 Task: Search one way flight ticket for 5 adults, 2 children, 1 infant in seat and 1 infant on lap in economy from North Platte: North Platte Regional Airport (lee Bird Field) to Jackson: Jackson Hole Airport on 5-2-2023. Choice of flights is Singapure airlines. Number of bags: 10 checked bags. Price is upto 73000. Outbound departure time preference is 9:45.
Action: Mouse moved to (385, 312)
Screenshot: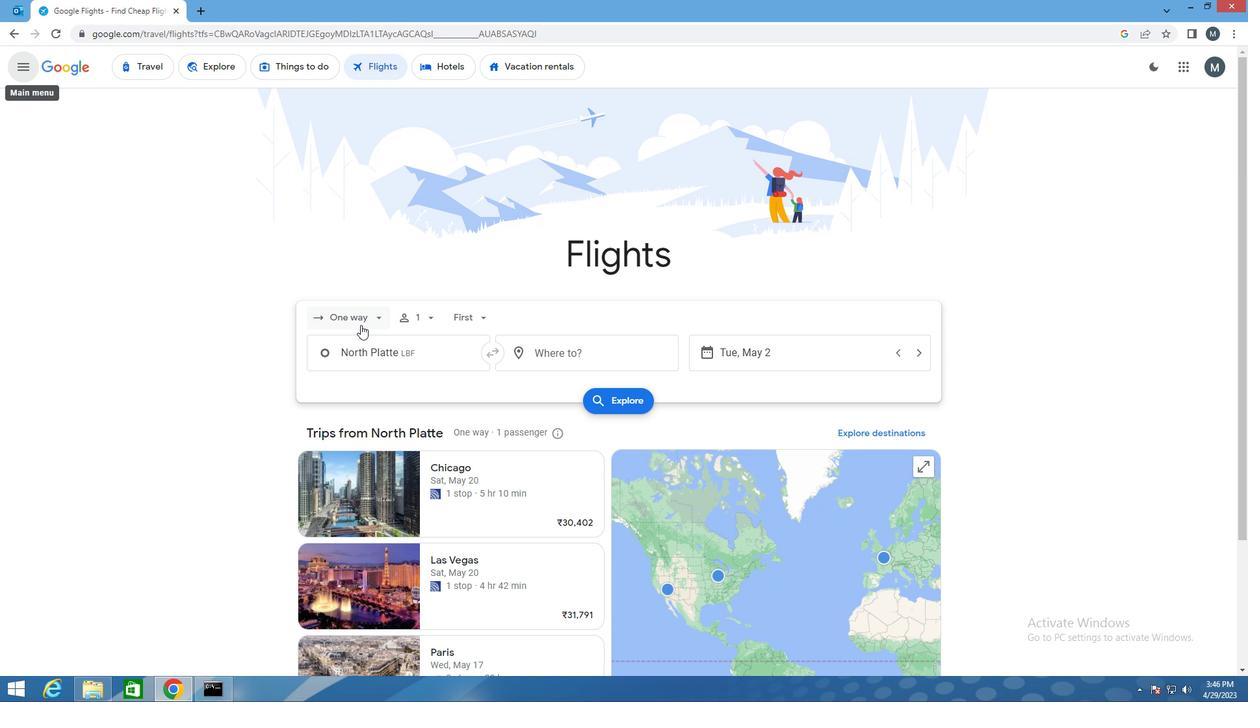 
Action: Mouse pressed left at (385, 312)
Screenshot: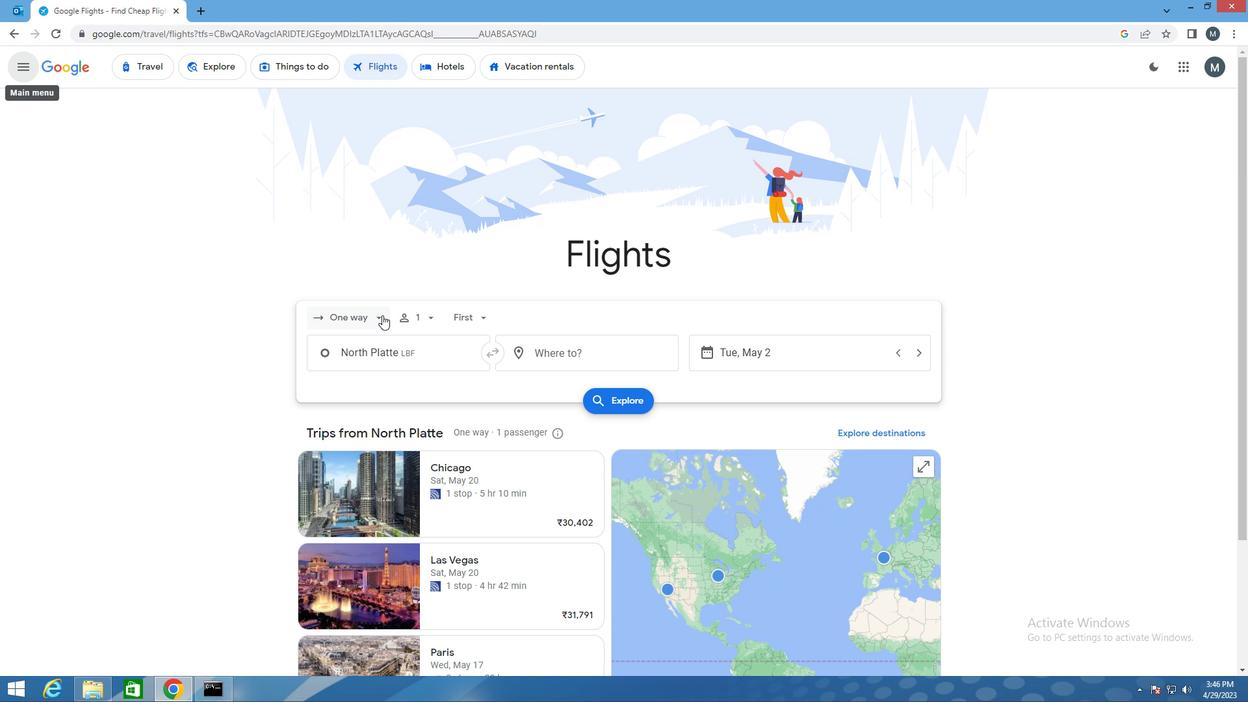 
Action: Mouse moved to (377, 385)
Screenshot: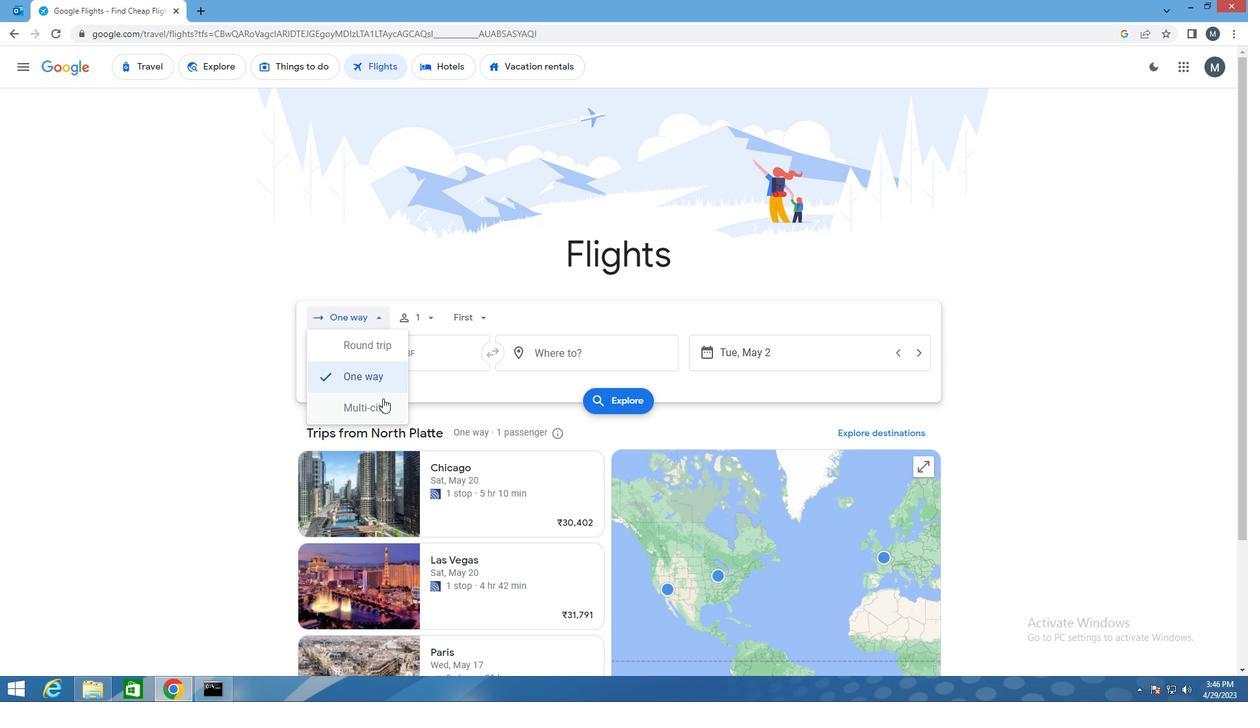 
Action: Mouse pressed left at (377, 385)
Screenshot: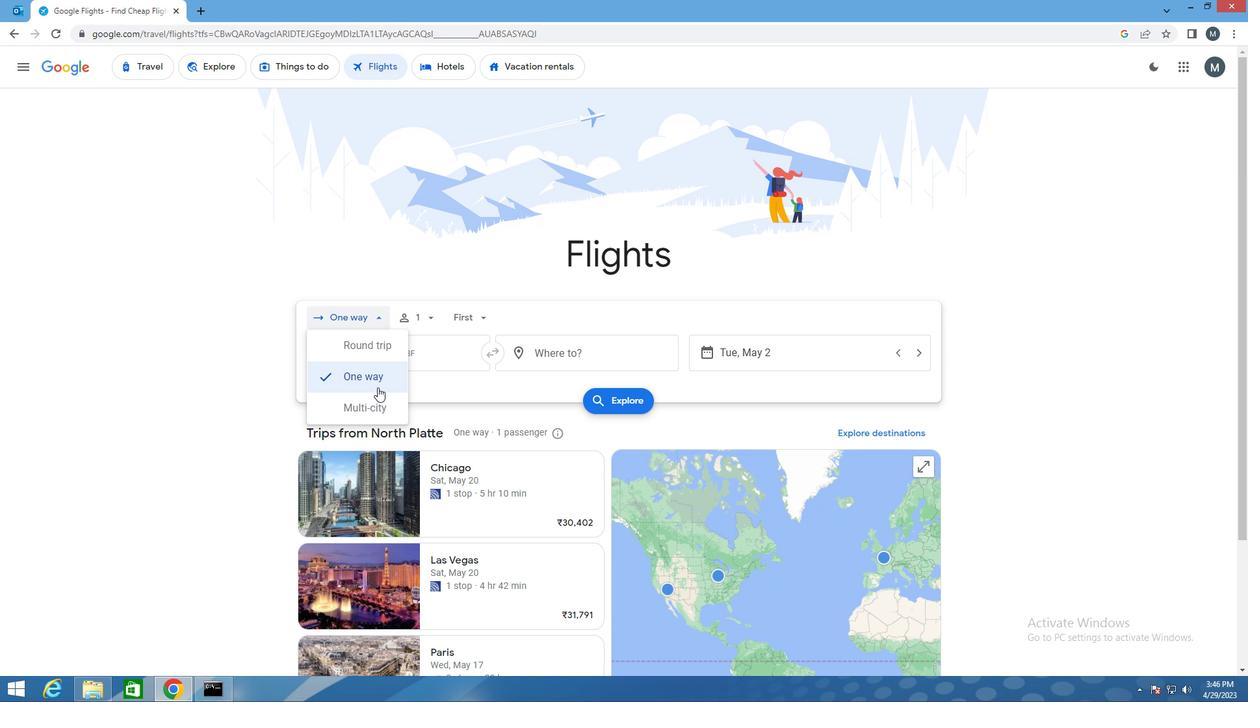 
Action: Mouse moved to (431, 320)
Screenshot: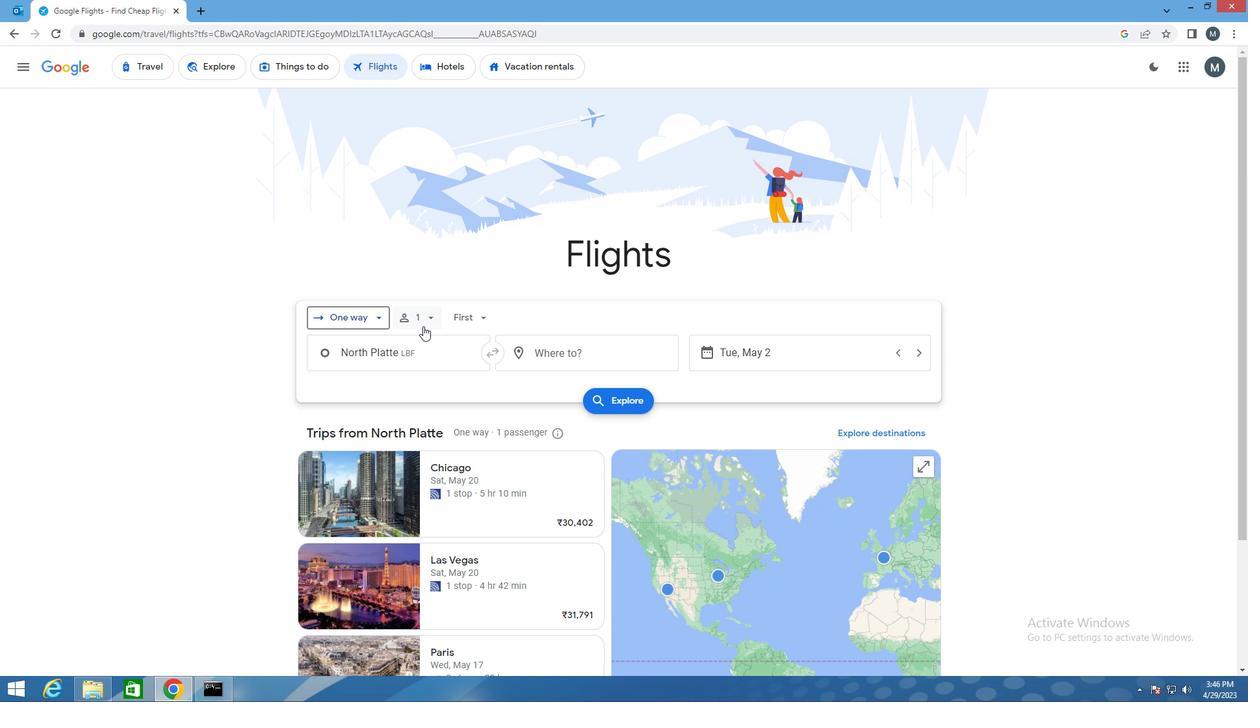 
Action: Mouse pressed left at (431, 320)
Screenshot: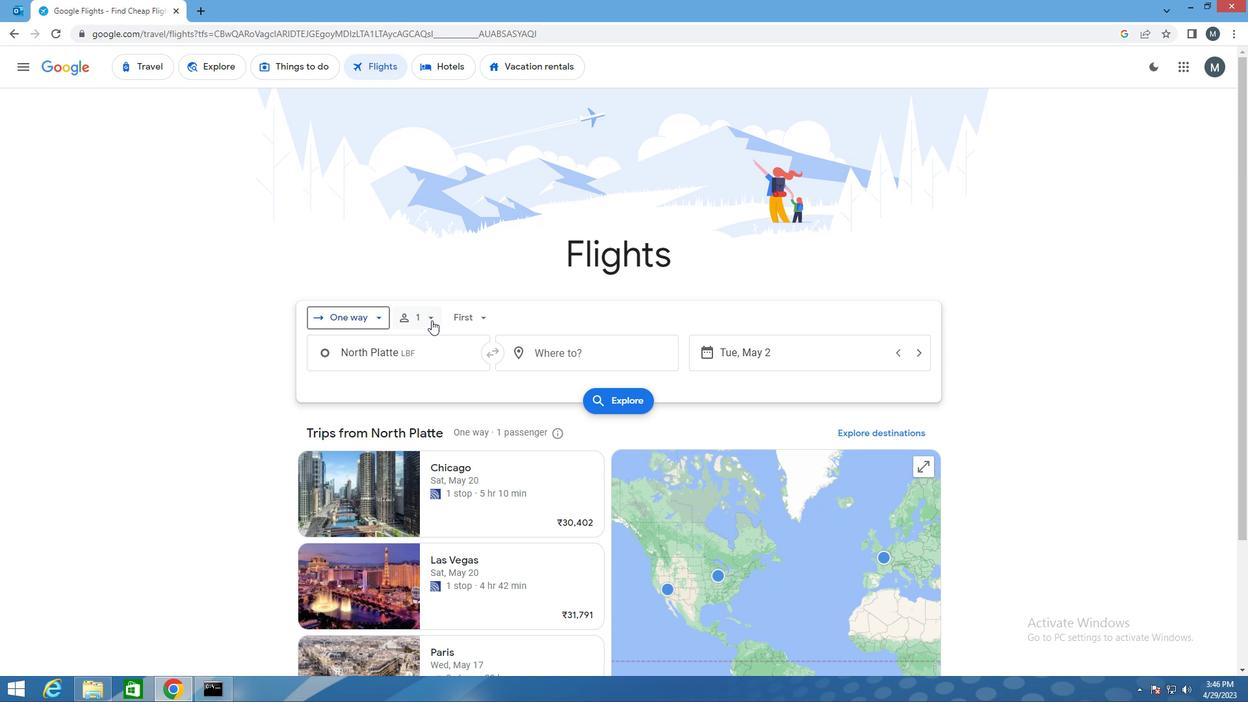 
Action: Mouse moved to (532, 355)
Screenshot: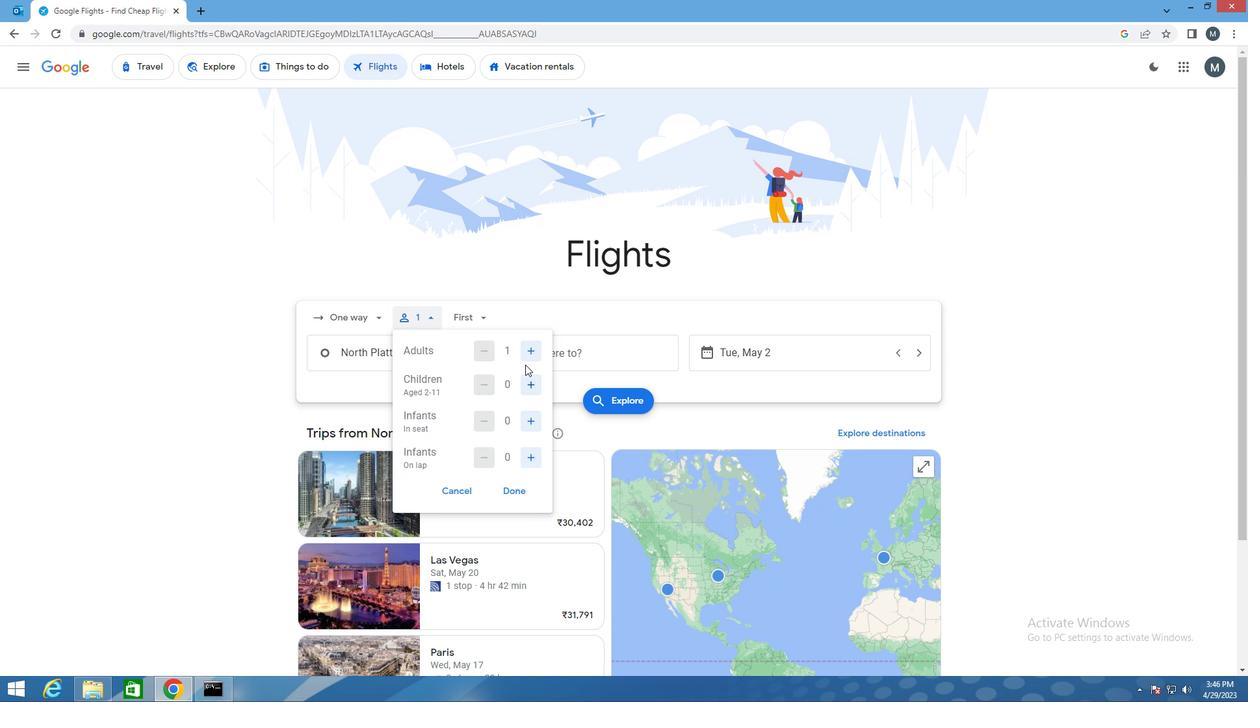 
Action: Mouse pressed left at (532, 355)
Screenshot: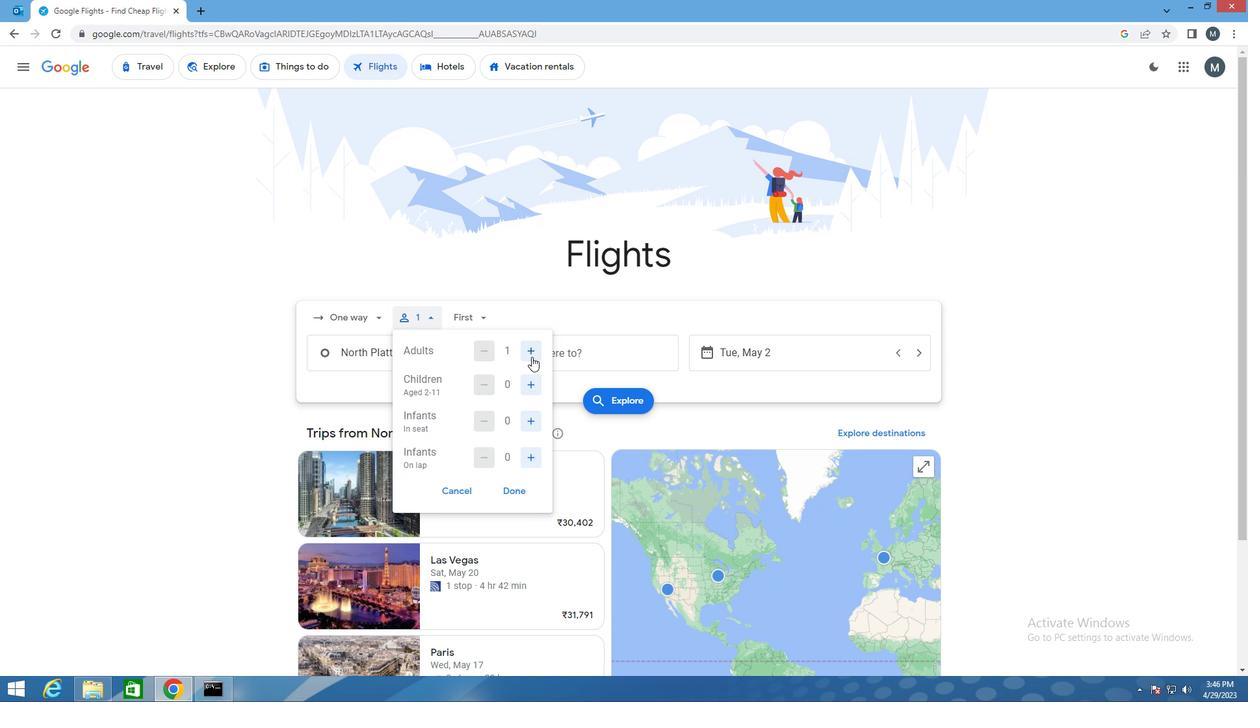 
Action: Mouse pressed left at (532, 355)
Screenshot: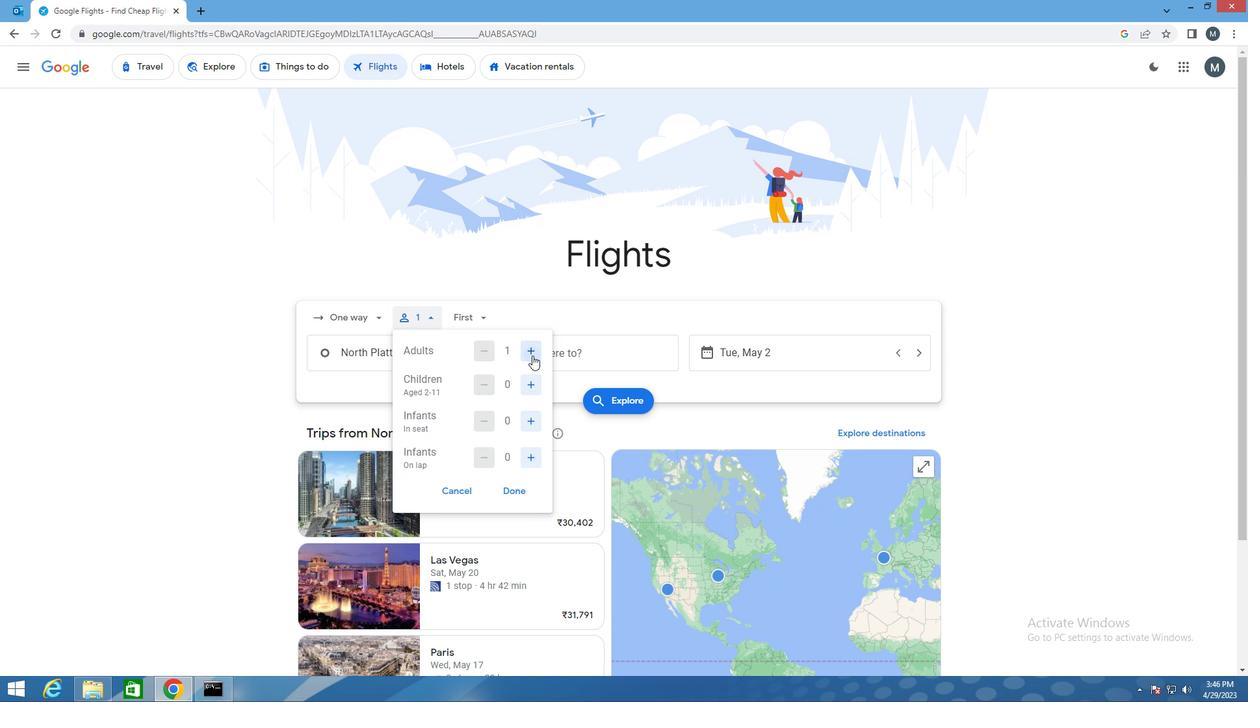 
Action: Mouse pressed left at (532, 355)
Screenshot: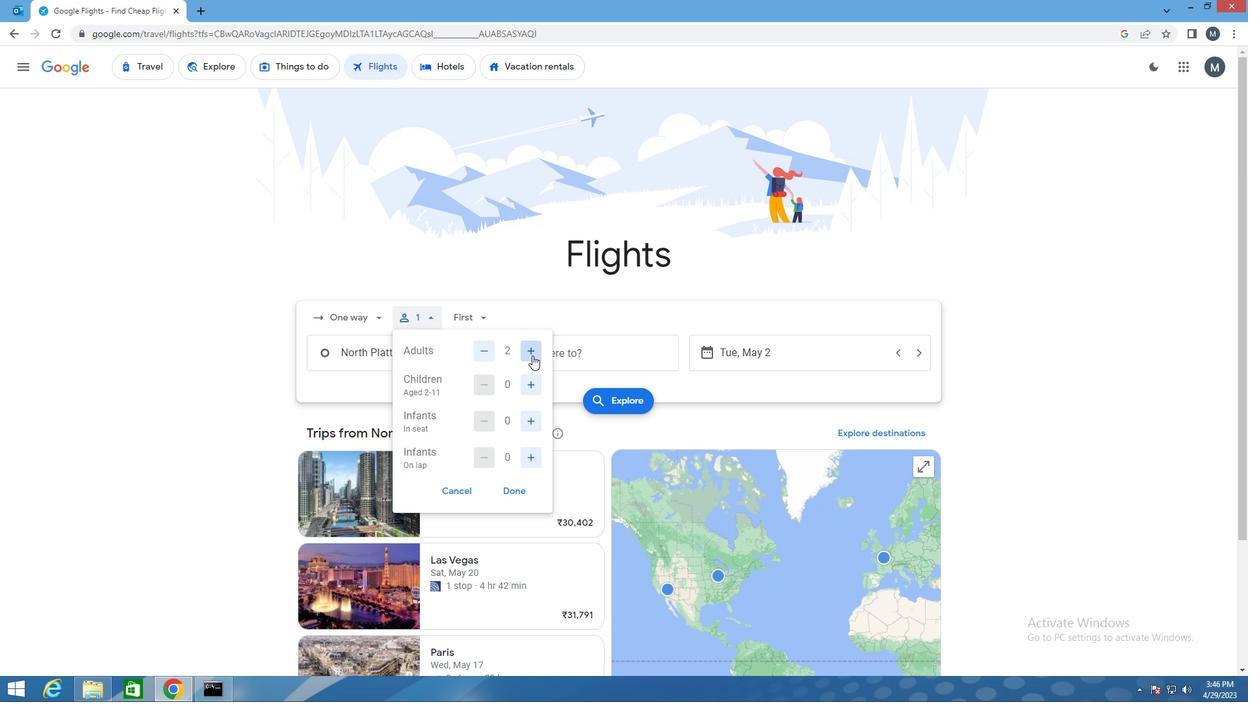 
Action: Mouse pressed left at (532, 355)
Screenshot: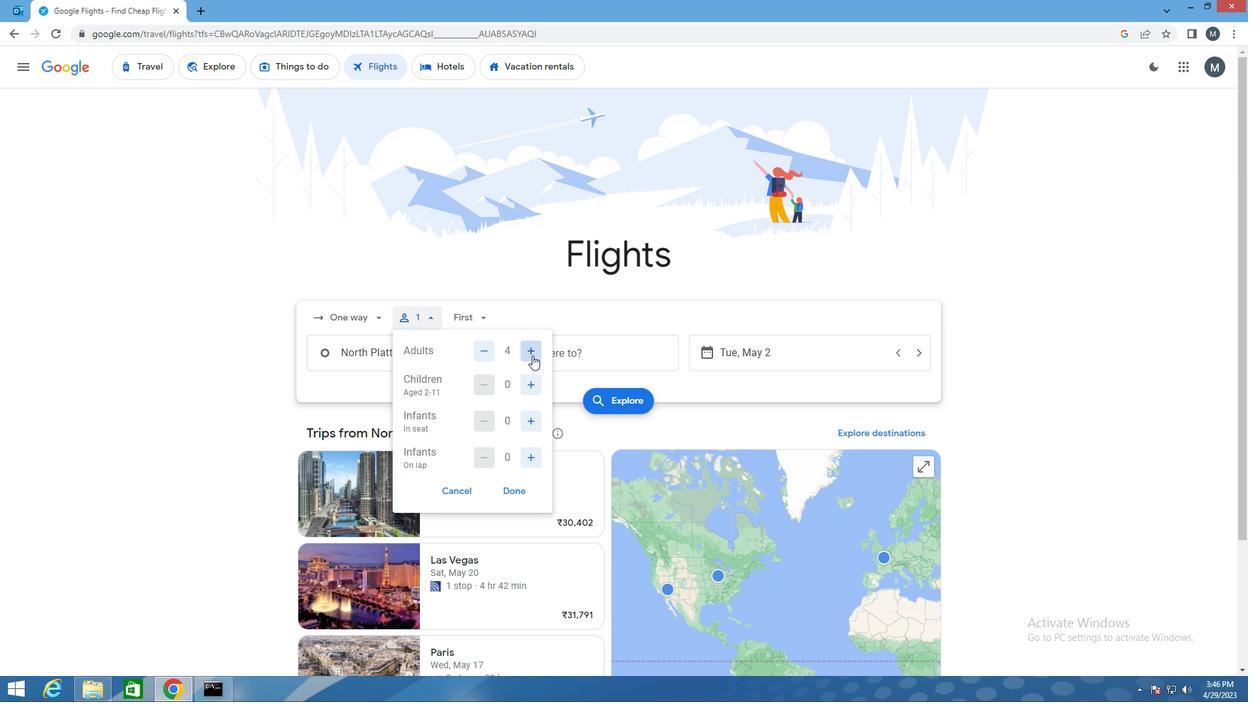 
Action: Mouse moved to (535, 385)
Screenshot: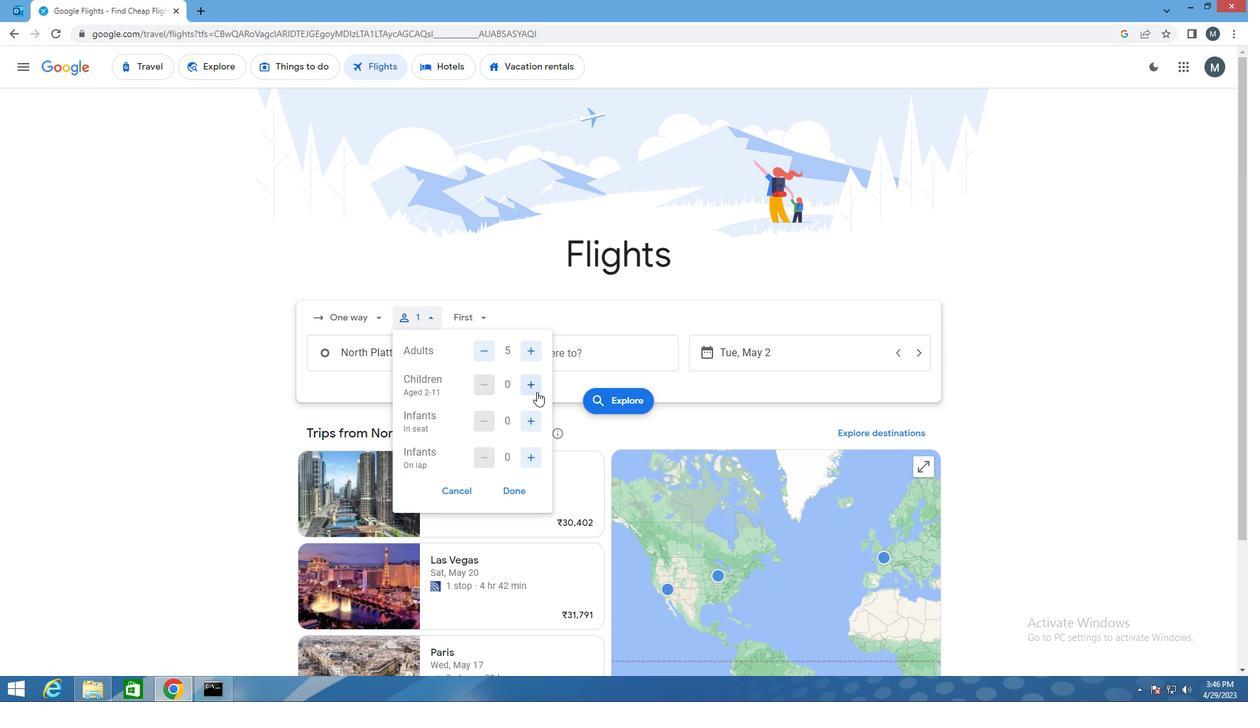 
Action: Mouse pressed left at (535, 385)
Screenshot: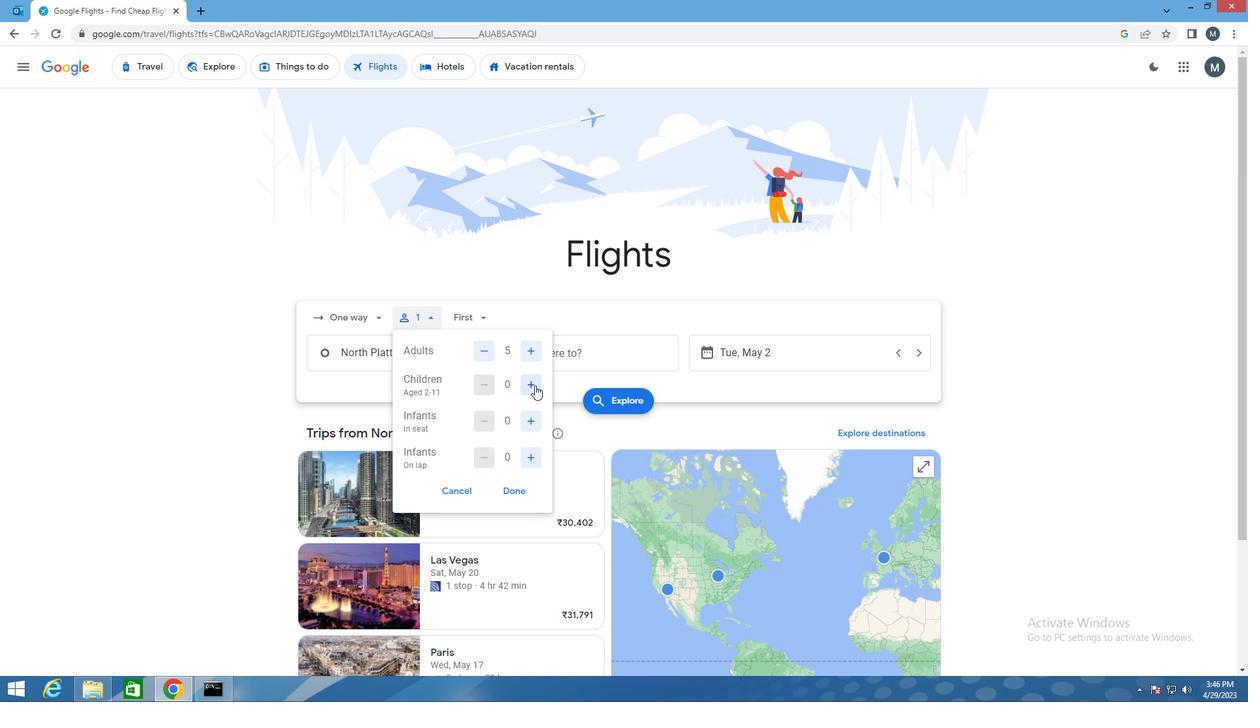 
Action: Mouse pressed left at (535, 385)
Screenshot: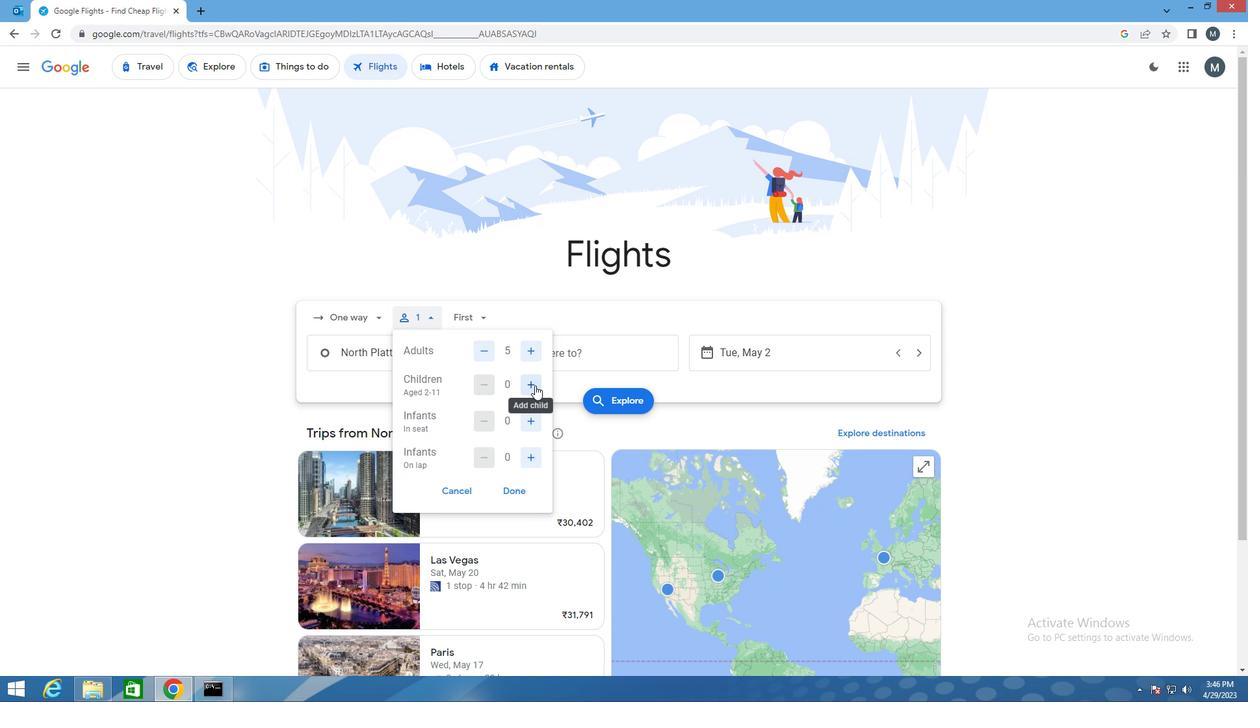 
Action: Mouse moved to (535, 423)
Screenshot: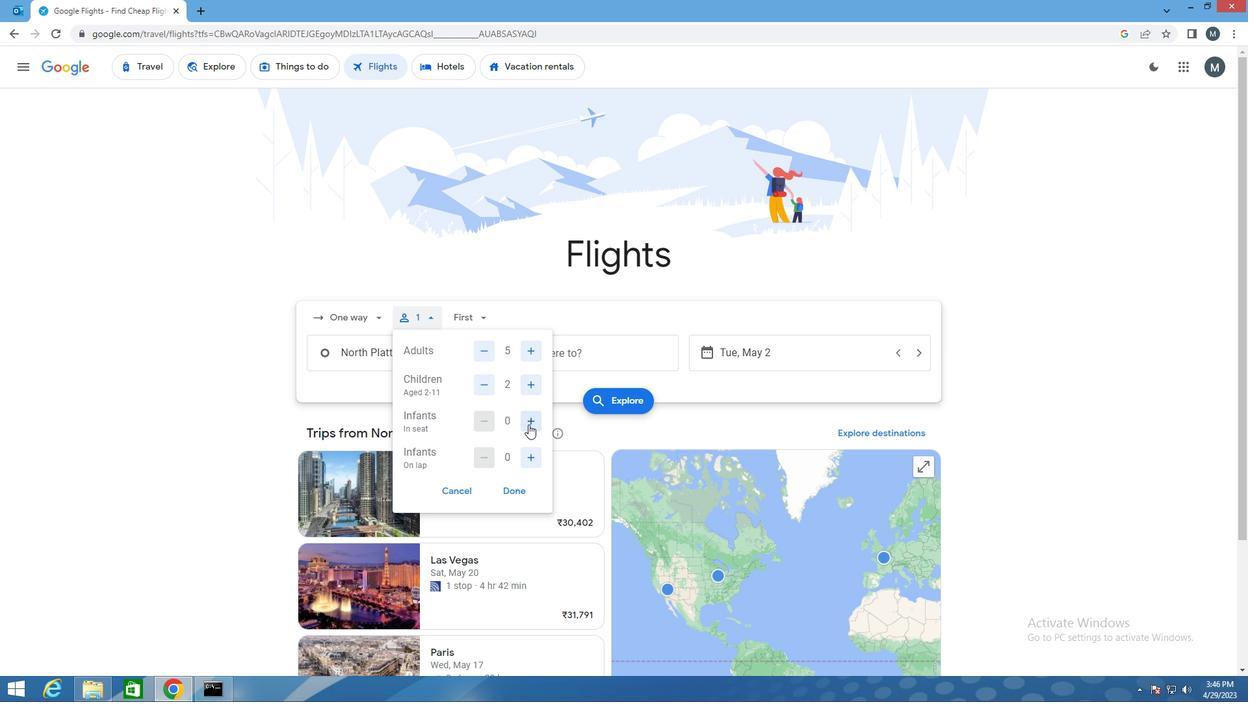 
Action: Mouse pressed left at (535, 423)
Screenshot: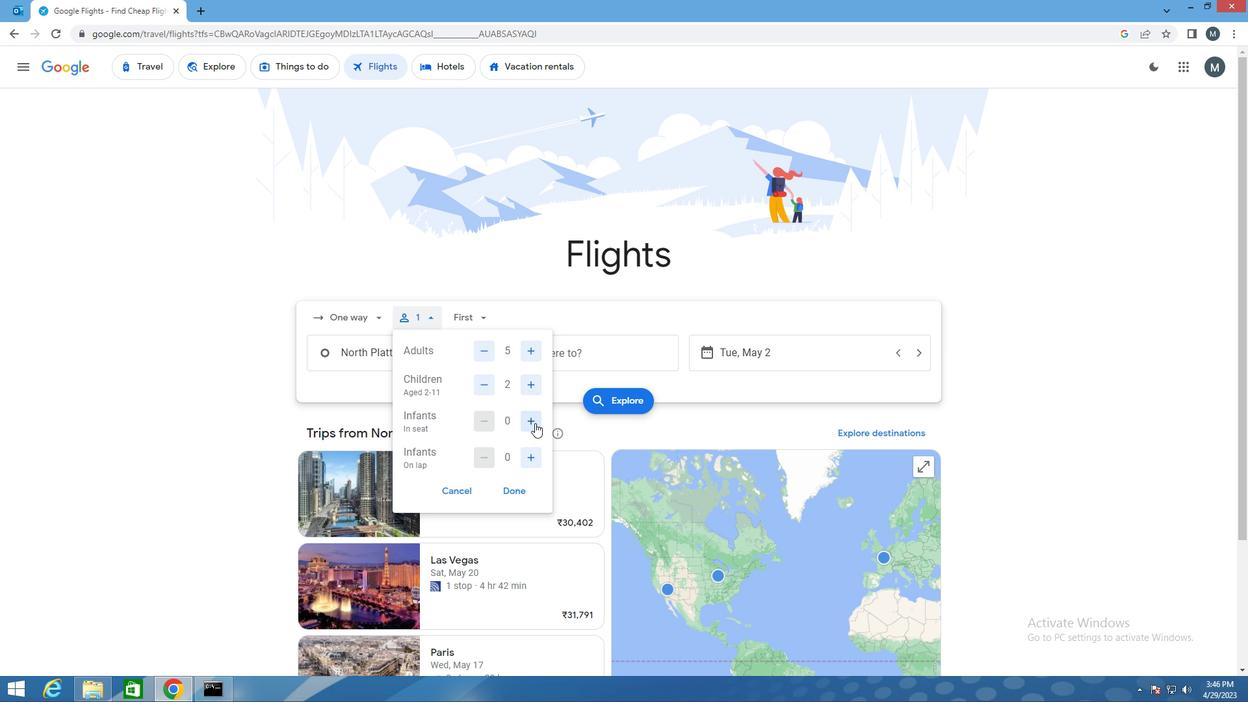 
Action: Mouse moved to (529, 462)
Screenshot: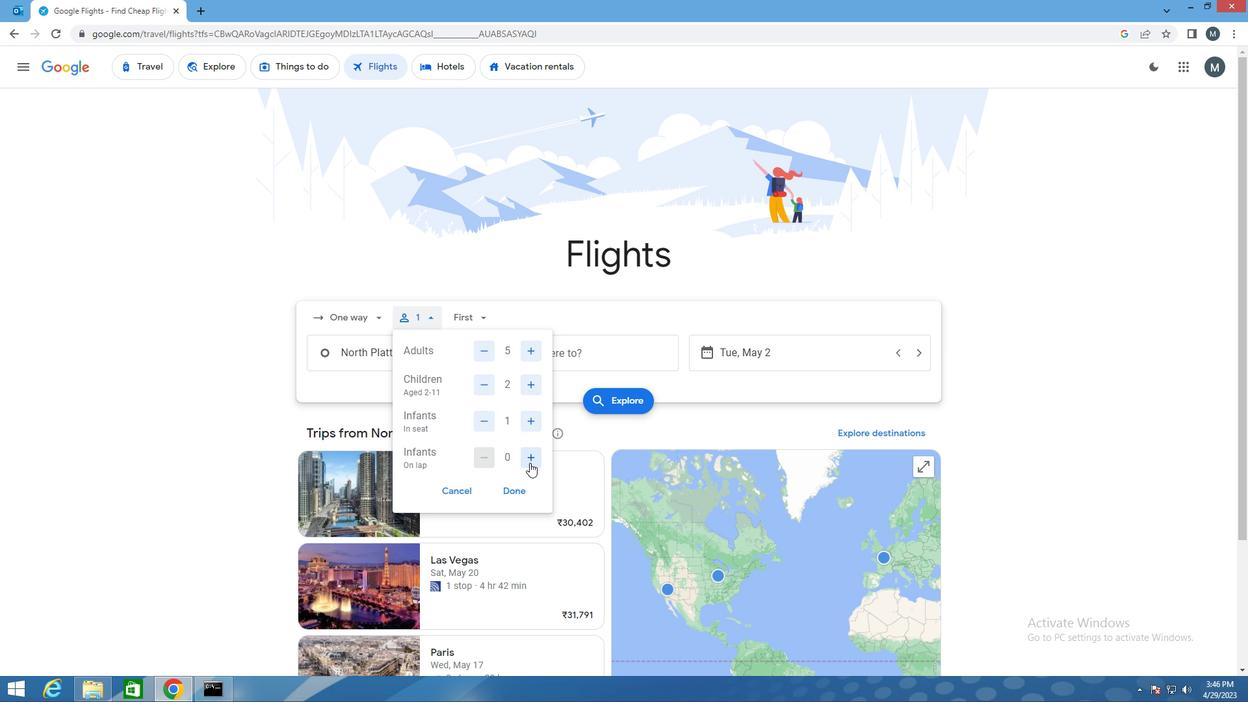 
Action: Mouse pressed left at (529, 462)
Screenshot: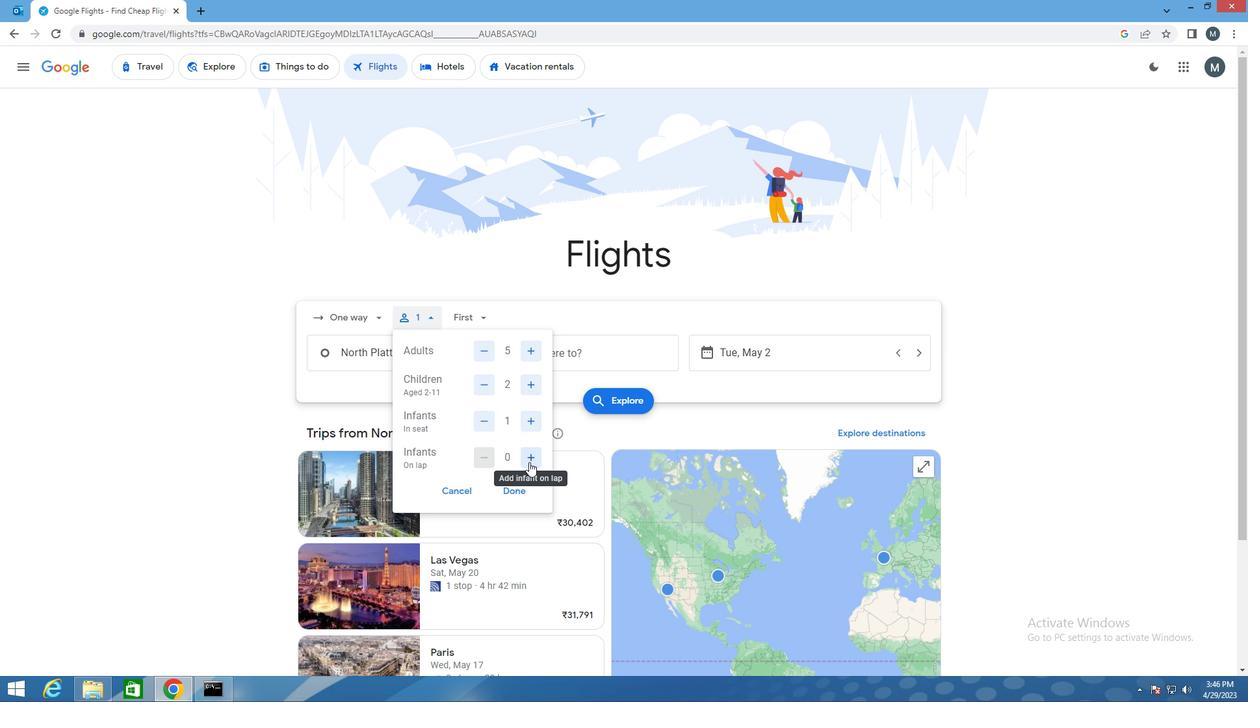 
Action: Mouse moved to (516, 494)
Screenshot: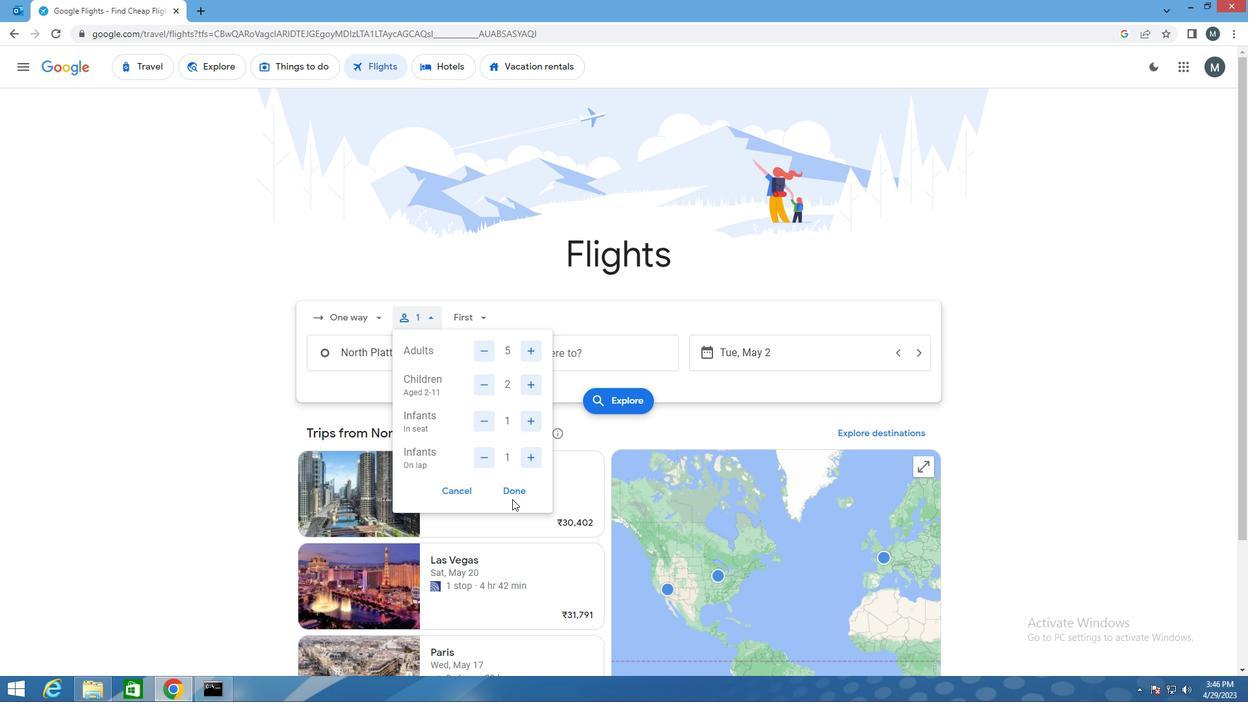 
Action: Mouse pressed left at (516, 494)
Screenshot: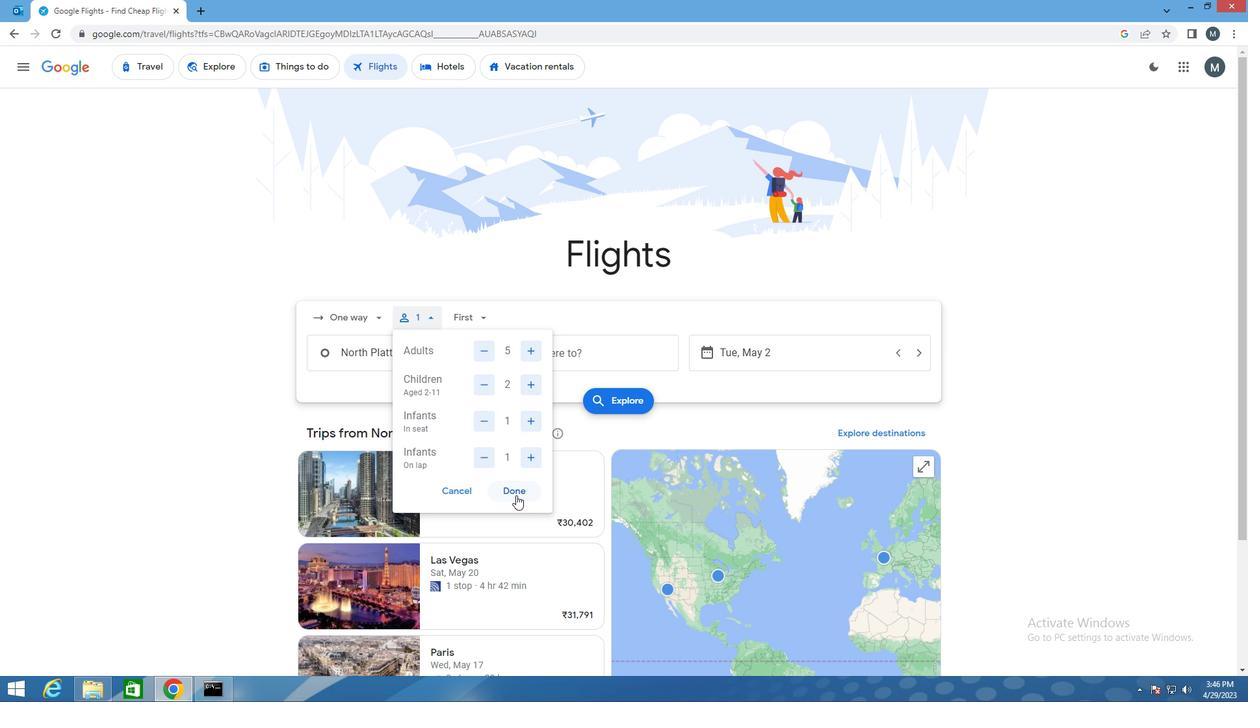 
Action: Mouse moved to (473, 330)
Screenshot: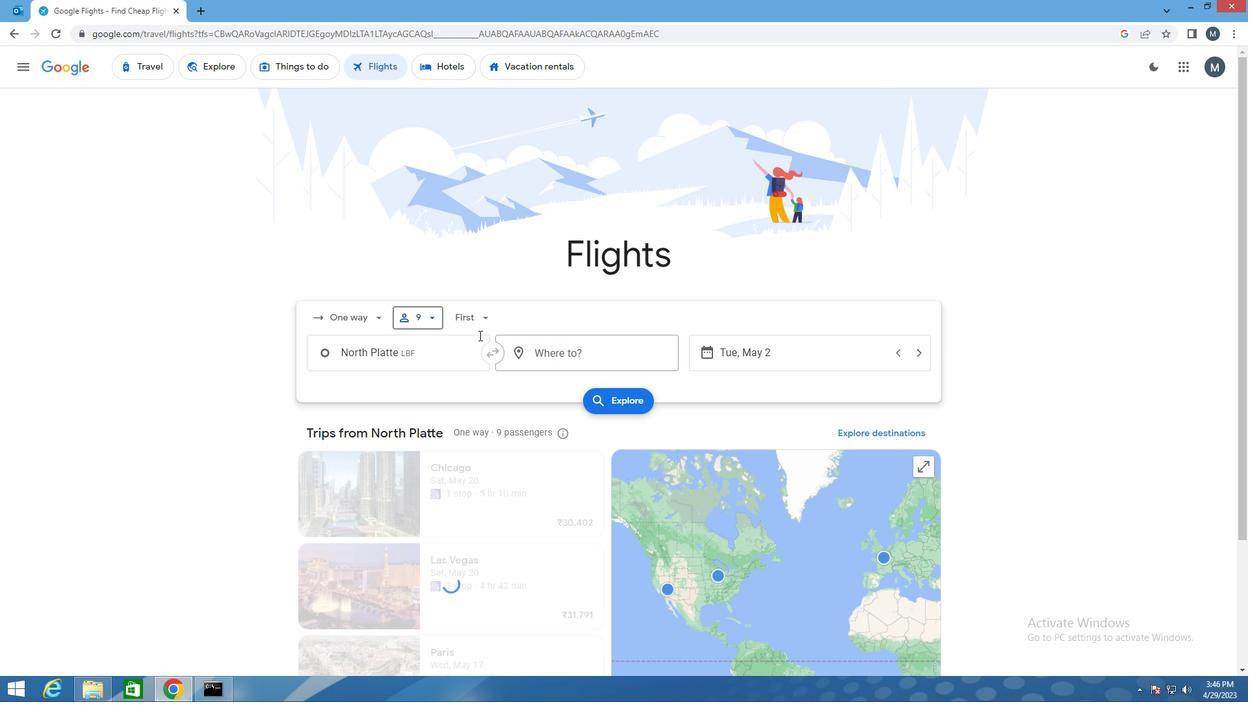 
Action: Mouse pressed left at (473, 330)
Screenshot: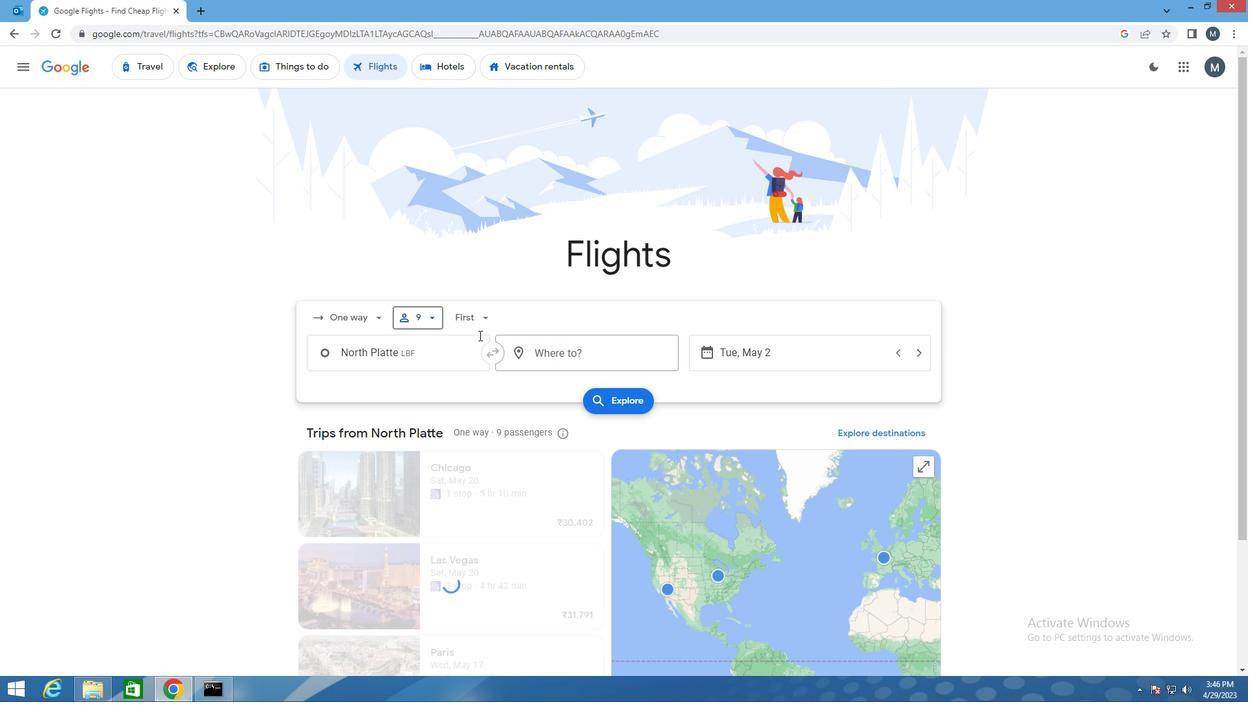 
Action: Mouse moved to (502, 350)
Screenshot: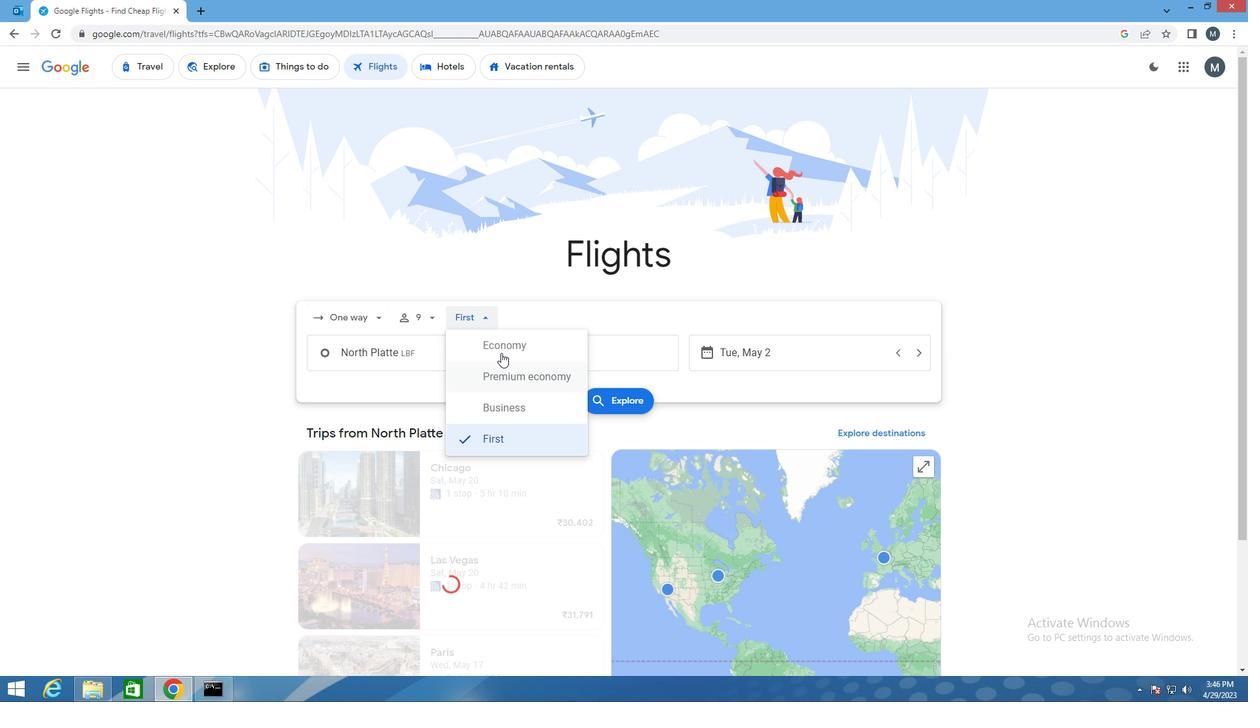 
Action: Mouse pressed left at (502, 350)
Screenshot: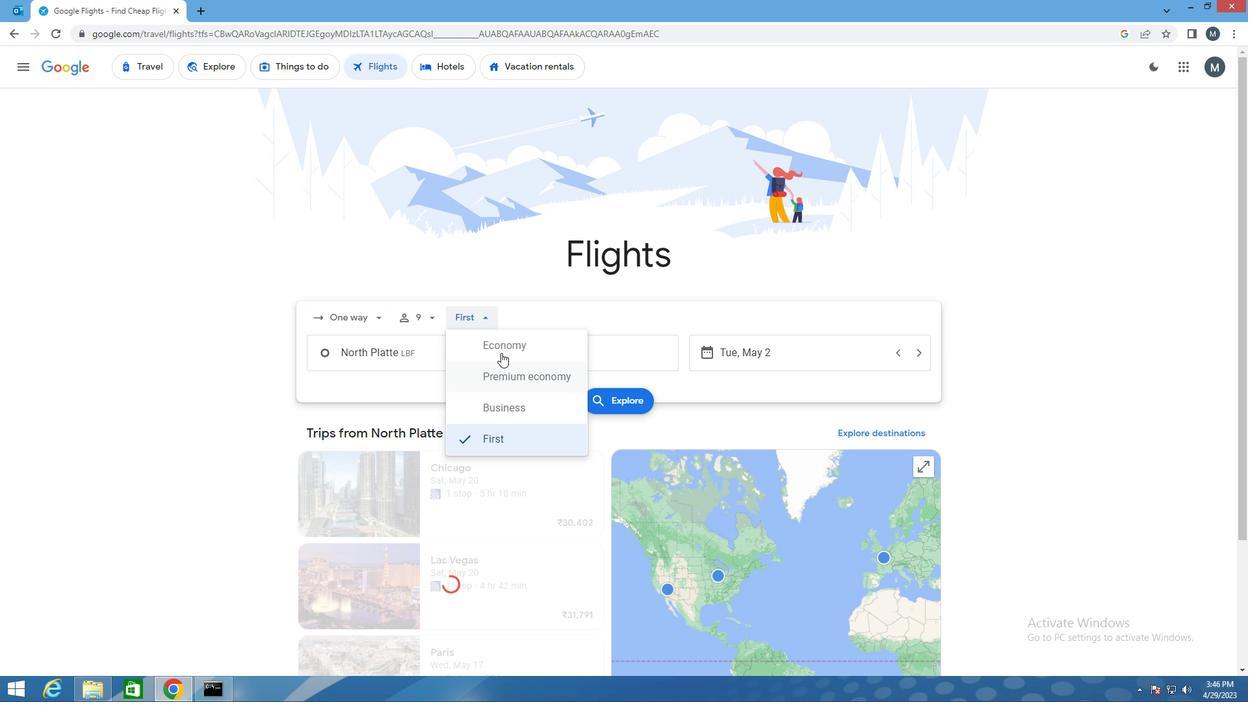 
Action: Mouse moved to (419, 359)
Screenshot: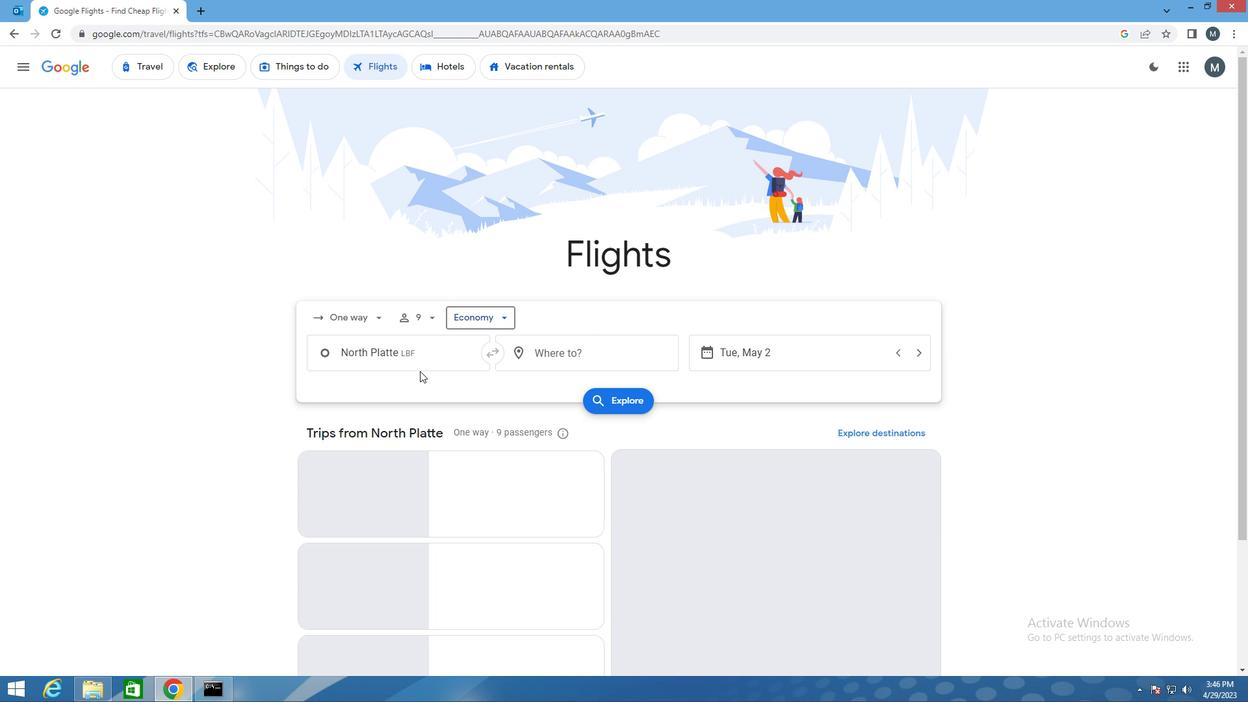 
Action: Mouse pressed left at (419, 359)
Screenshot: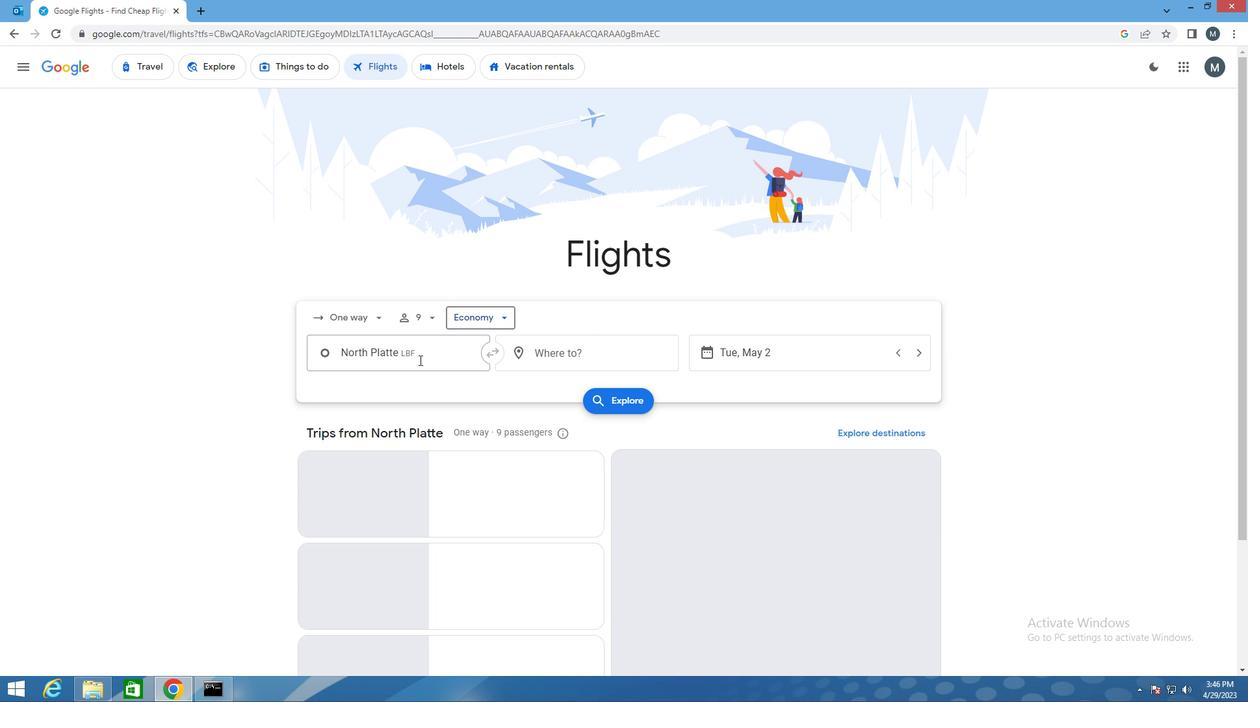 
Action: Mouse moved to (419, 358)
Screenshot: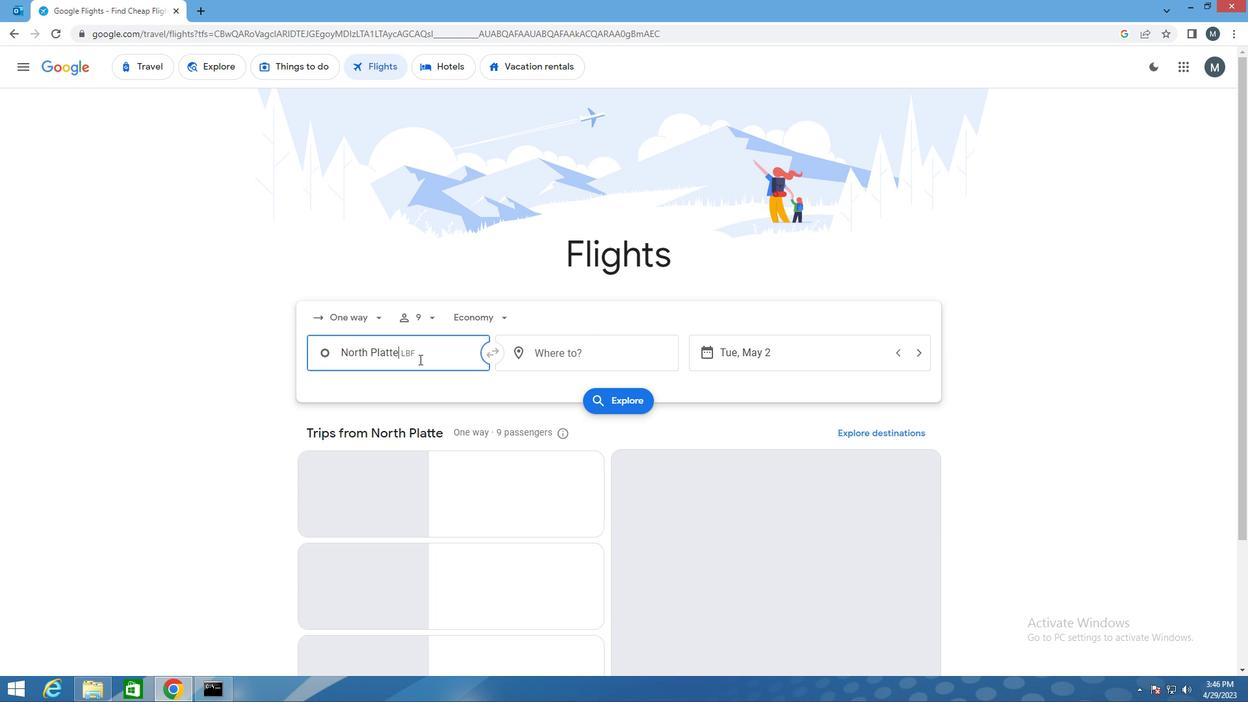 
Action: Key pressed lbf
Screenshot: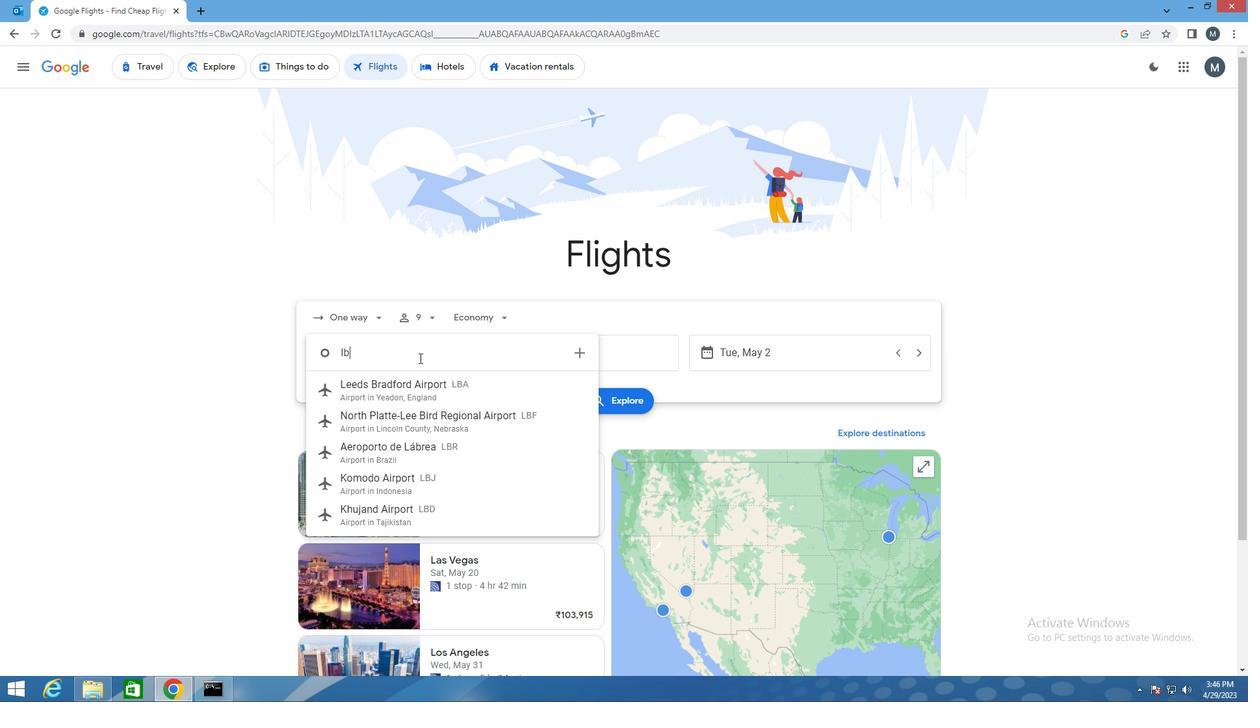
Action: Mouse moved to (411, 390)
Screenshot: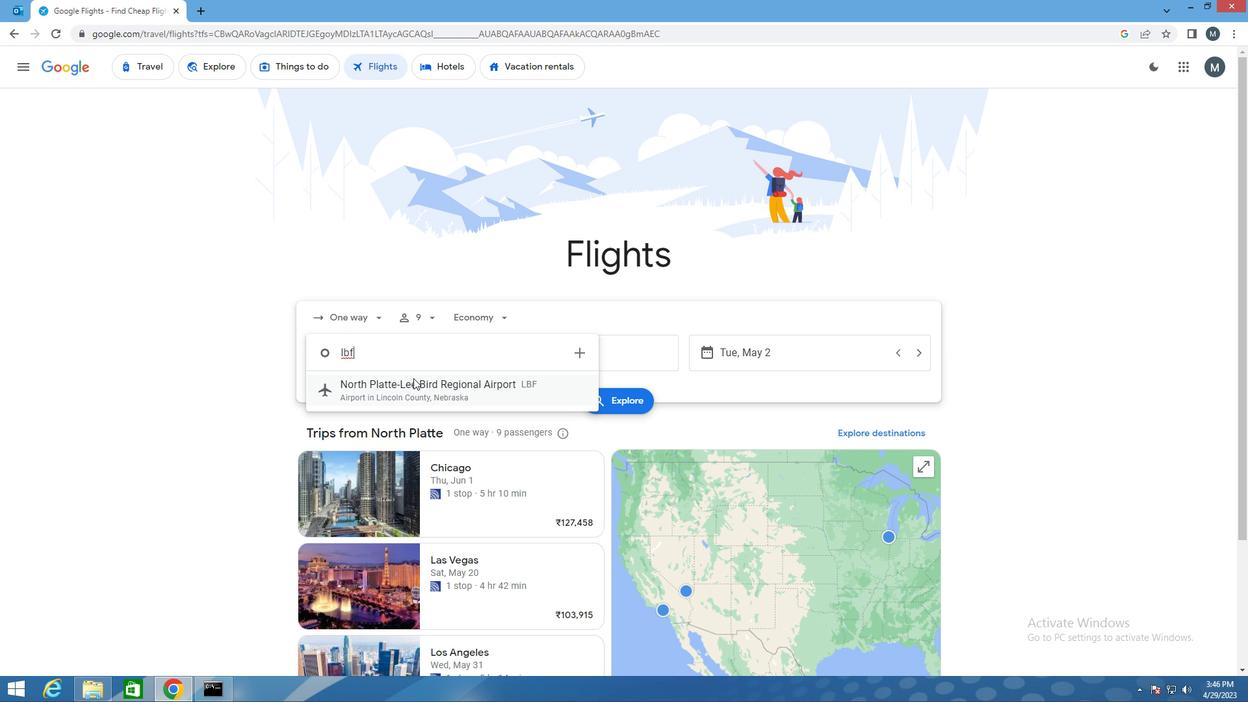 
Action: Mouse pressed left at (411, 390)
Screenshot: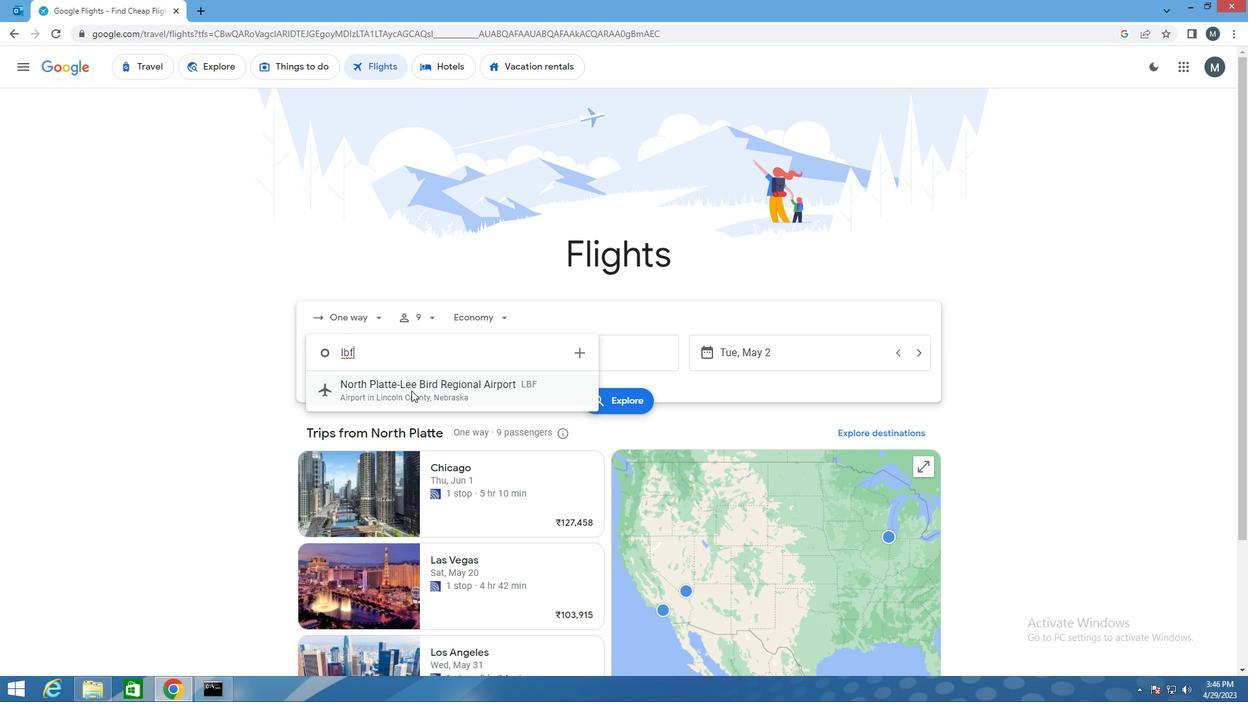 
Action: Mouse moved to (548, 349)
Screenshot: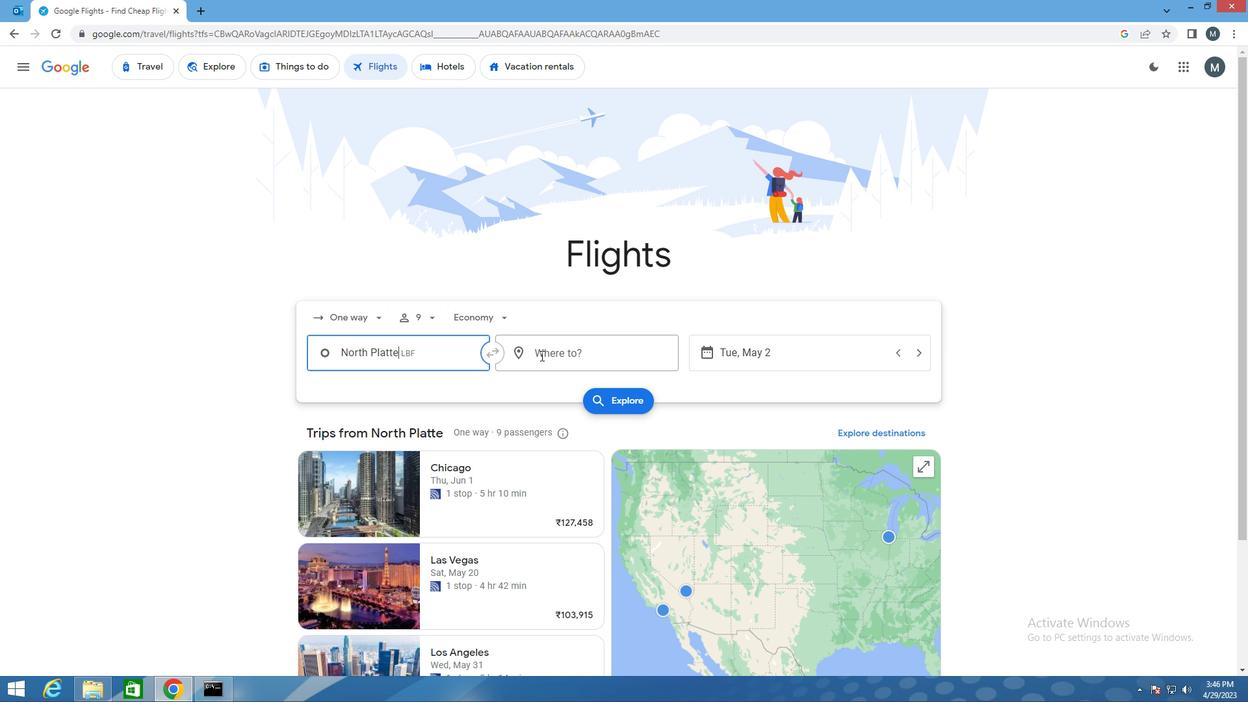 
Action: Mouse pressed left at (548, 349)
Screenshot: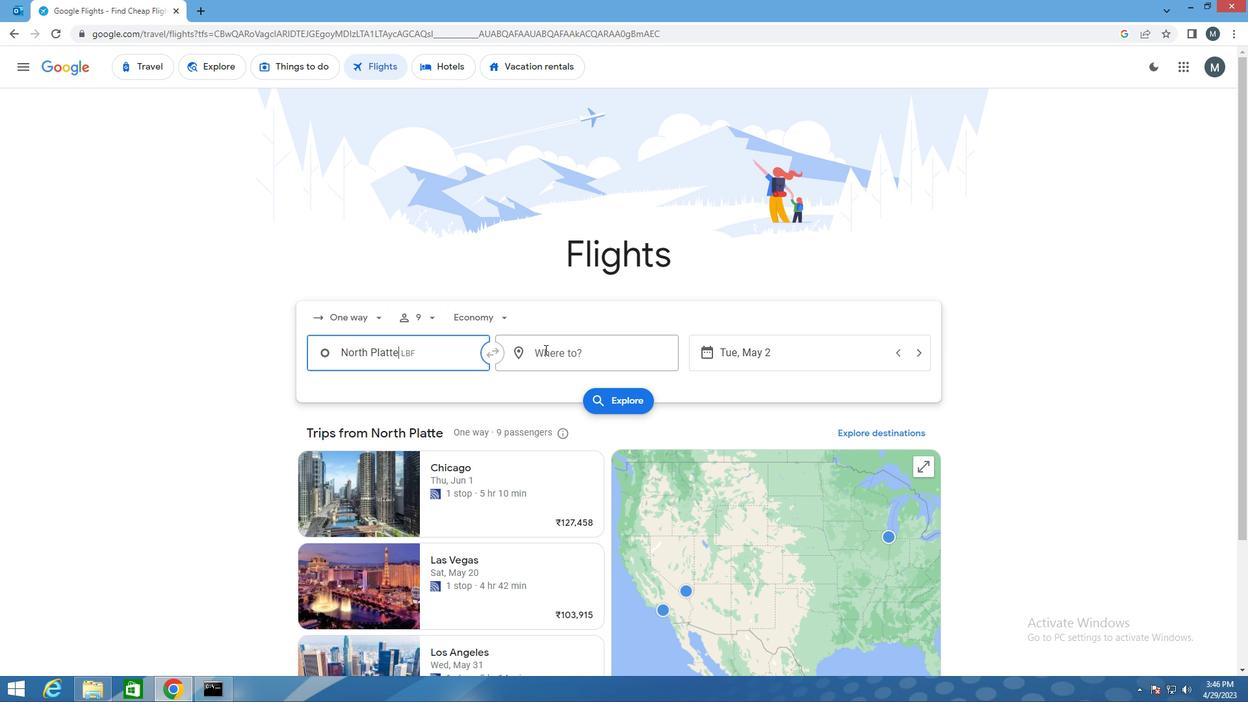 
Action: Key pressed jac
Screenshot: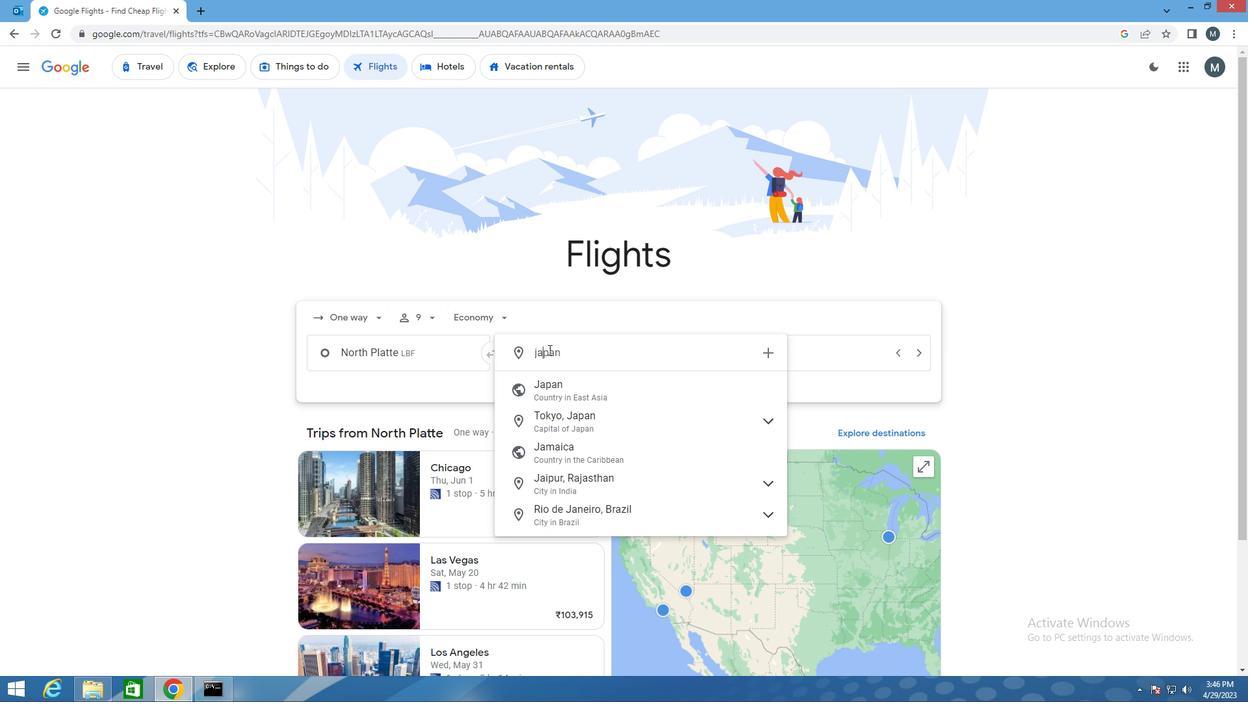
Action: Mouse moved to (589, 391)
Screenshot: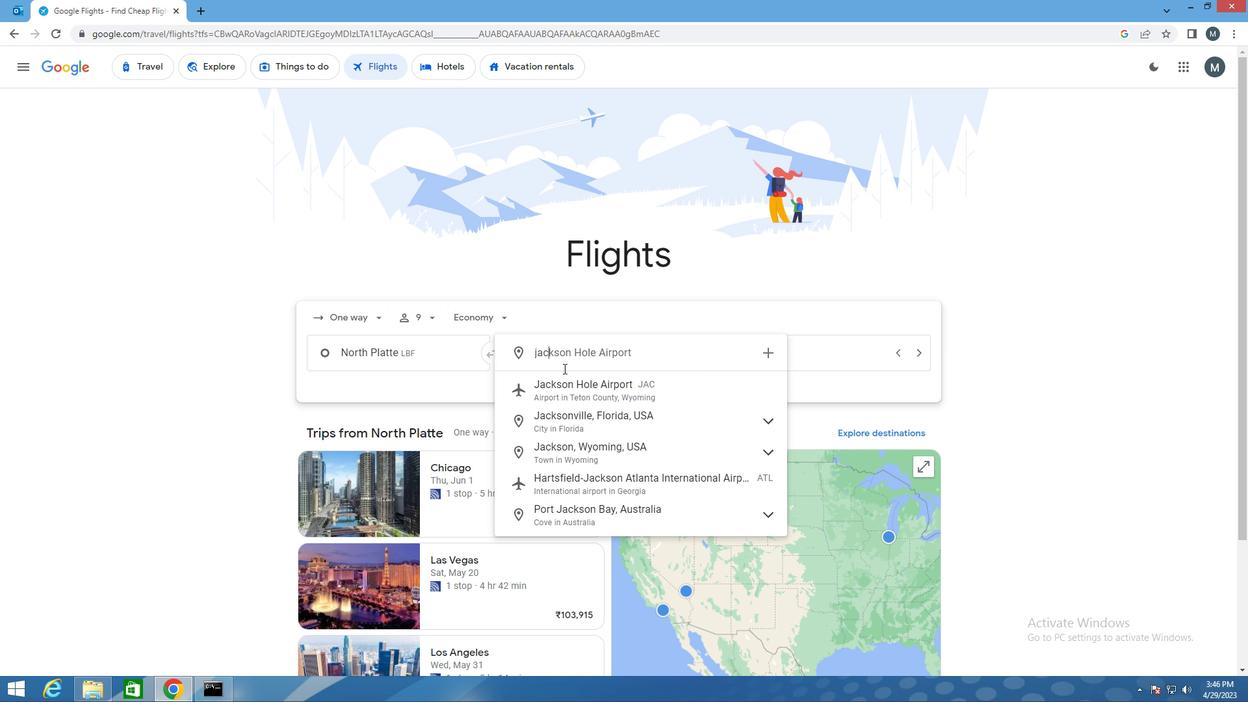 
Action: Mouse pressed left at (589, 391)
Screenshot: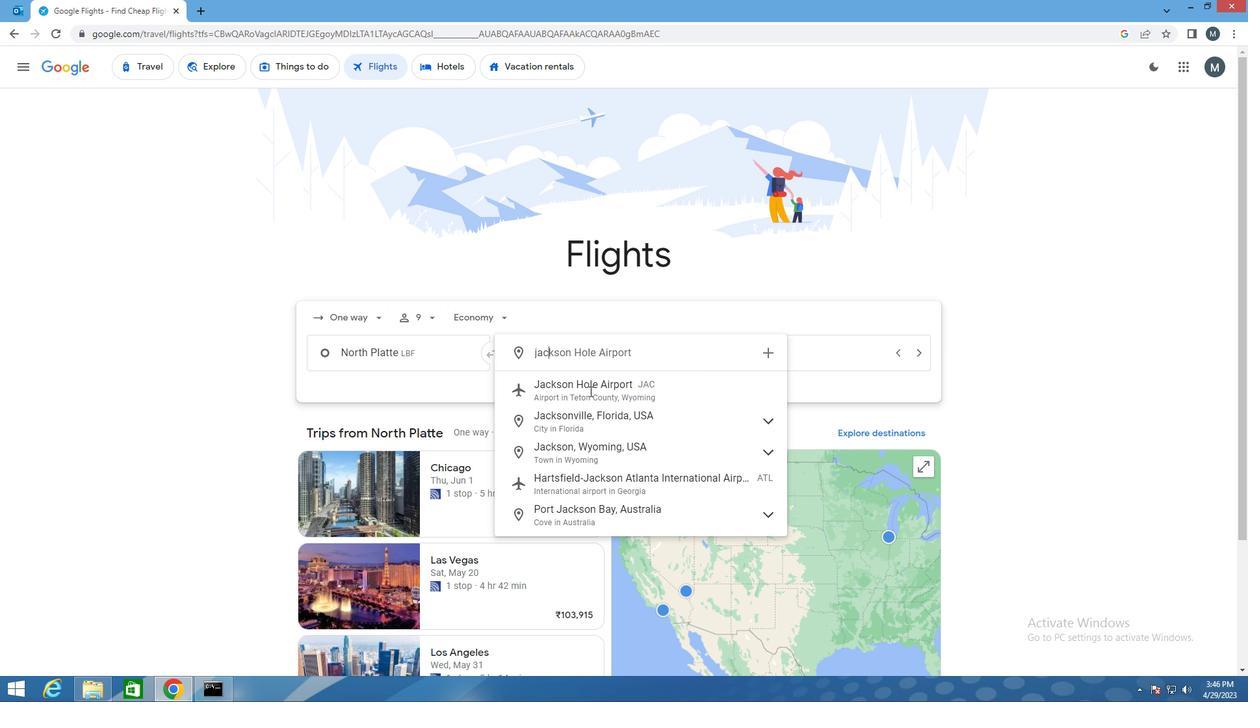 
Action: Mouse moved to (620, 353)
Screenshot: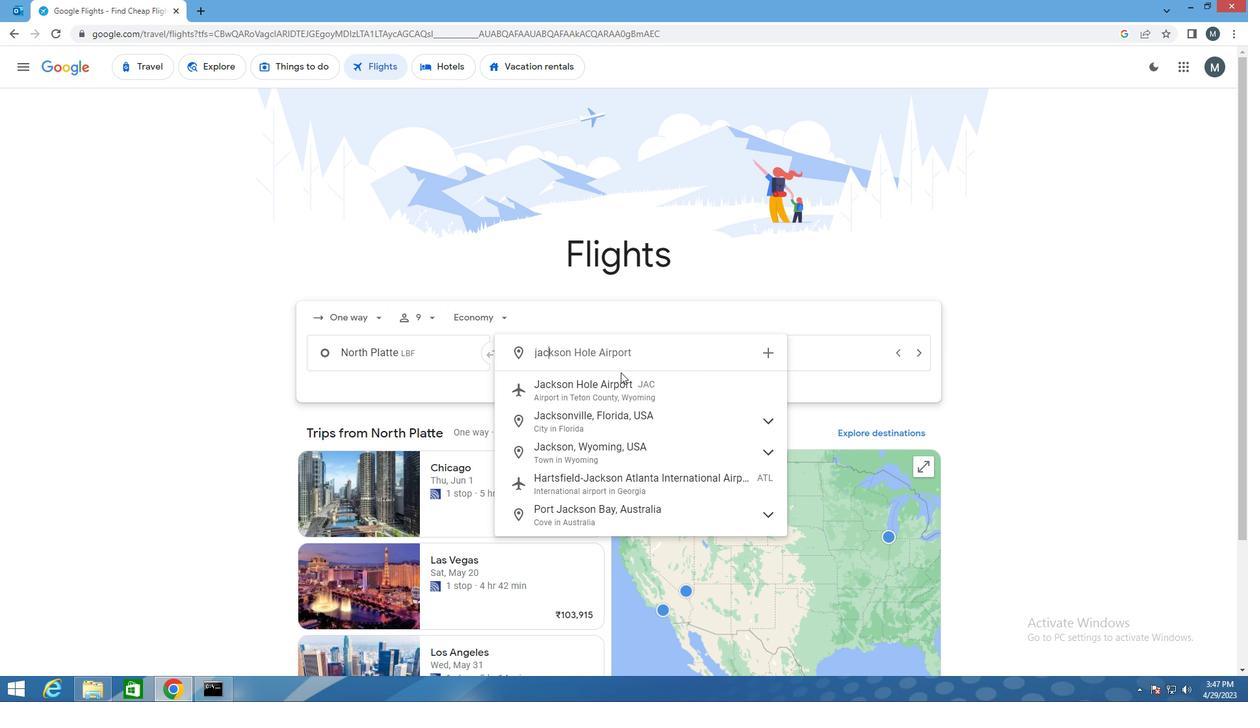
Action: Mouse pressed left at (620, 353)
Screenshot: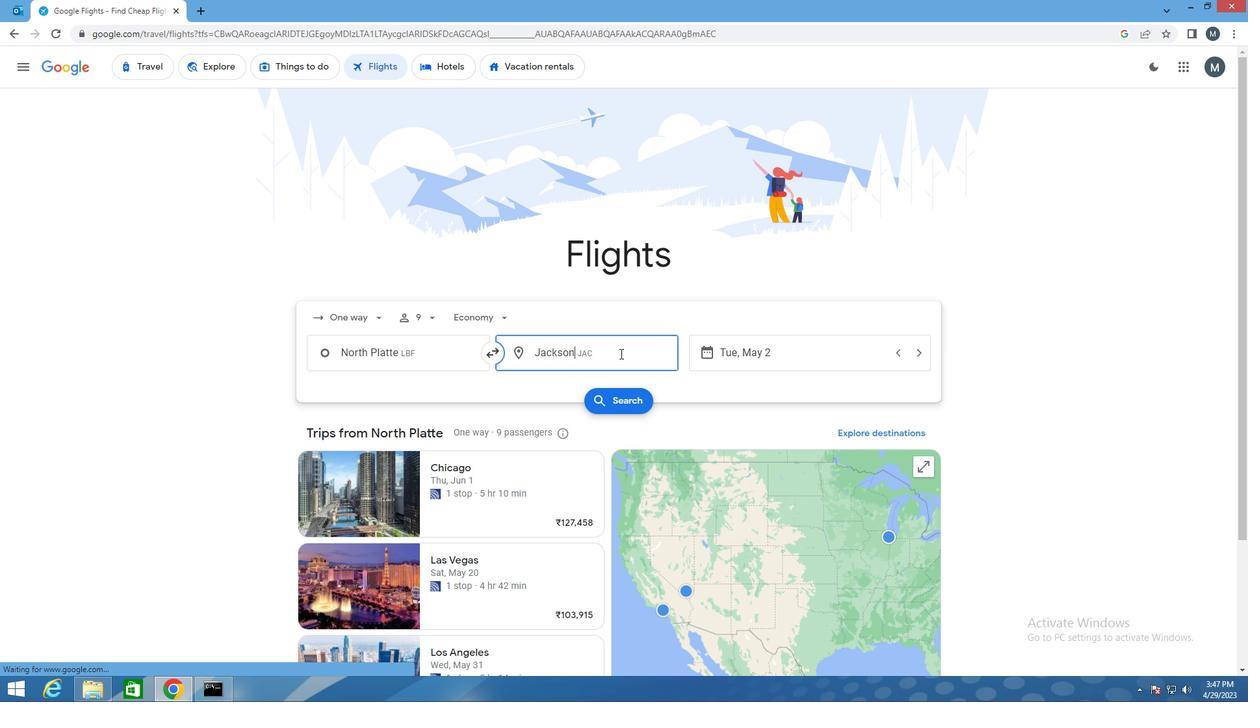 
Action: Mouse moved to (613, 386)
Screenshot: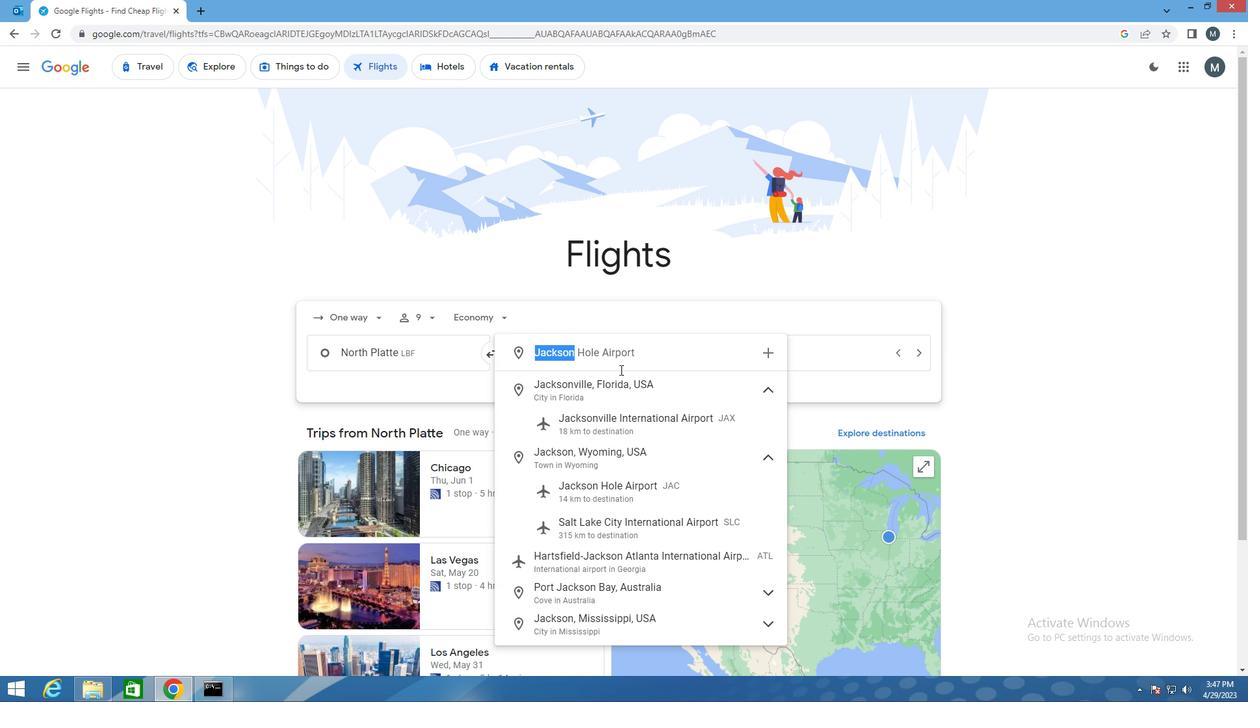 
Action: Mouse pressed left at (613, 386)
Screenshot: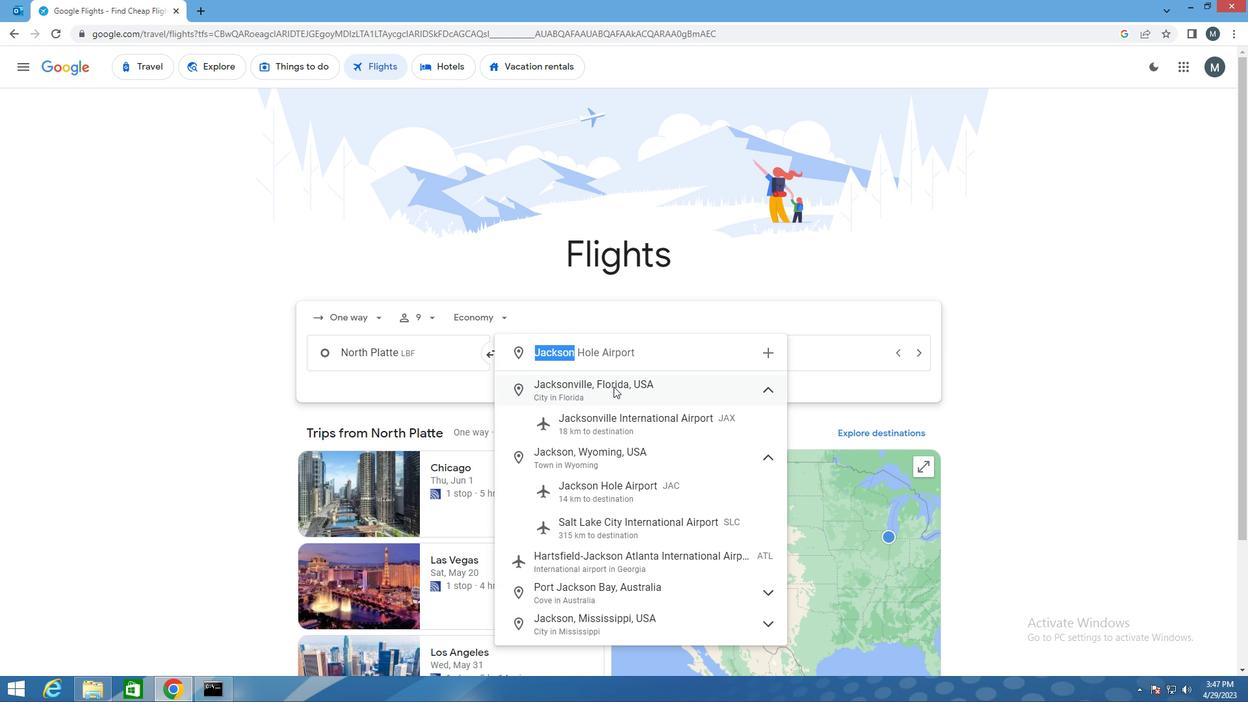 
Action: Mouse moved to (604, 367)
Screenshot: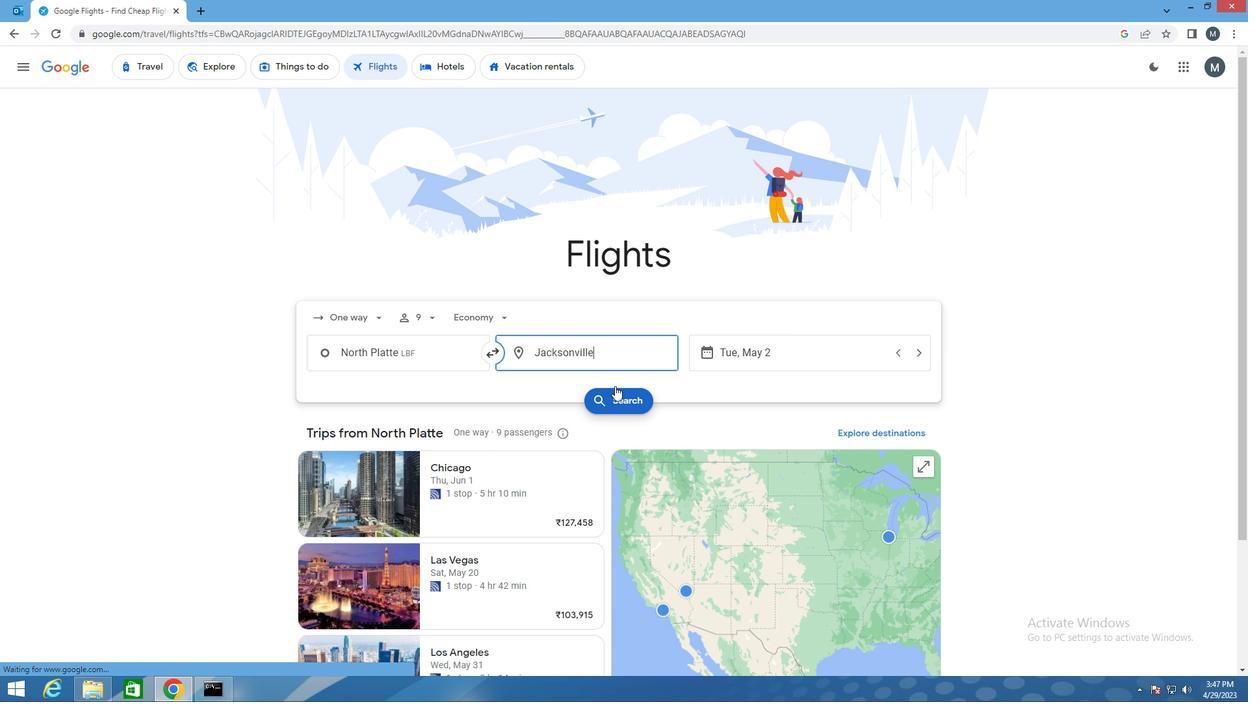 
Action: Key pressed <Key.backspace><Key.backspace><Key.backspace><Key.backspace><Key.backspace><Key.backspace><Key.backspace><Key.backspace><Key.backspace><Key.backspace><Key.backspace><Key.backspace><Key.backspace><Key.backspace><Key.backspace><Key.backspace><Key.backspace><Key.backspace><Key.backspace><Key.backspace><Key.backspace><Key.backspace><Key.backspace><Key.backspace><Key.backspace><Key.backspace>jac
Screenshot: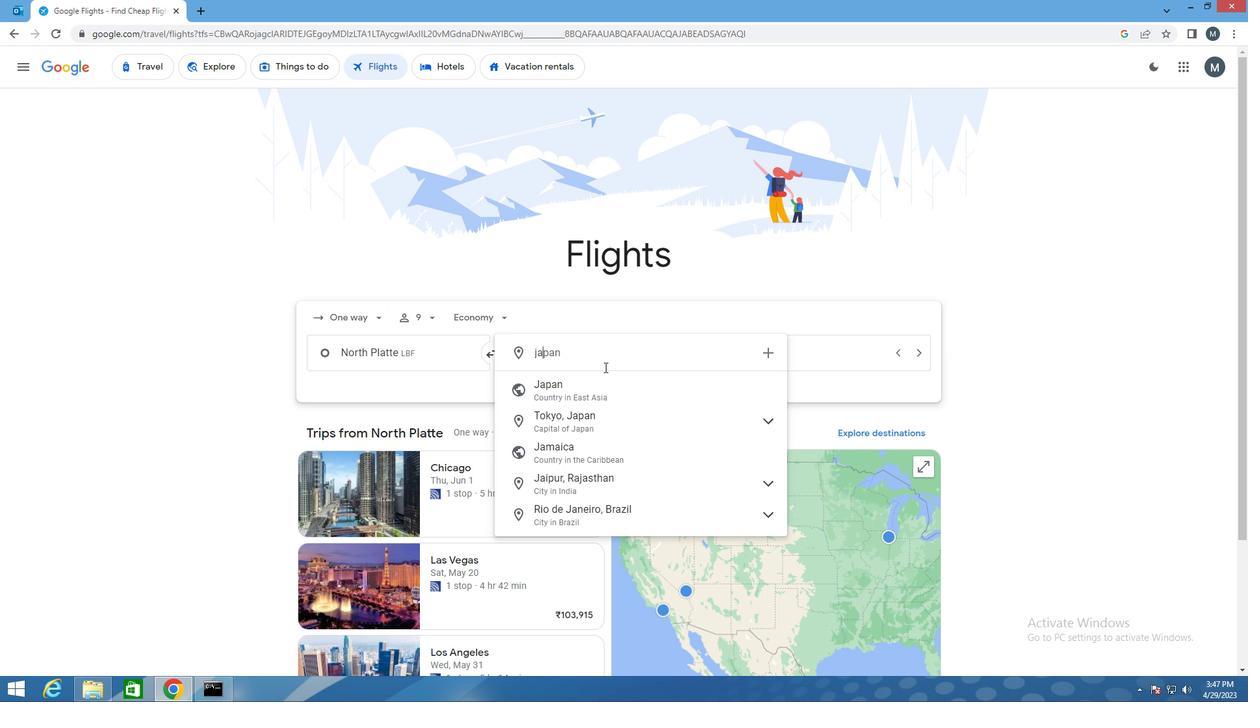 
Action: Mouse moved to (632, 388)
Screenshot: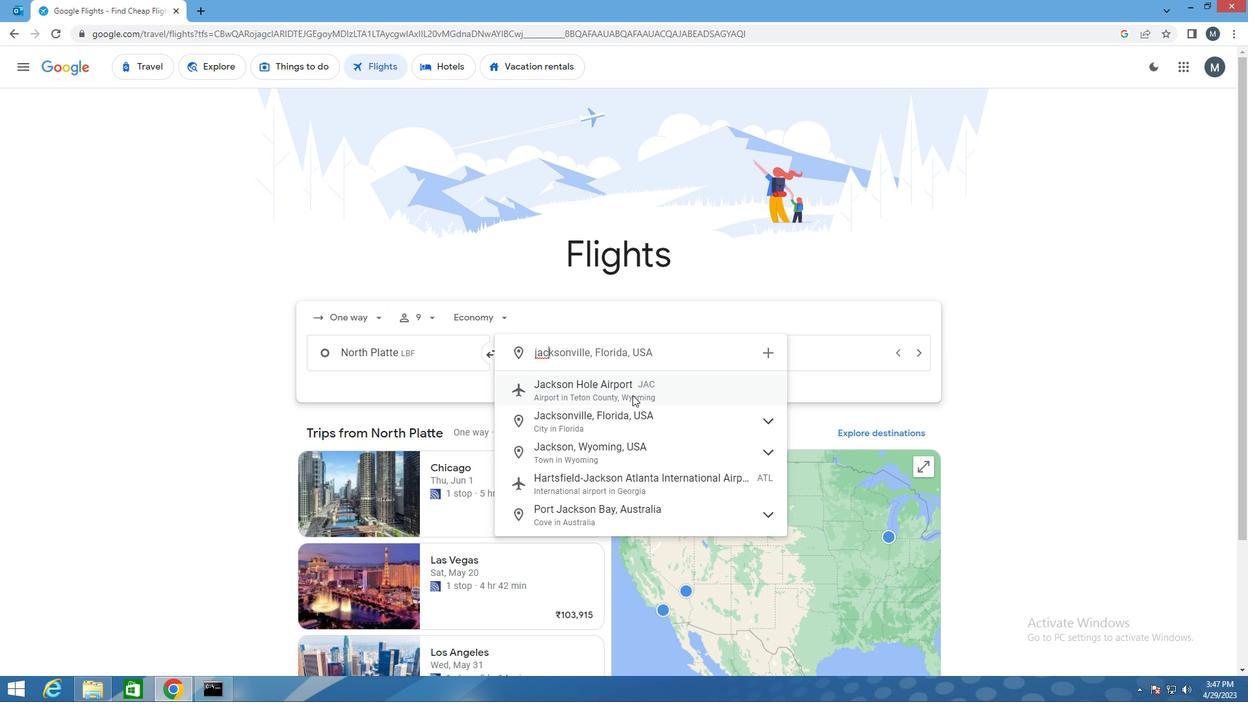 
Action: Mouse pressed left at (632, 388)
Screenshot: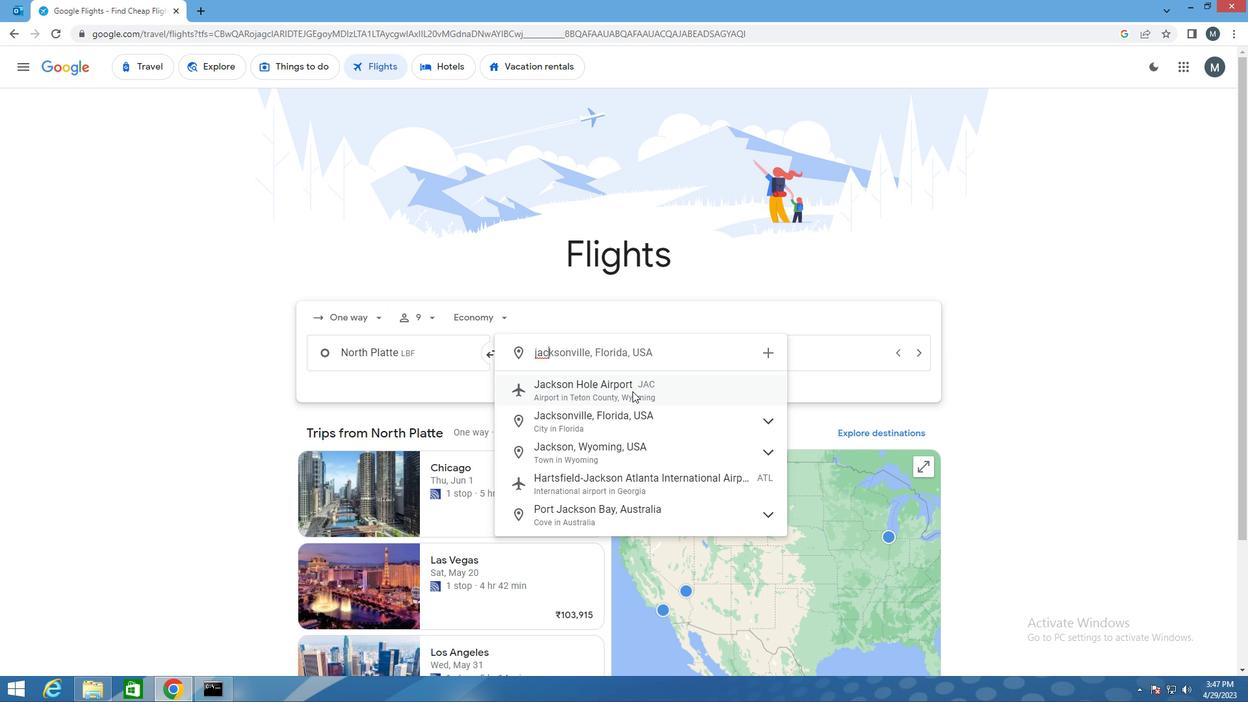 
Action: Mouse moved to (739, 354)
Screenshot: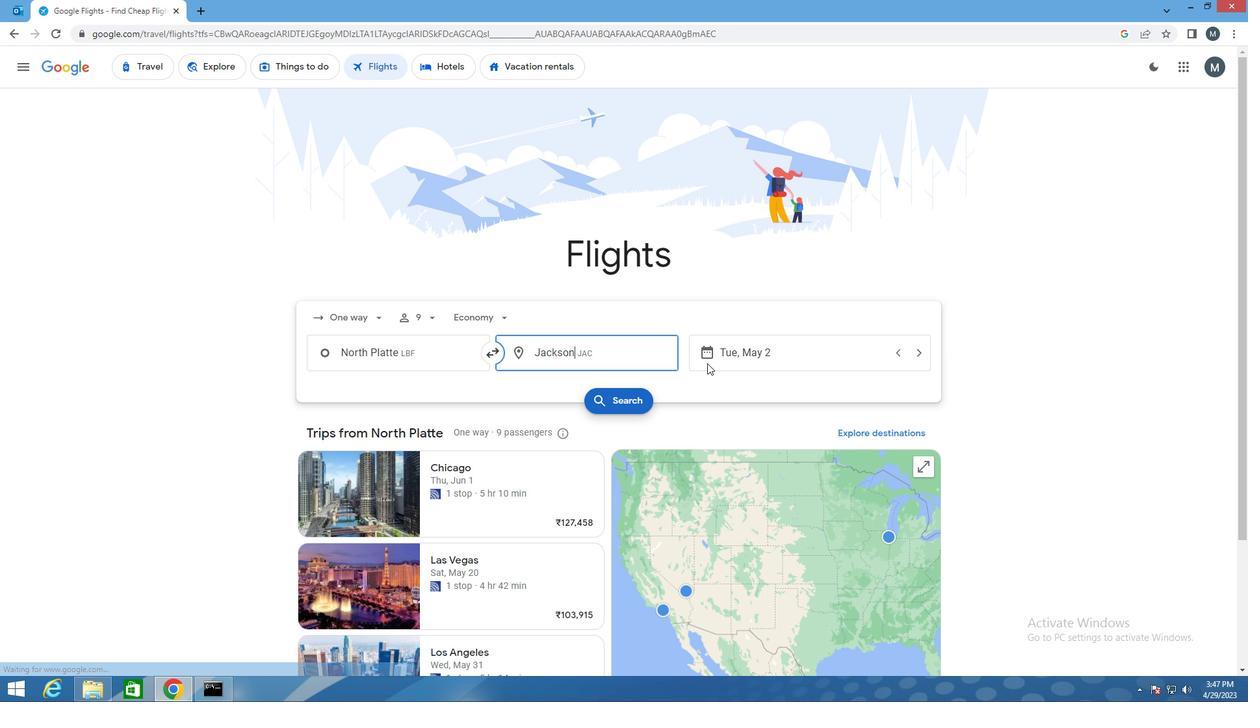
Action: Mouse pressed left at (739, 354)
Screenshot: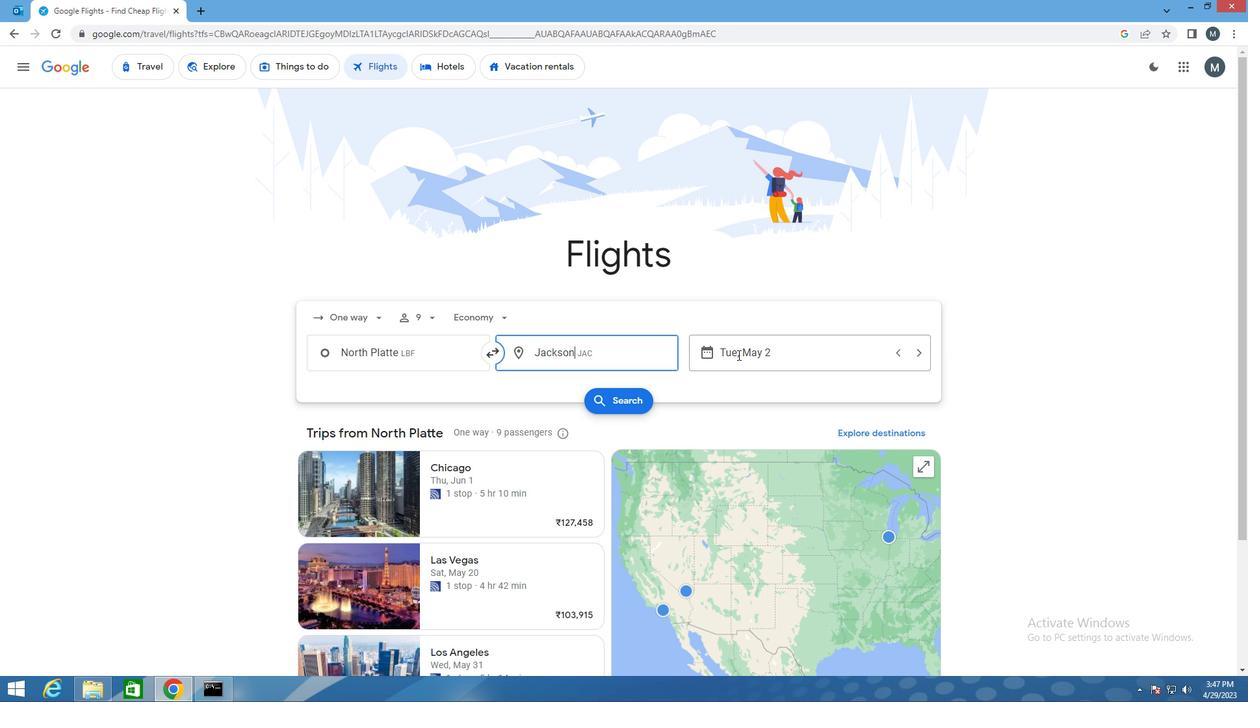 
Action: Mouse moved to (786, 437)
Screenshot: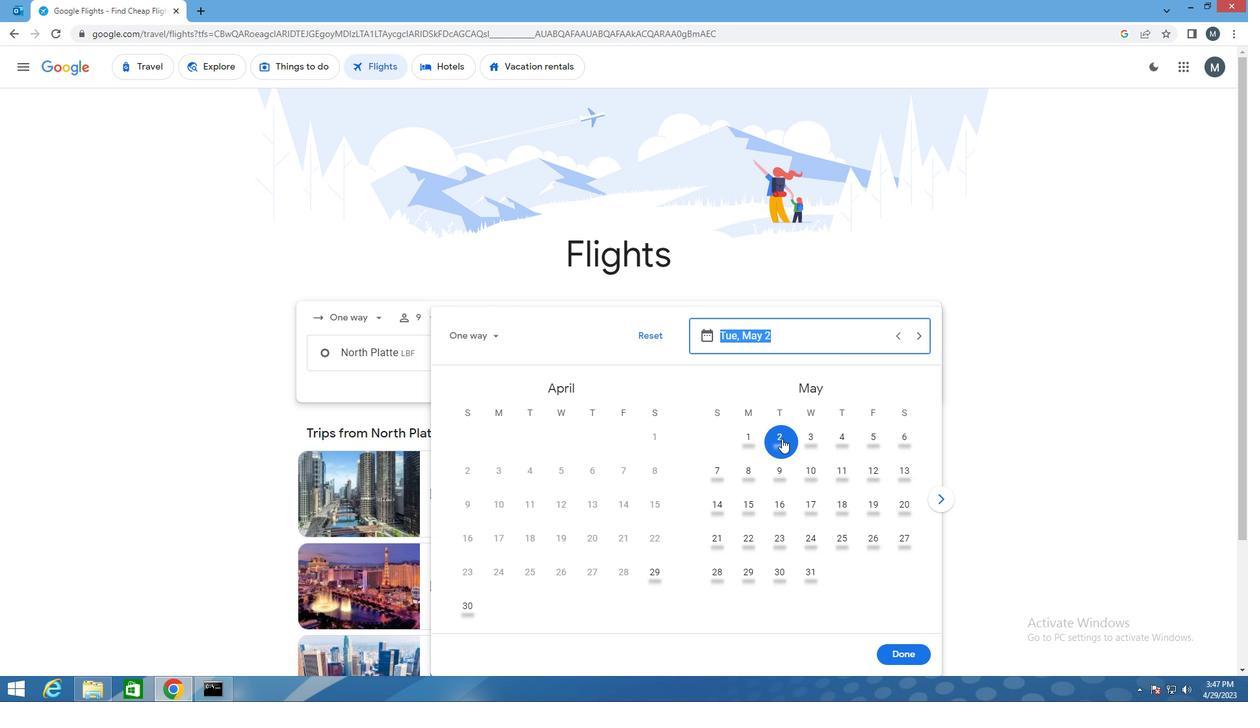 
Action: Mouse pressed left at (786, 437)
Screenshot: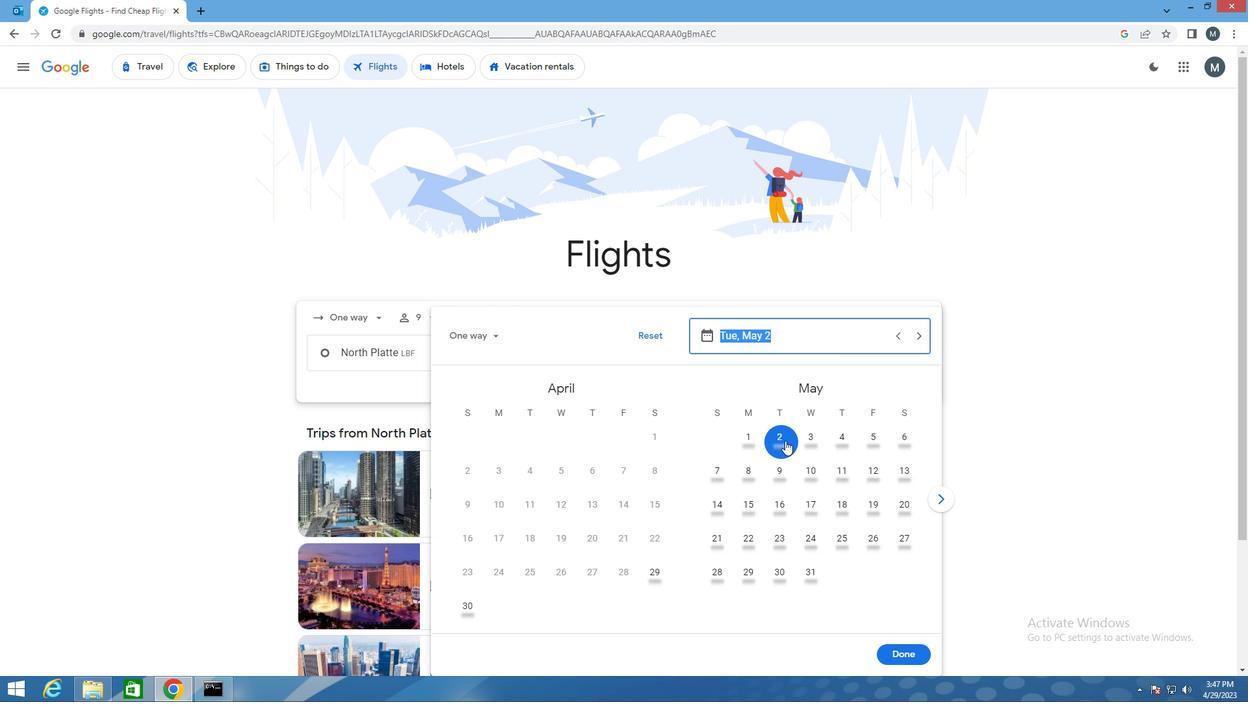 
Action: Mouse moved to (890, 646)
Screenshot: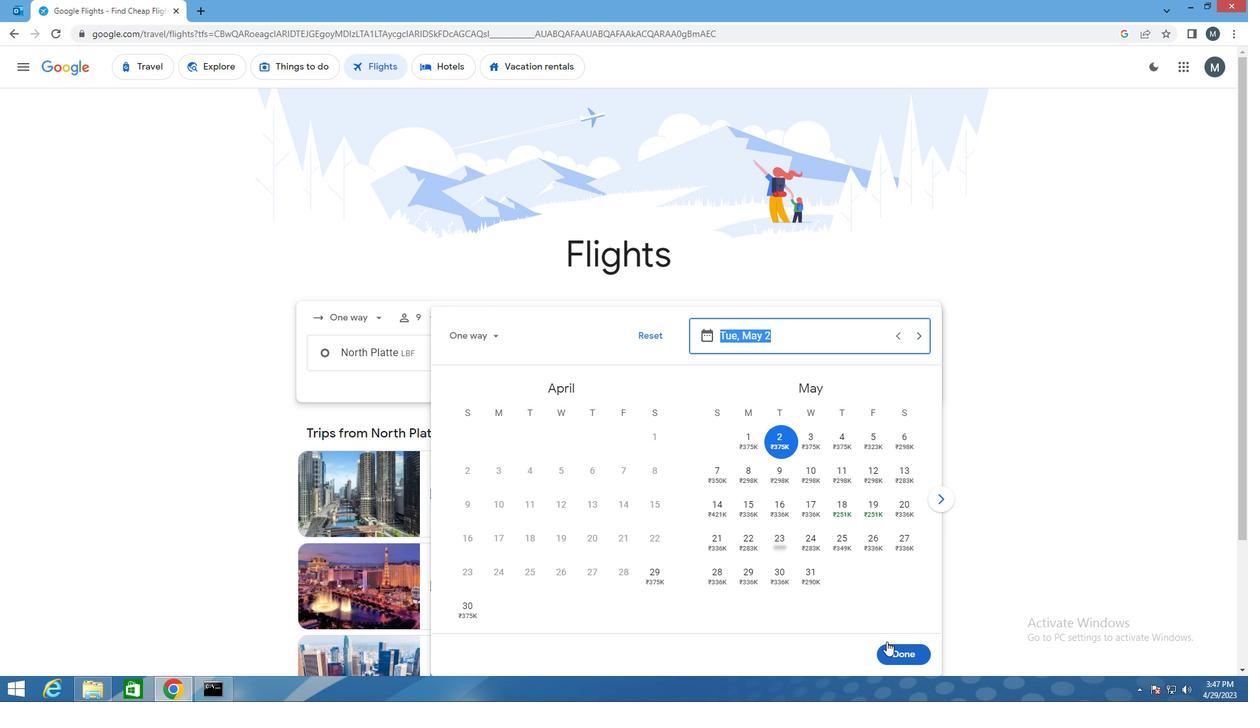 
Action: Mouse pressed left at (890, 646)
Screenshot: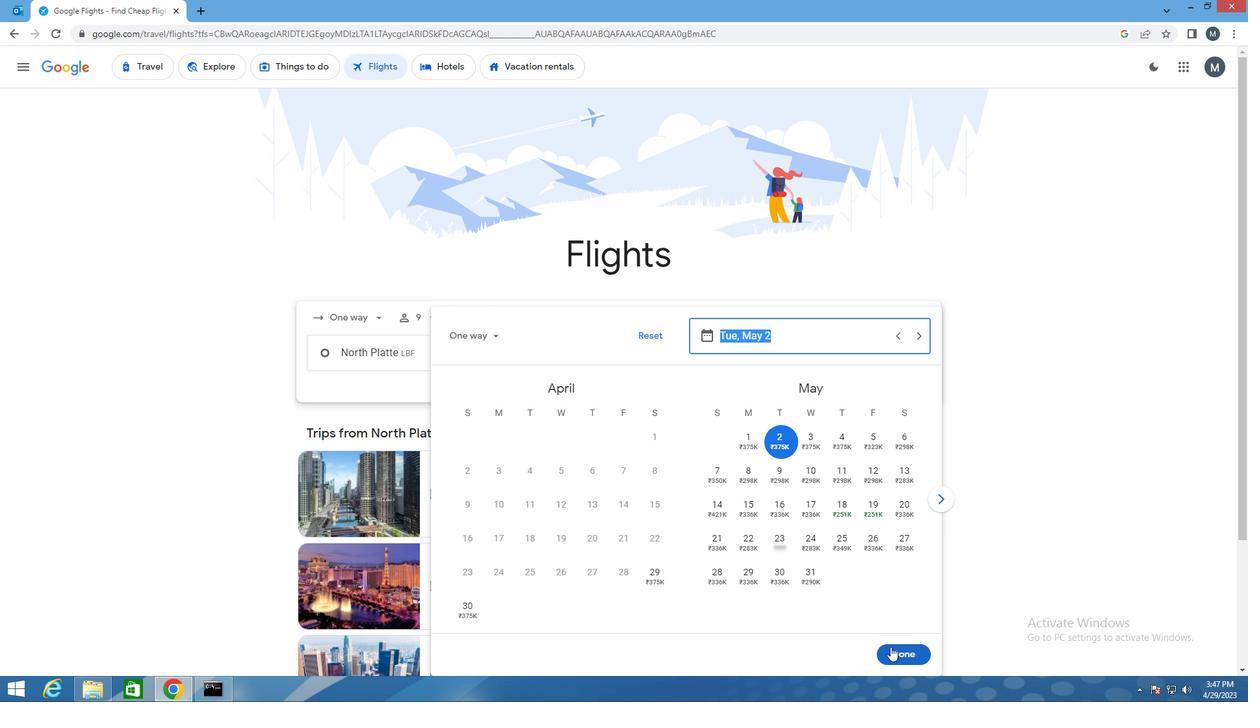 
Action: Mouse moved to (613, 407)
Screenshot: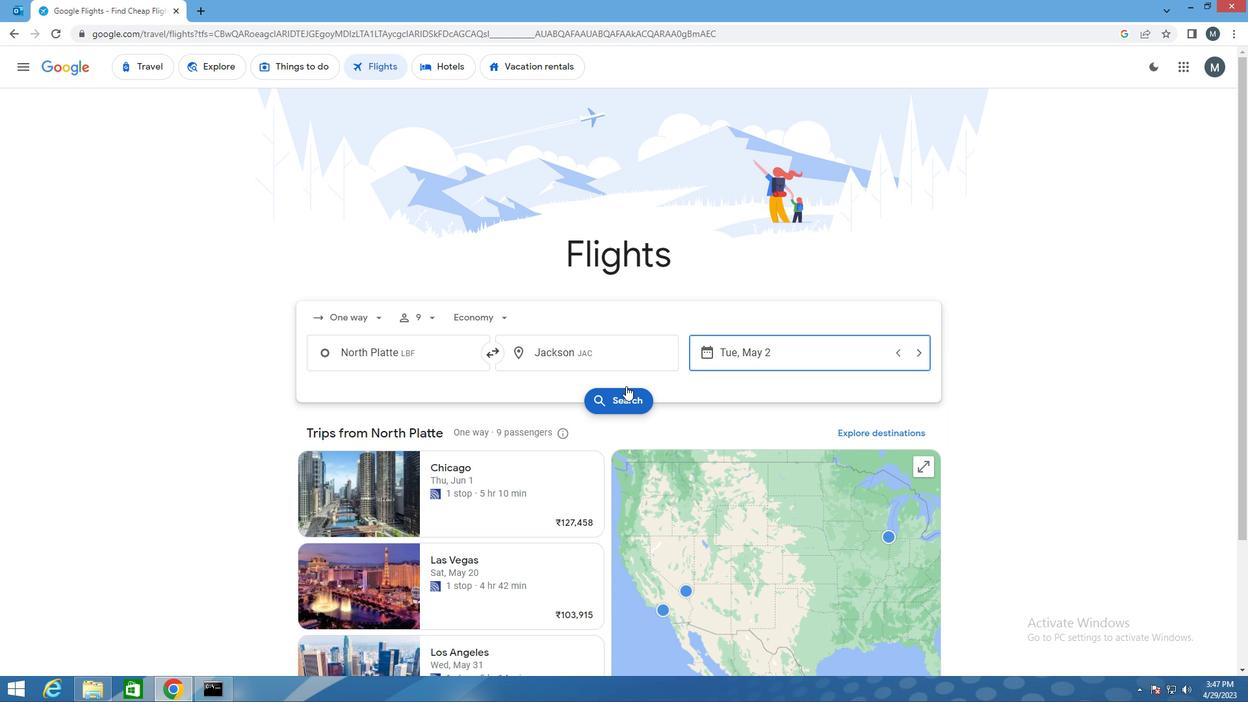 
Action: Mouse pressed left at (613, 407)
Screenshot: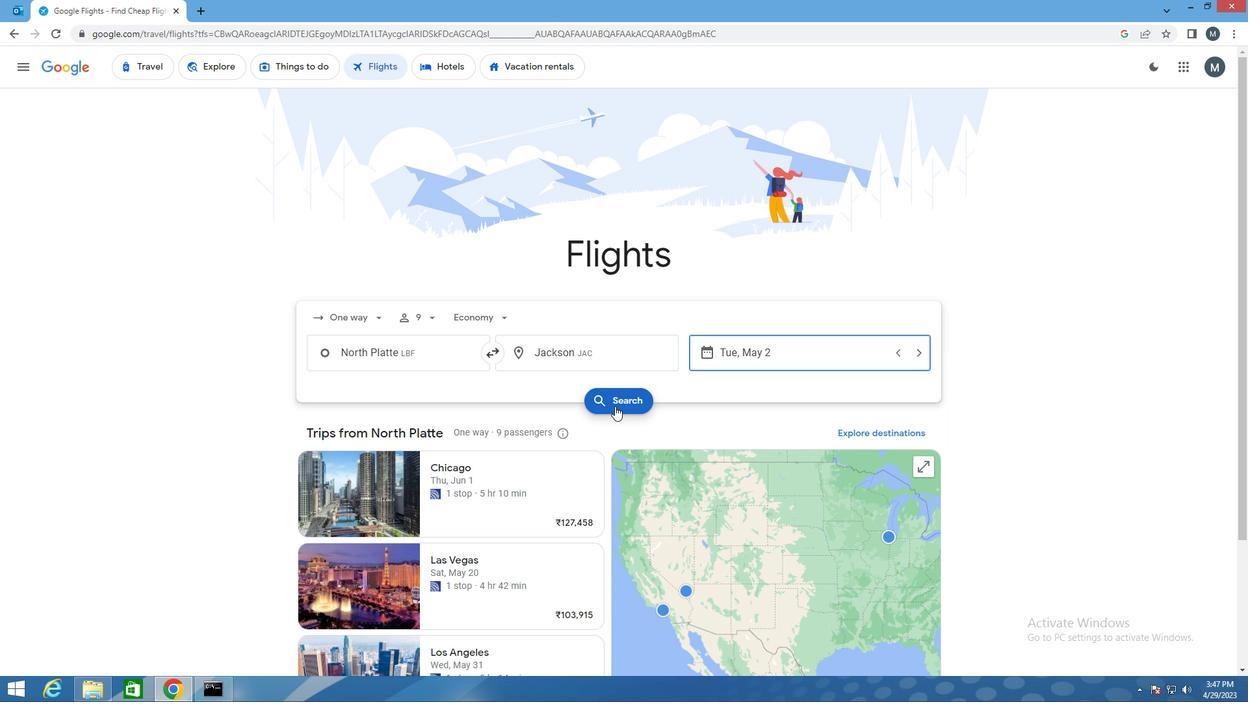 
Action: Mouse moved to (330, 184)
Screenshot: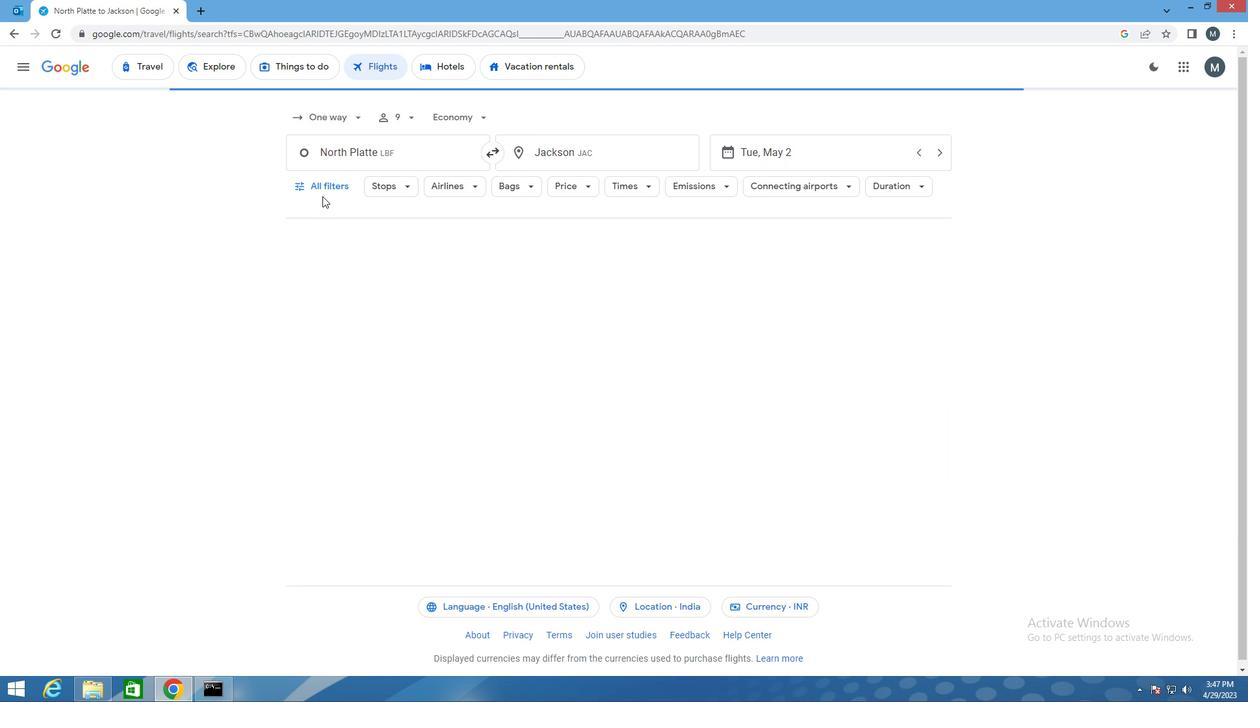 
Action: Mouse pressed left at (330, 184)
Screenshot: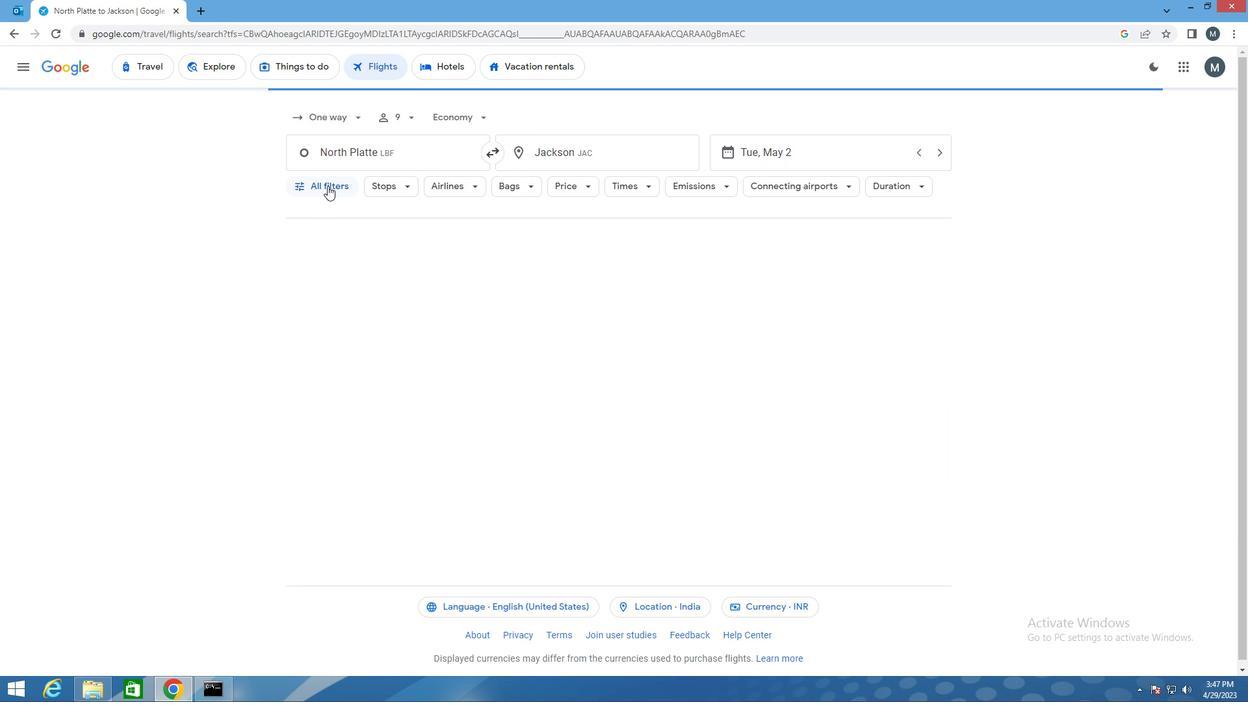 
Action: Mouse moved to (389, 391)
Screenshot: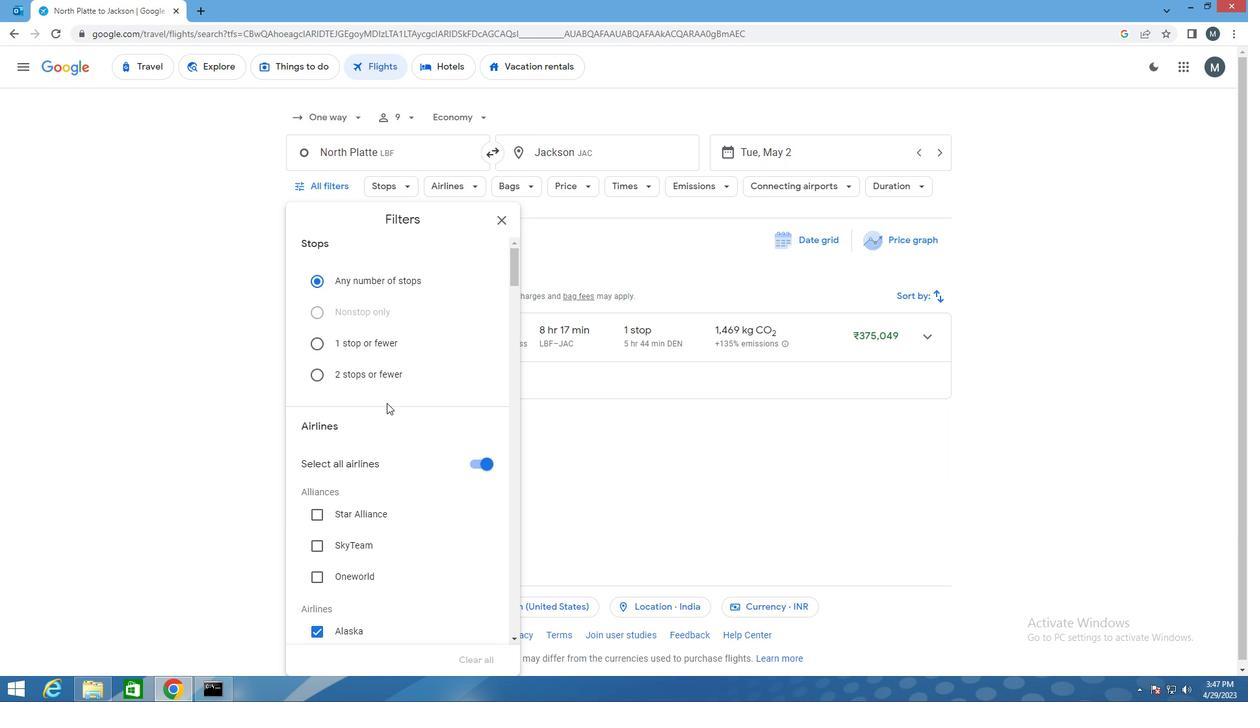 
Action: Mouse scrolled (389, 390) with delta (0, 0)
Screenshot: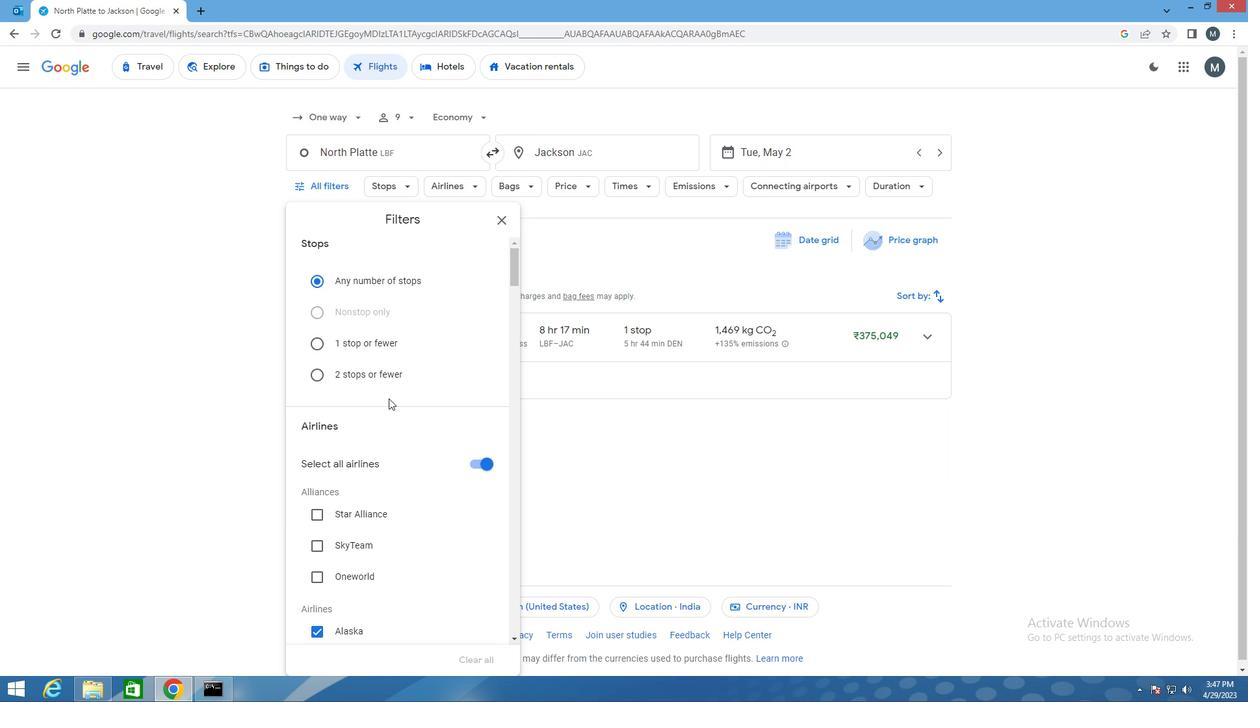 
Action: Mouse moved to (479, 398)
Screenshot: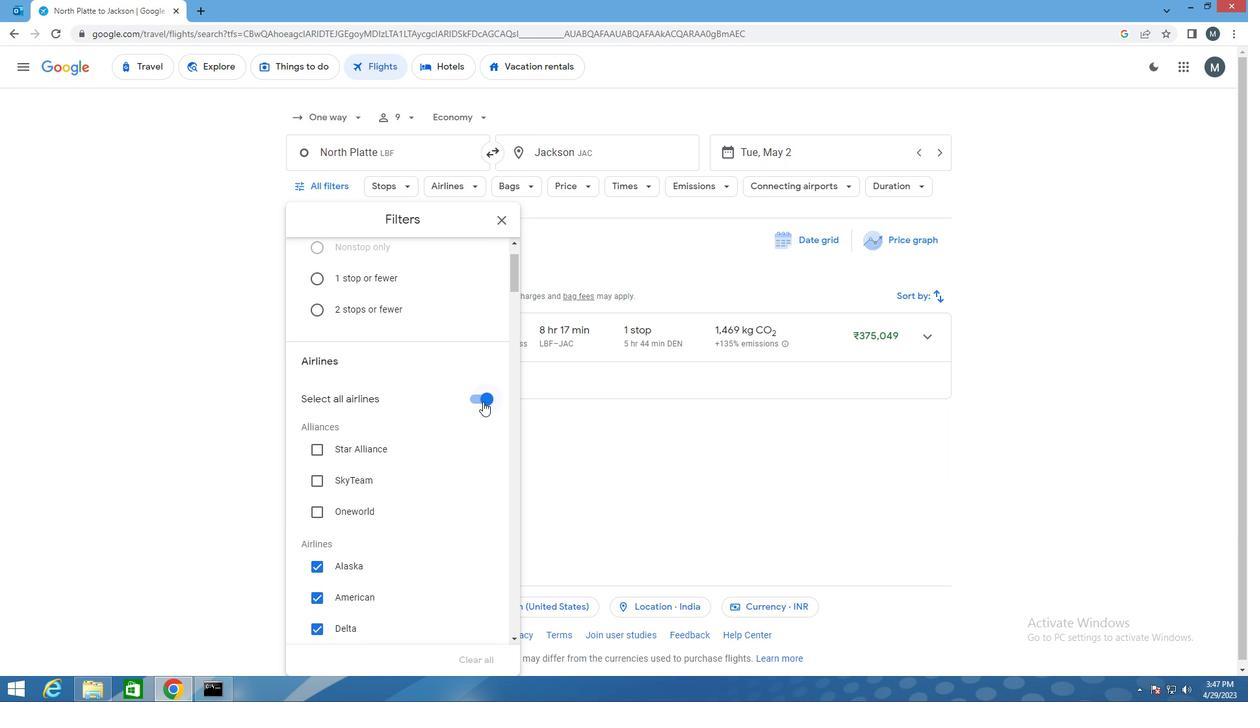 
Action: Mouse pressed left at (479, 398)
Screenshot: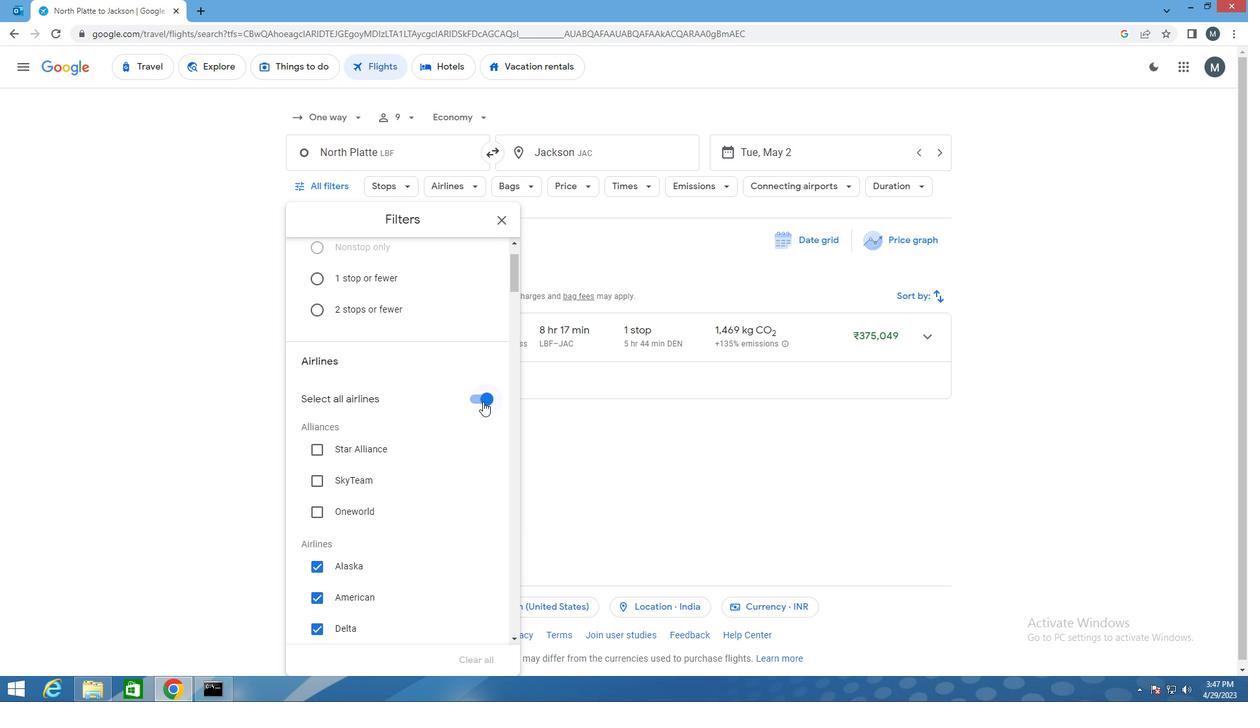 
Action: Mouse moved to (368, 392)
Screenshot: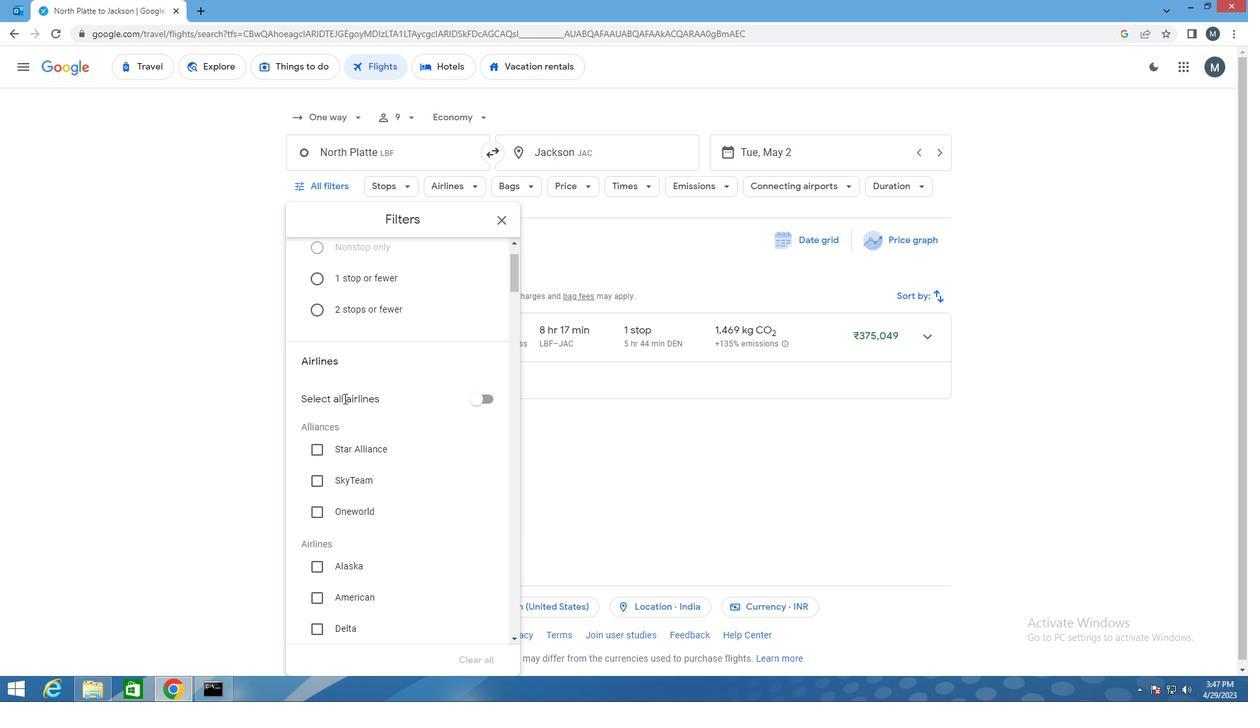 
Action: Mouse scrolled (368, 392) with delta (0, 0)
Screenshot: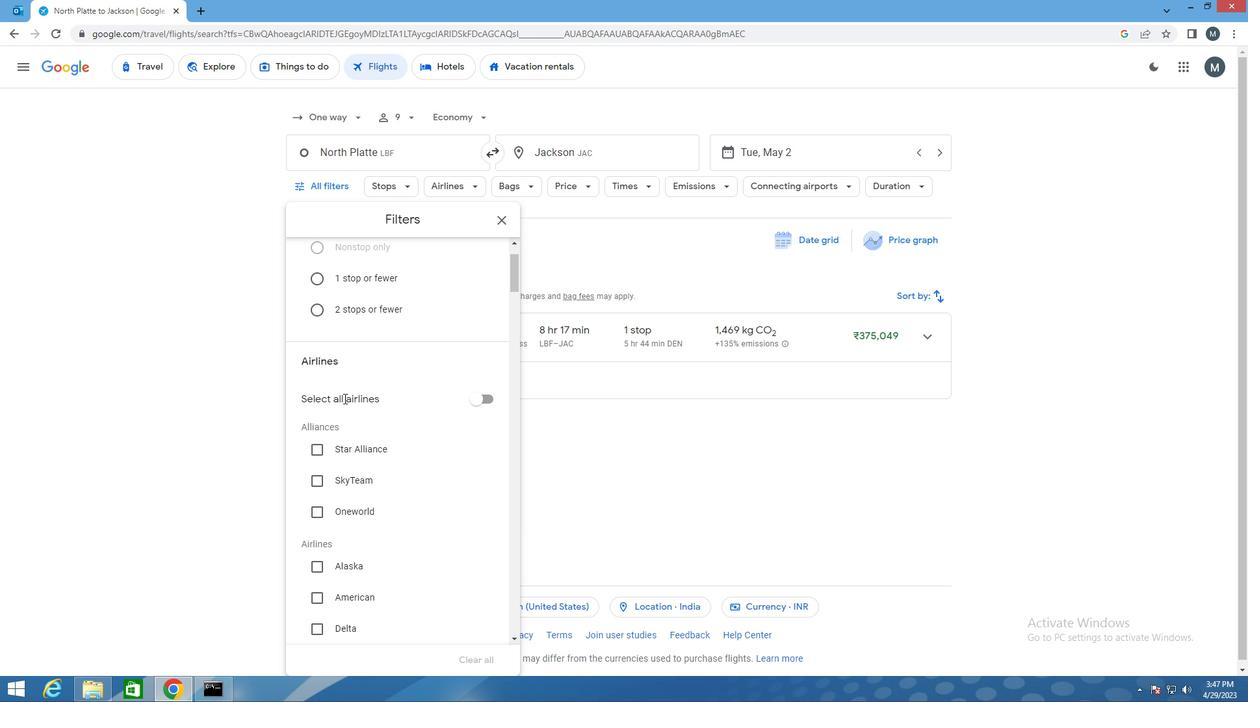 
Action: Mouse scrolled (368, 392) with delta (0, 0)
Screenshot: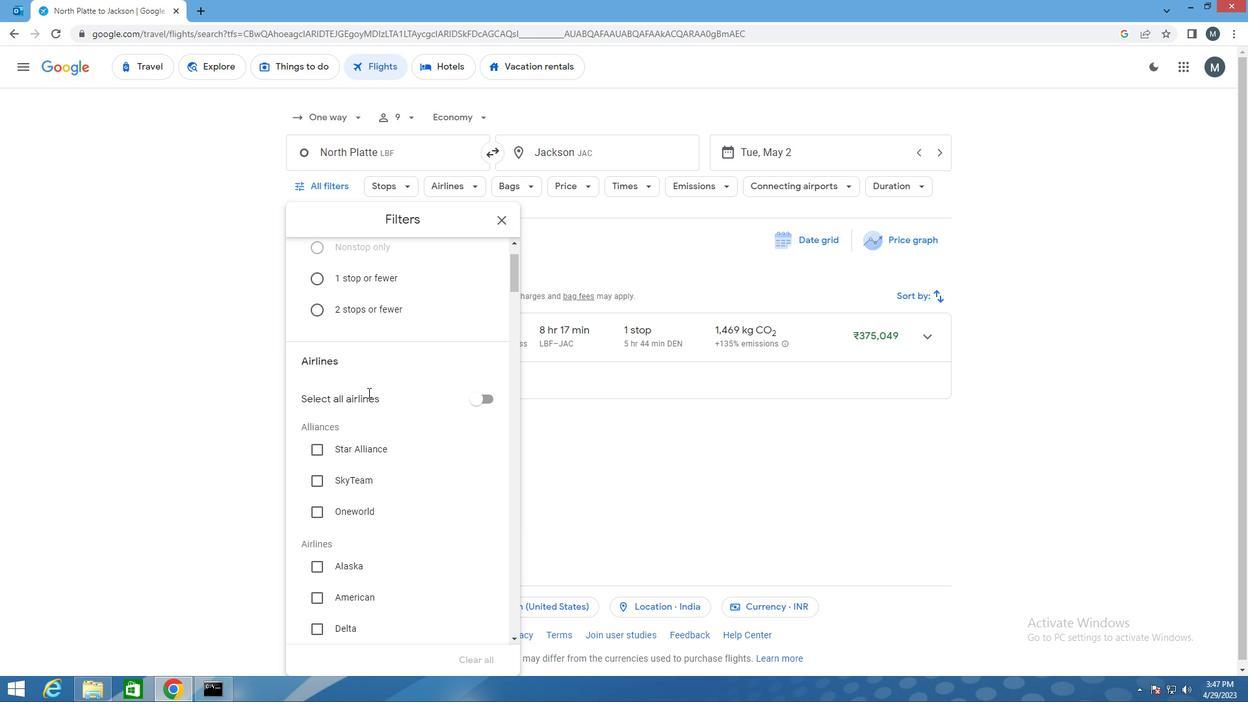 
Action: Mouse moved to (368, 393)
Screenshot: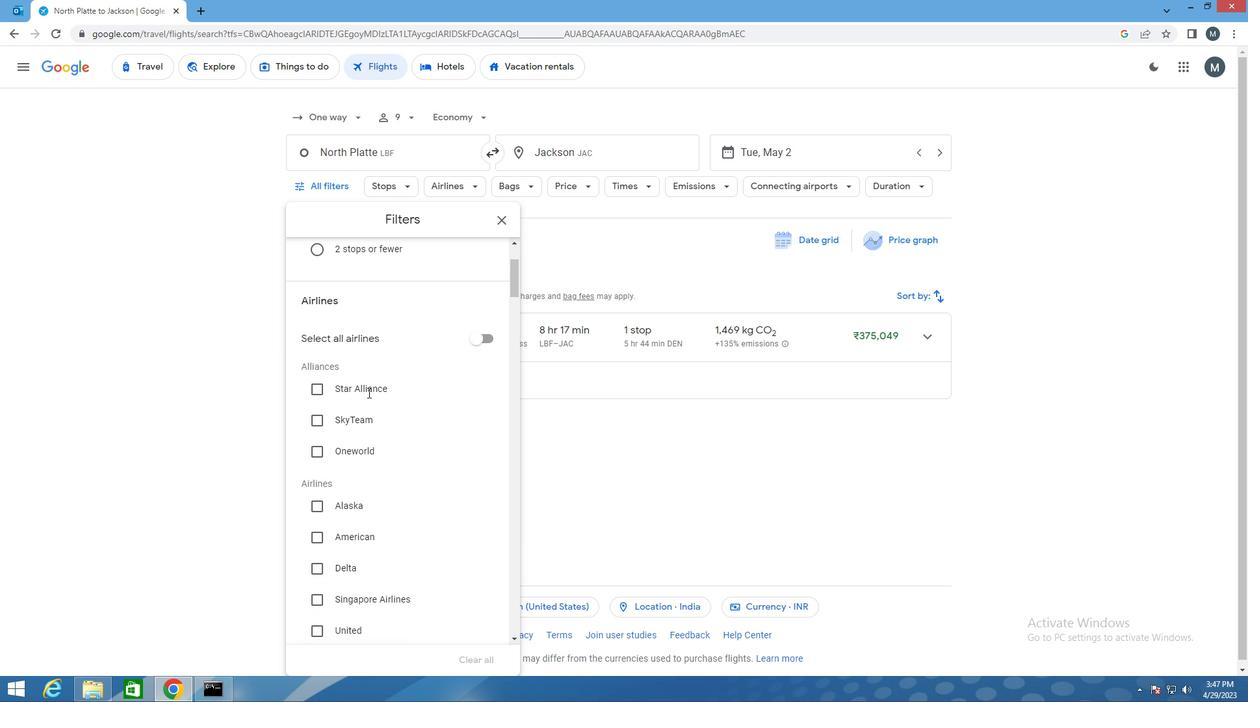 
Action: Mouse scrolled (368, 392) with delta (0, 0)
Screenshot: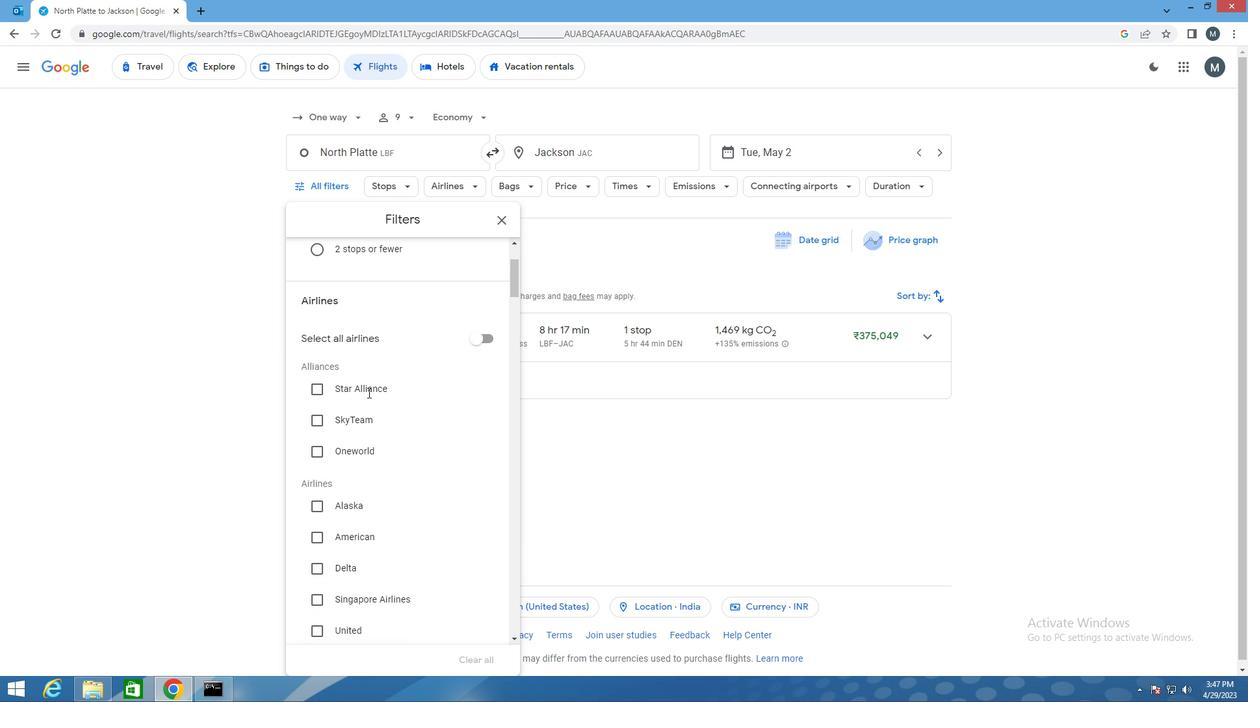 
Action: Mouse moved to (368, 393)
Screenshot: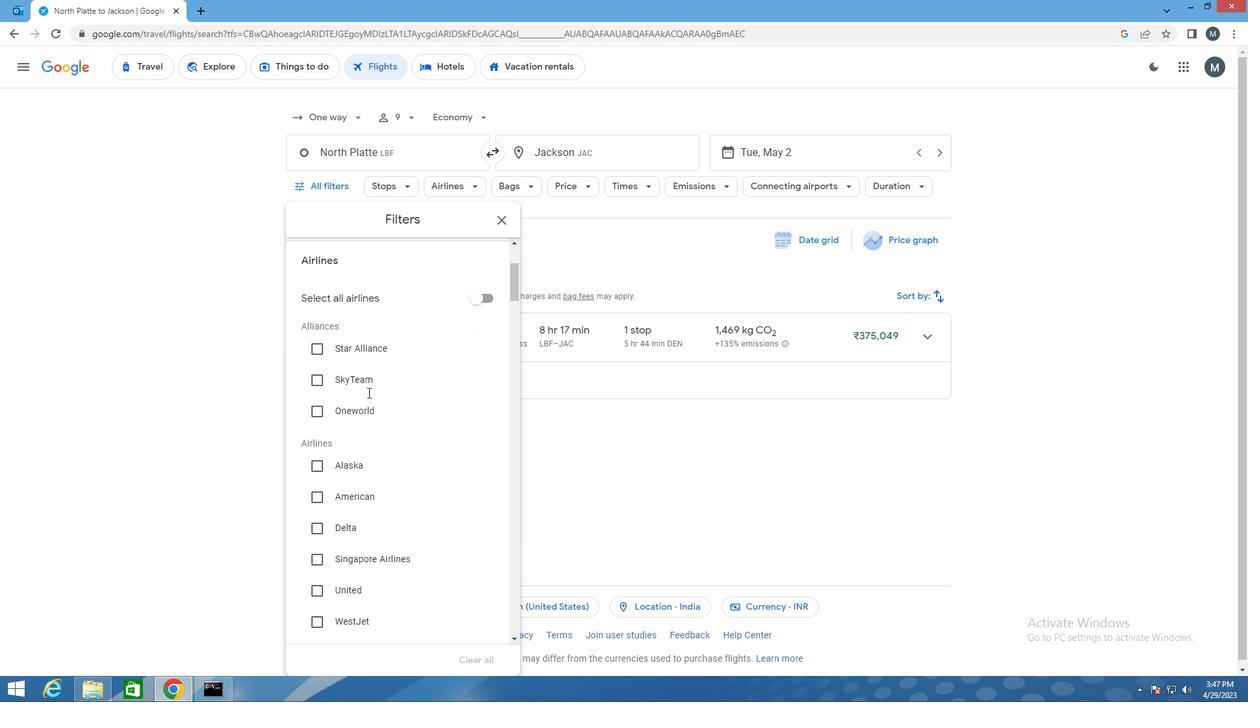 
Action: Mouse scrolled (368, 392) with delta (0, 0)
Screenshot: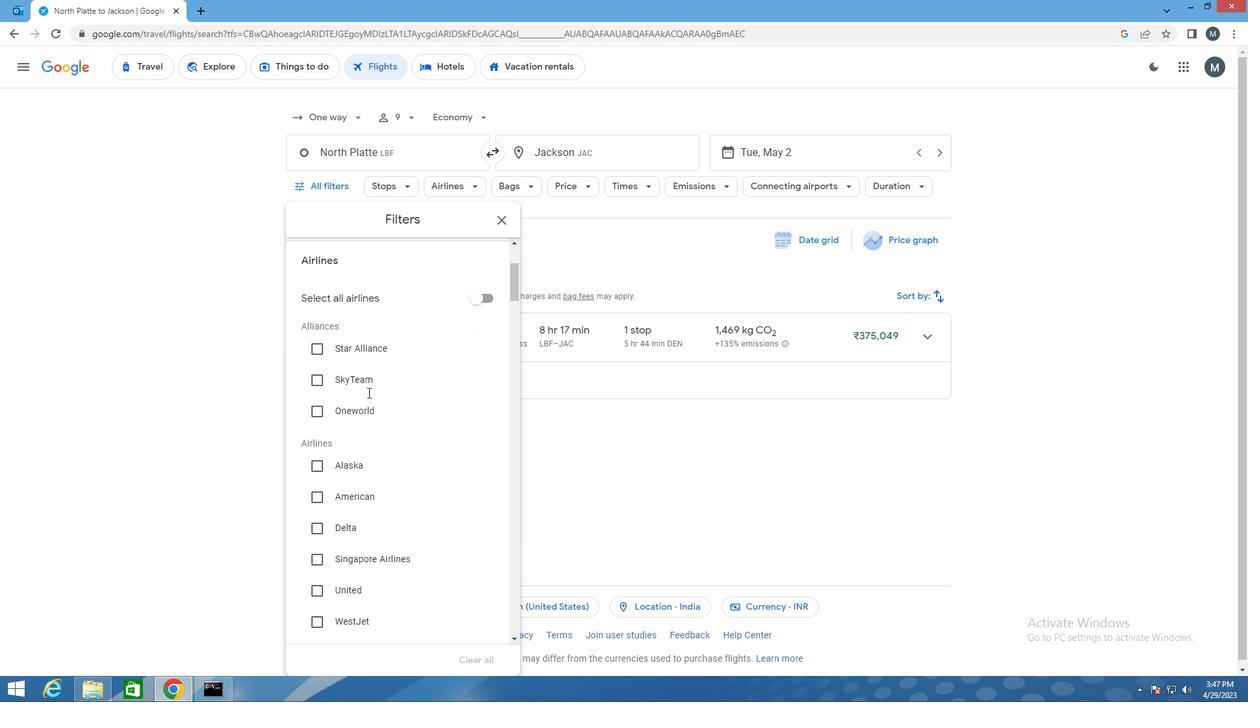 
Action: Mouse moved to (325, 394)
Screenshot: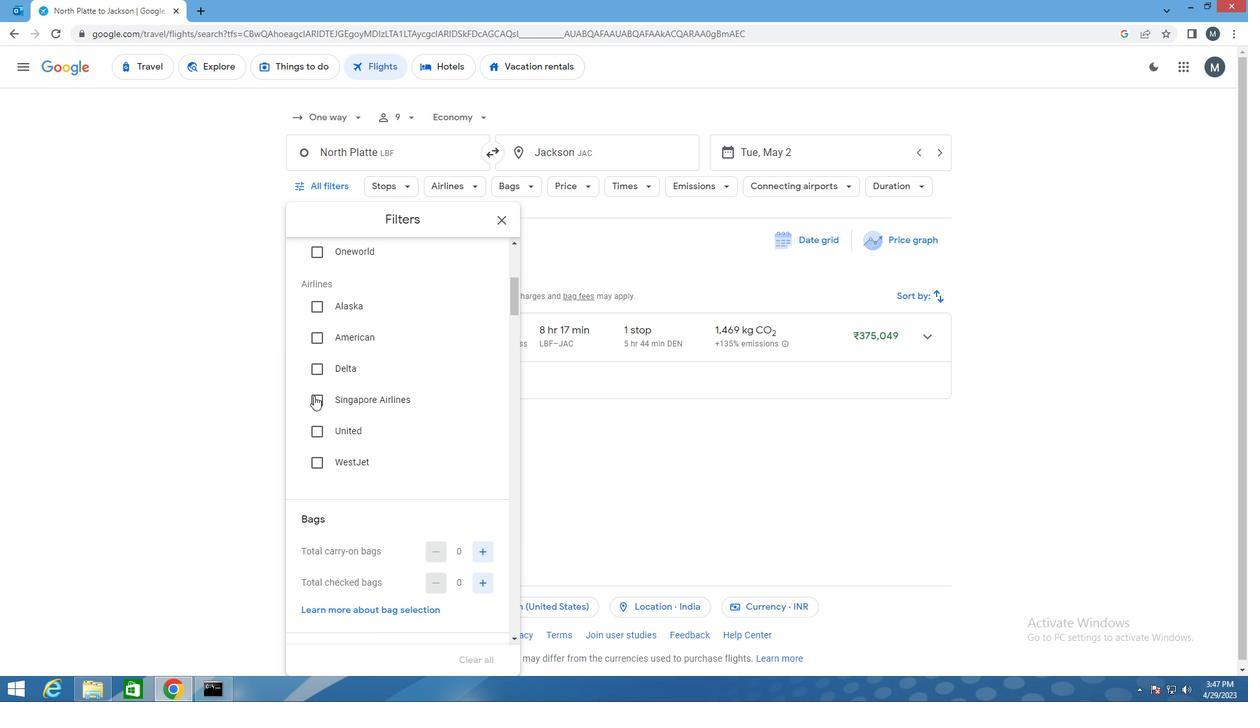 
Action: Mouse pressed left at (325, 394)
Screenshot: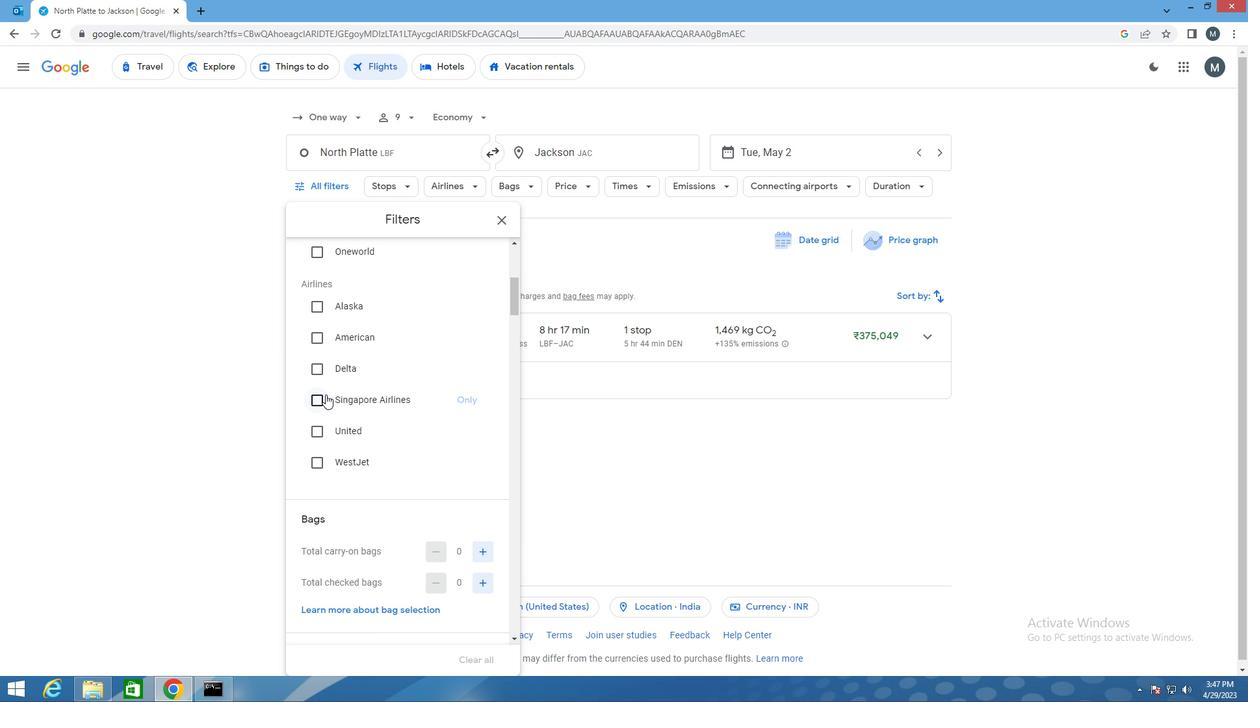 
Action: Mouse moved to (413, 389)
Screenshot: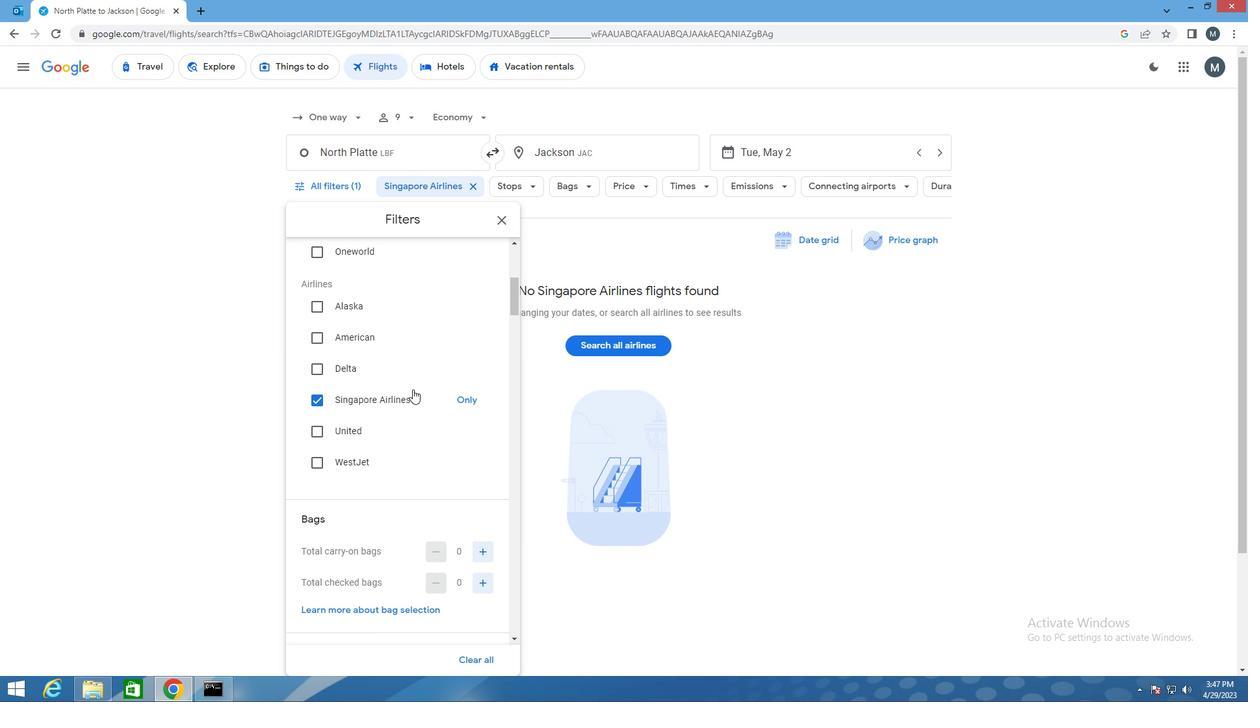 
Action: Mouse scrolled (413, 388) with delta (0, 0)
Screenshot: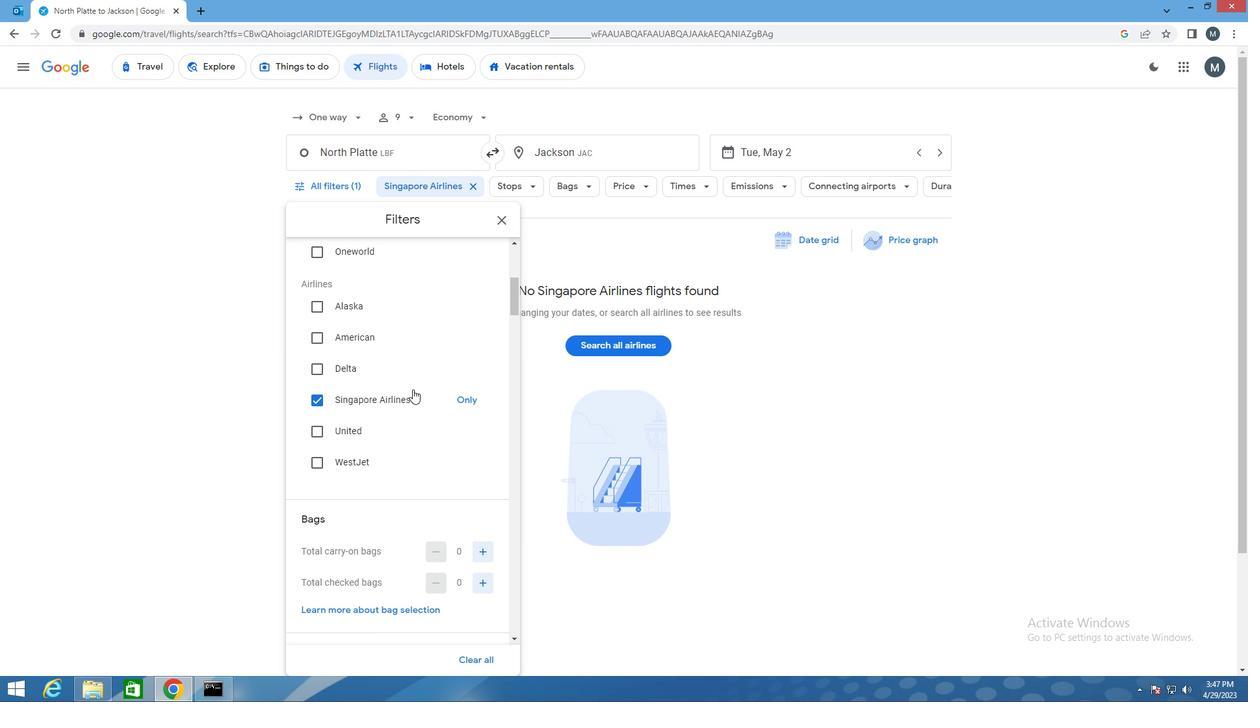 
Action: Mouse moved to (409, 399)
Screenshot: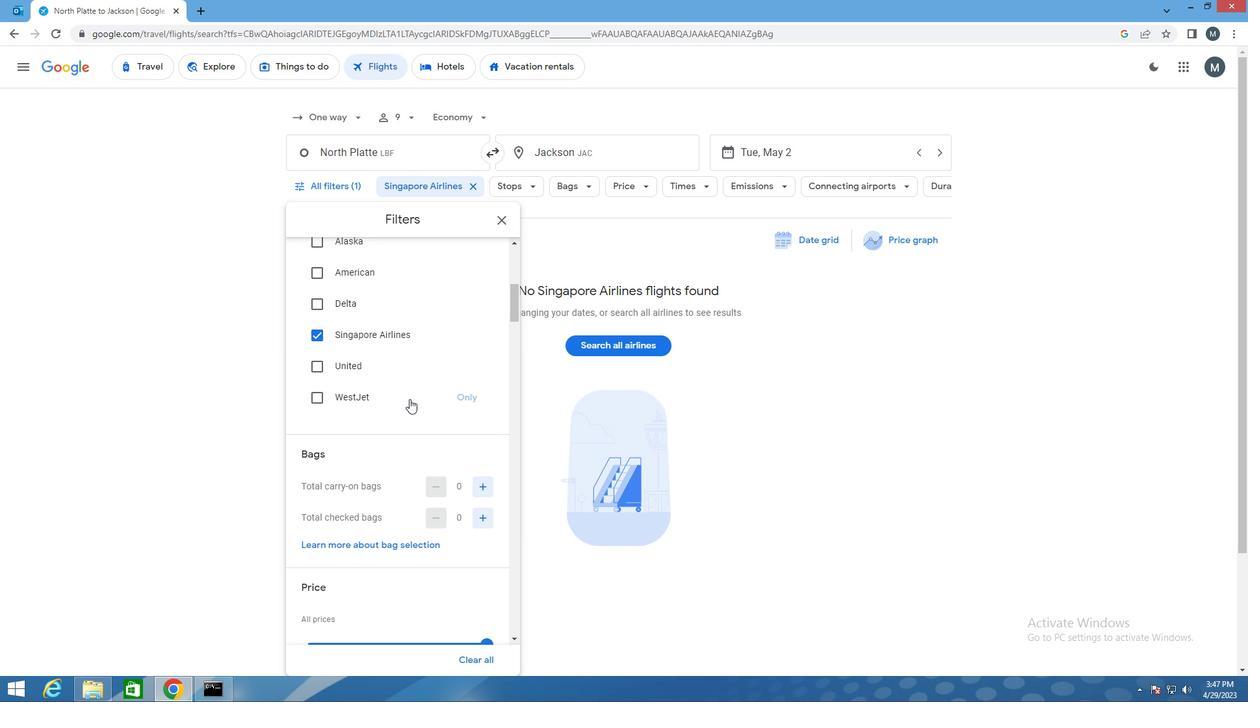
Action: Mouse scrolled (409, 399) with delta (0, 0)
Screenshot: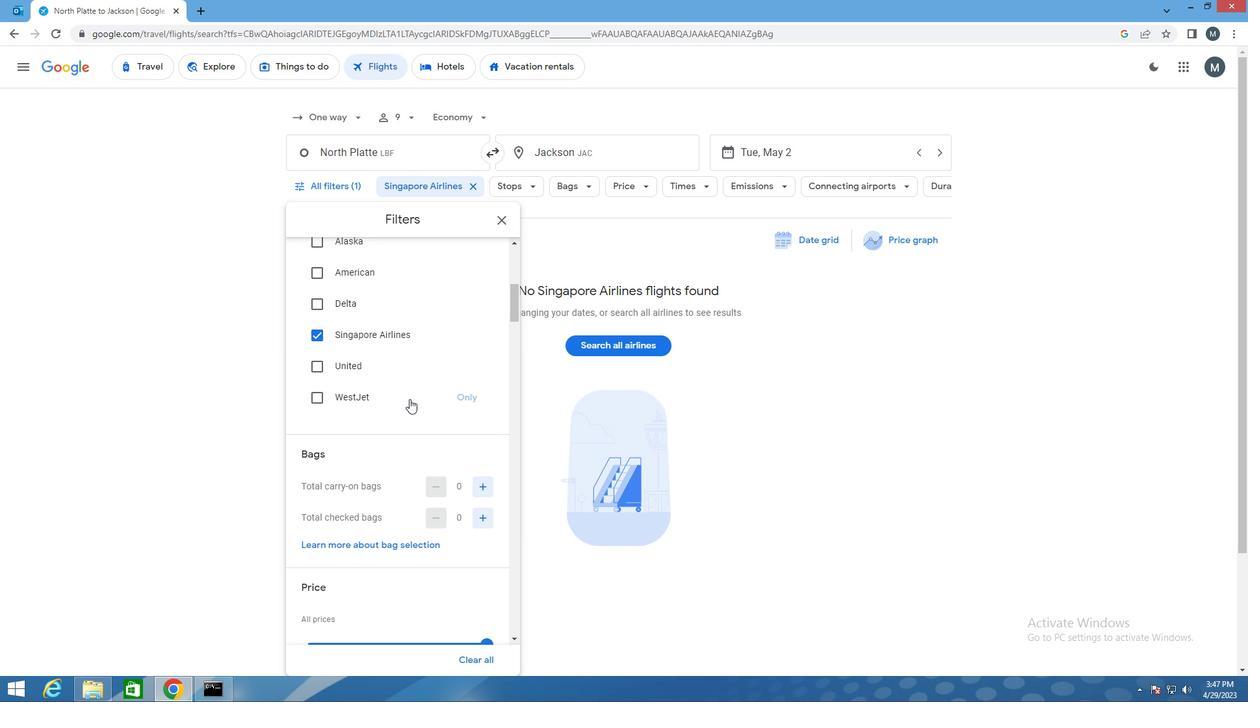 
Action: Mouse moved to (479, 455)
Screenshot: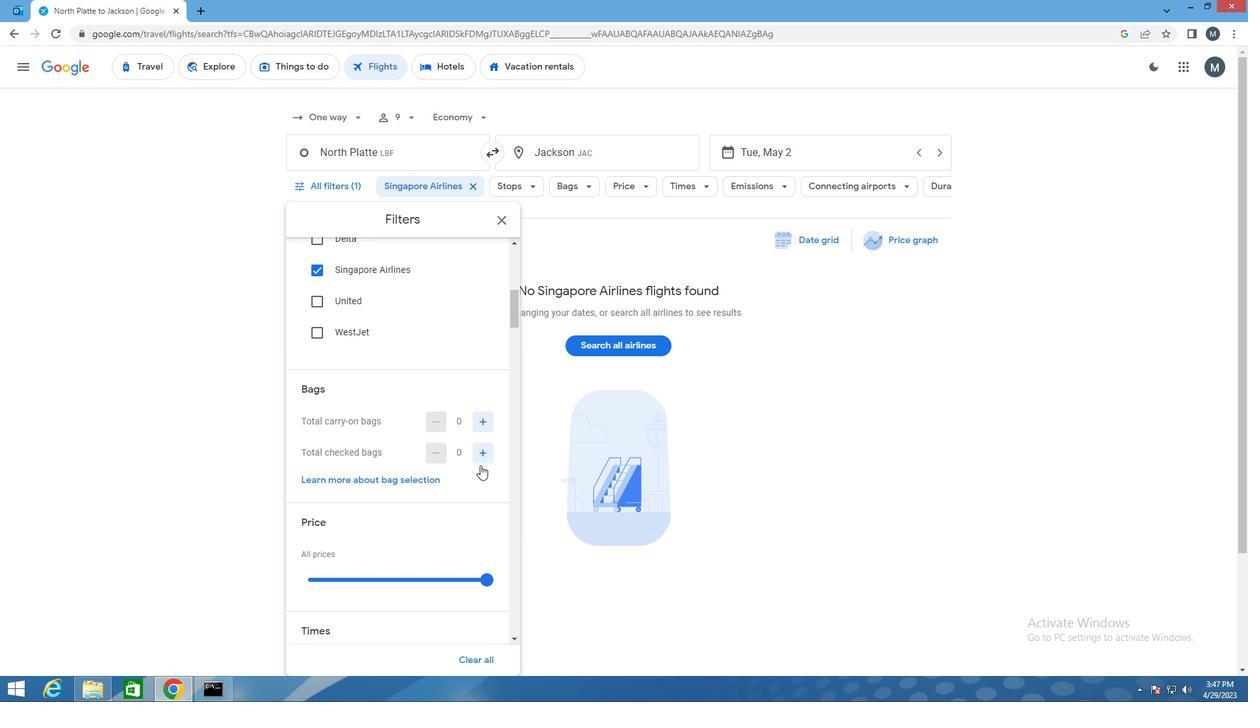 
Action: Mouse pressed left at (479, 455)
Screenshot: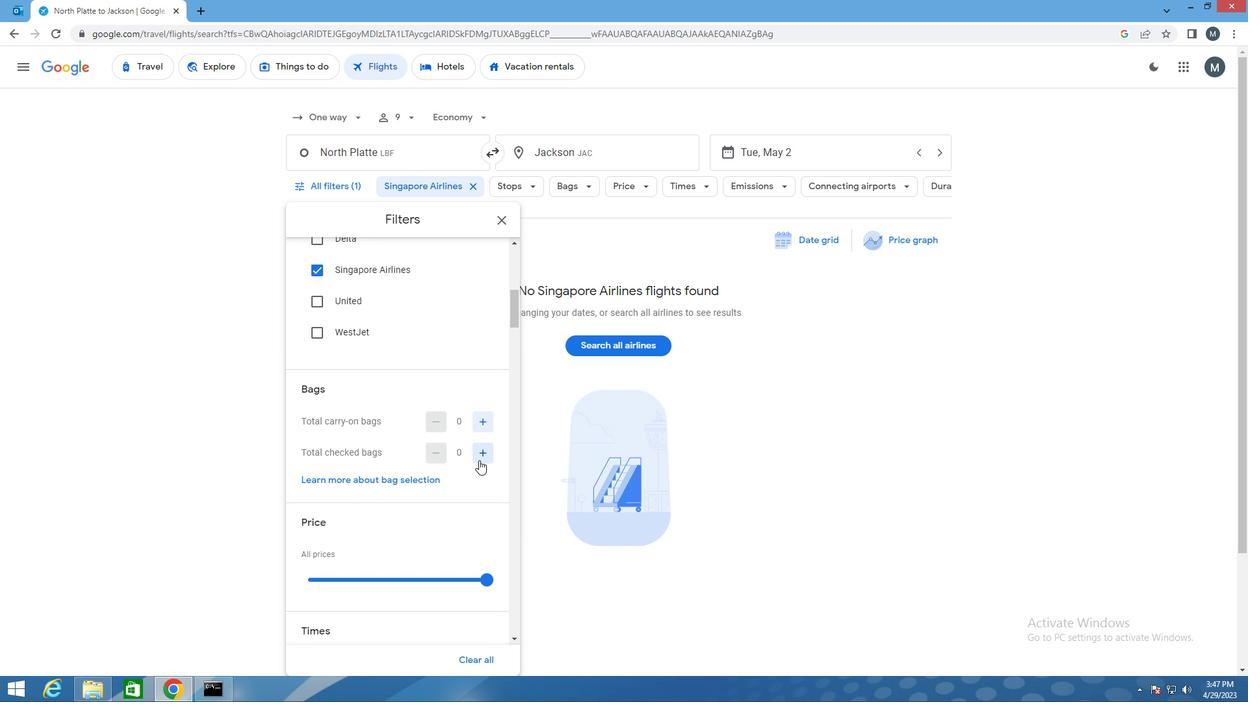 
Action: Mouse moved to (479, 455)
Screenshot: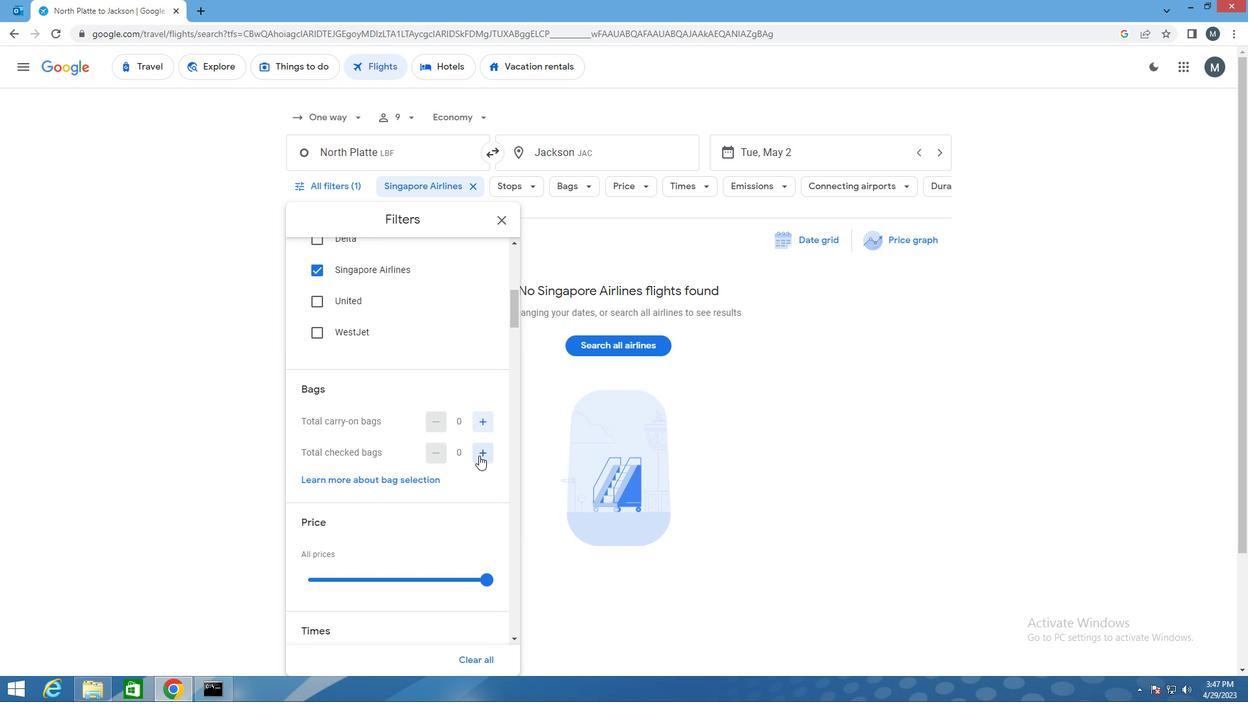 
Action: Mouse pressed left at (479, 455)
Screenshot: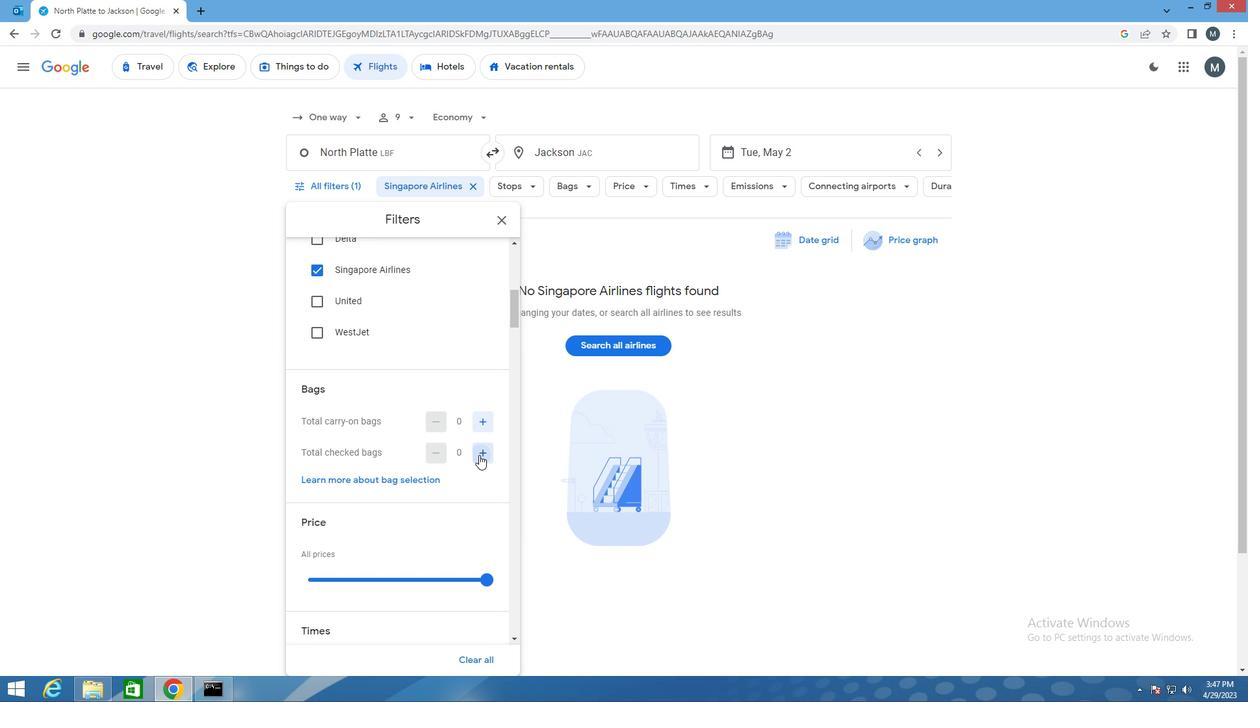 
Action: Mouse pressed left at (479, 455)
Screenshot: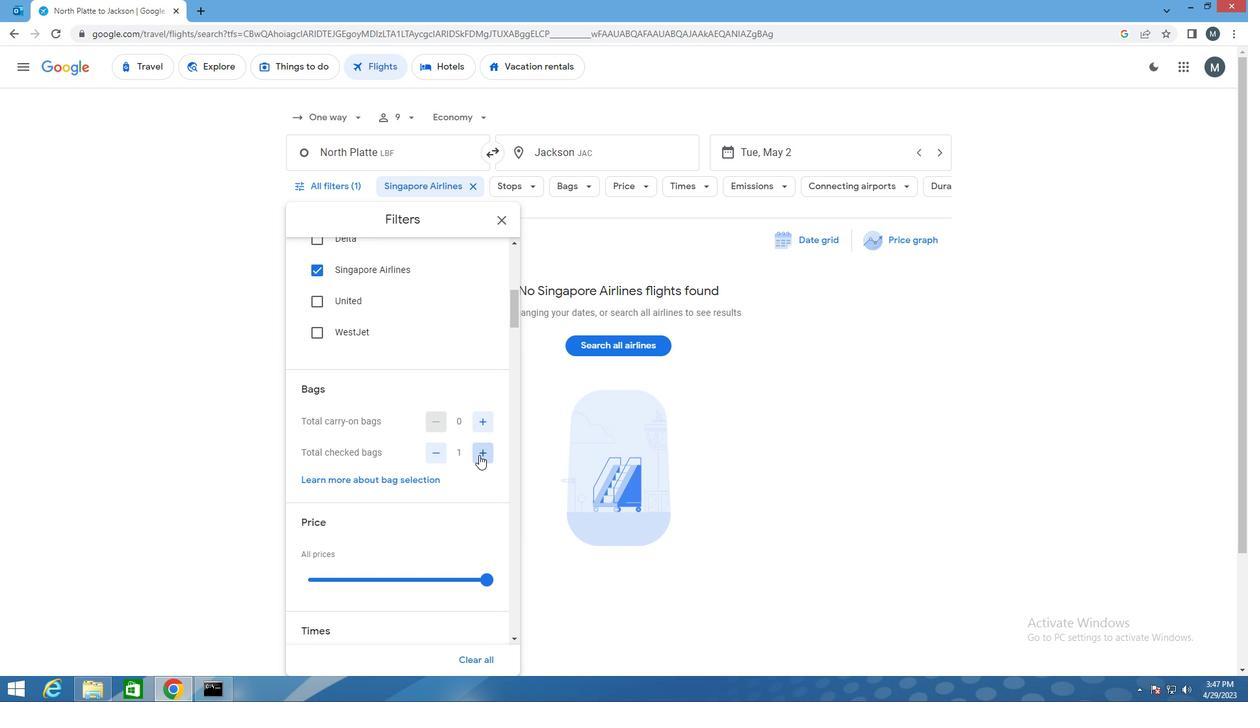 
Action: Mouse pressed left at (479, 455)
Screenshot: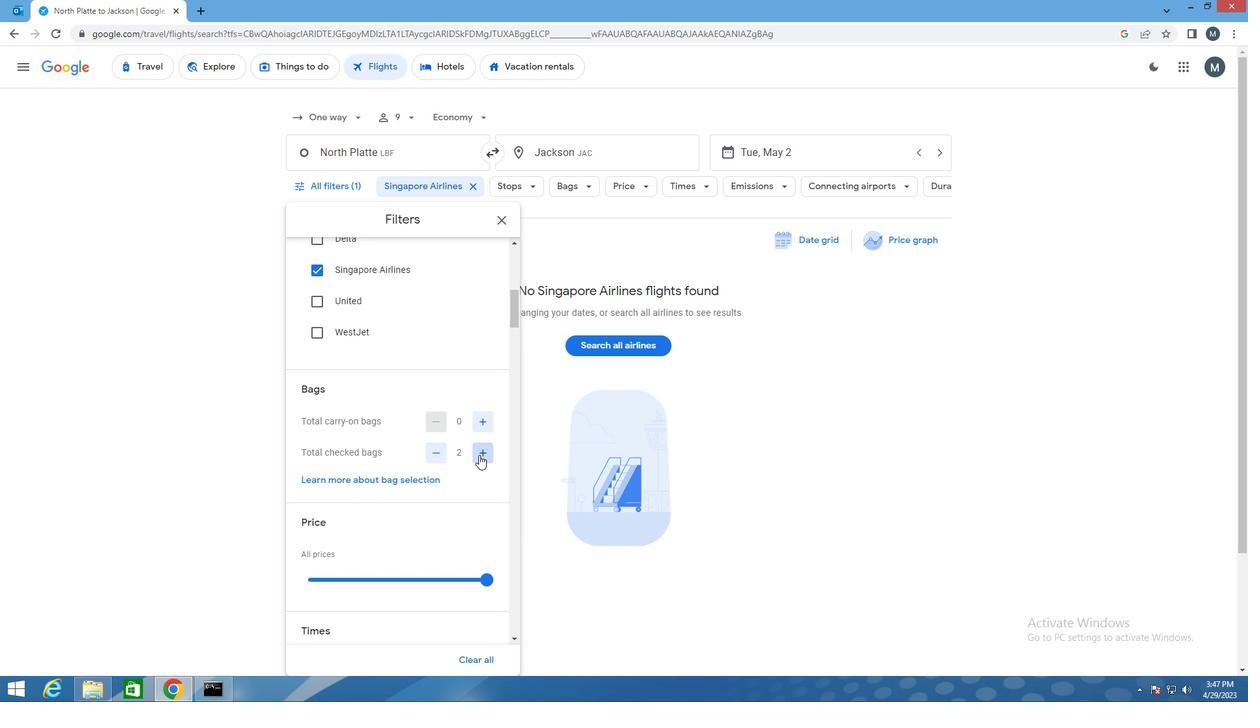 
Action: Mouse moved to (479, 455)
Screenshot: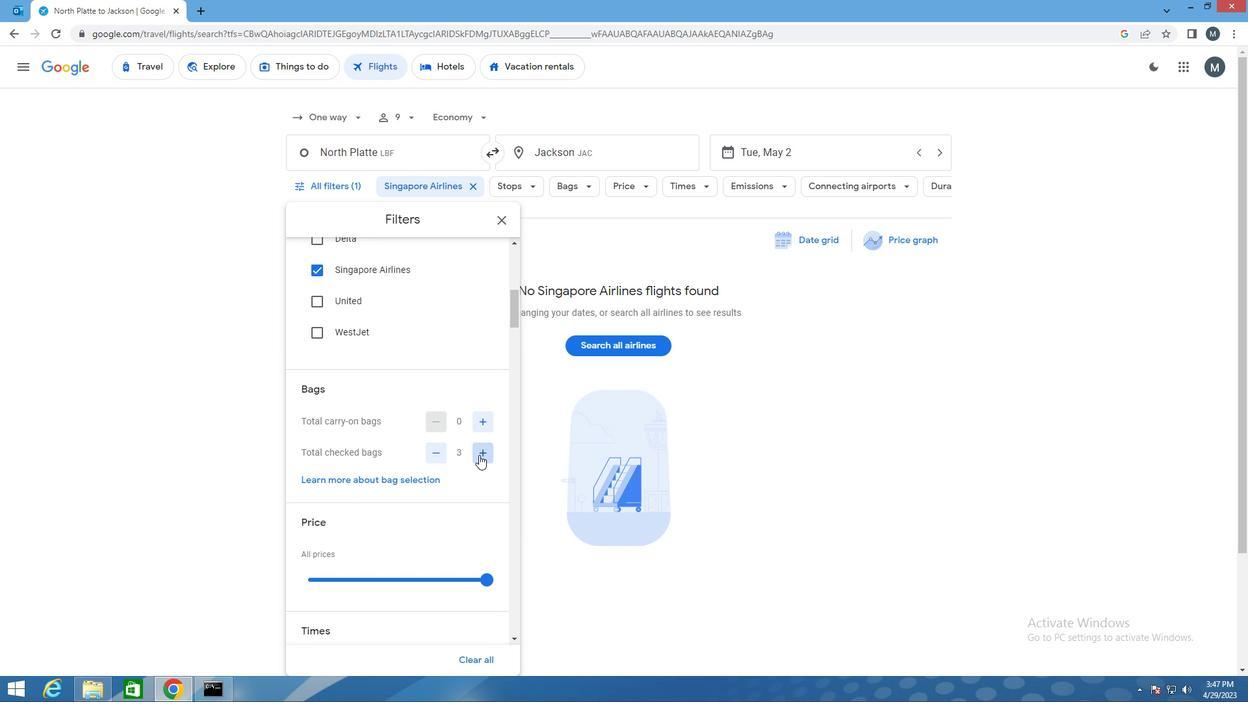 
Action: Mouse pressed left at (479, 455)
Screenshot: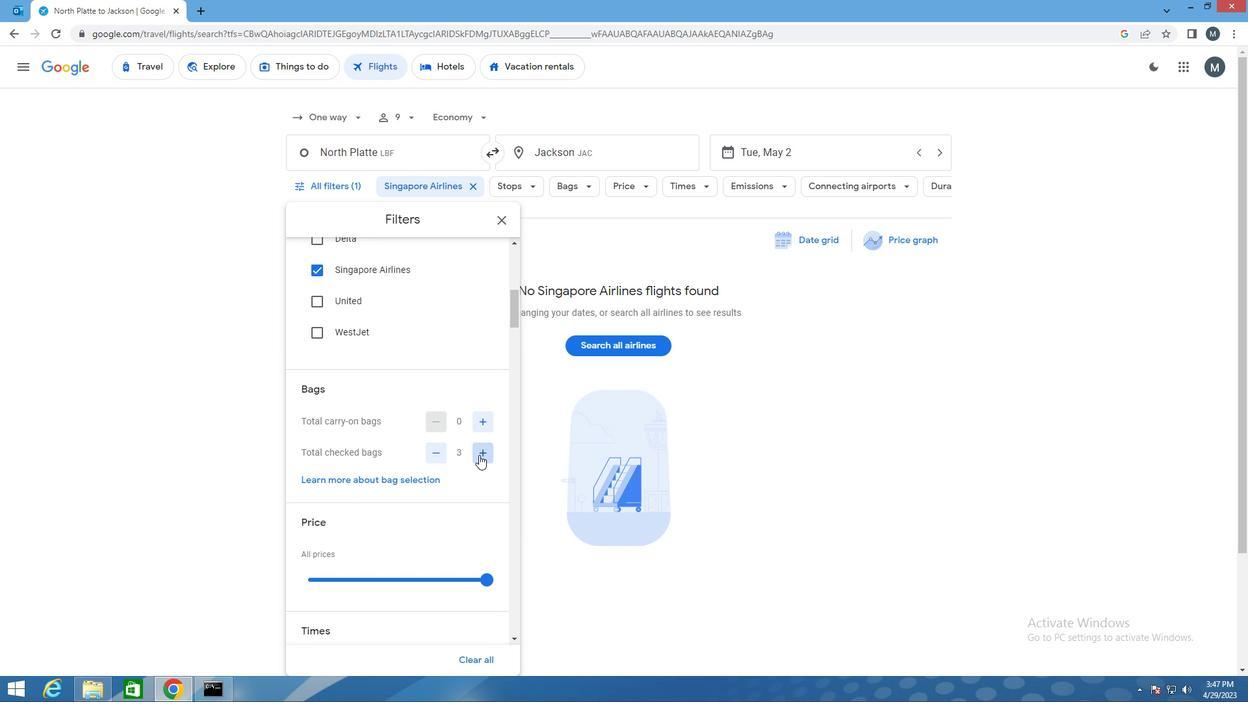 
Action: Mouse moved to (479, 455)
Screenshot: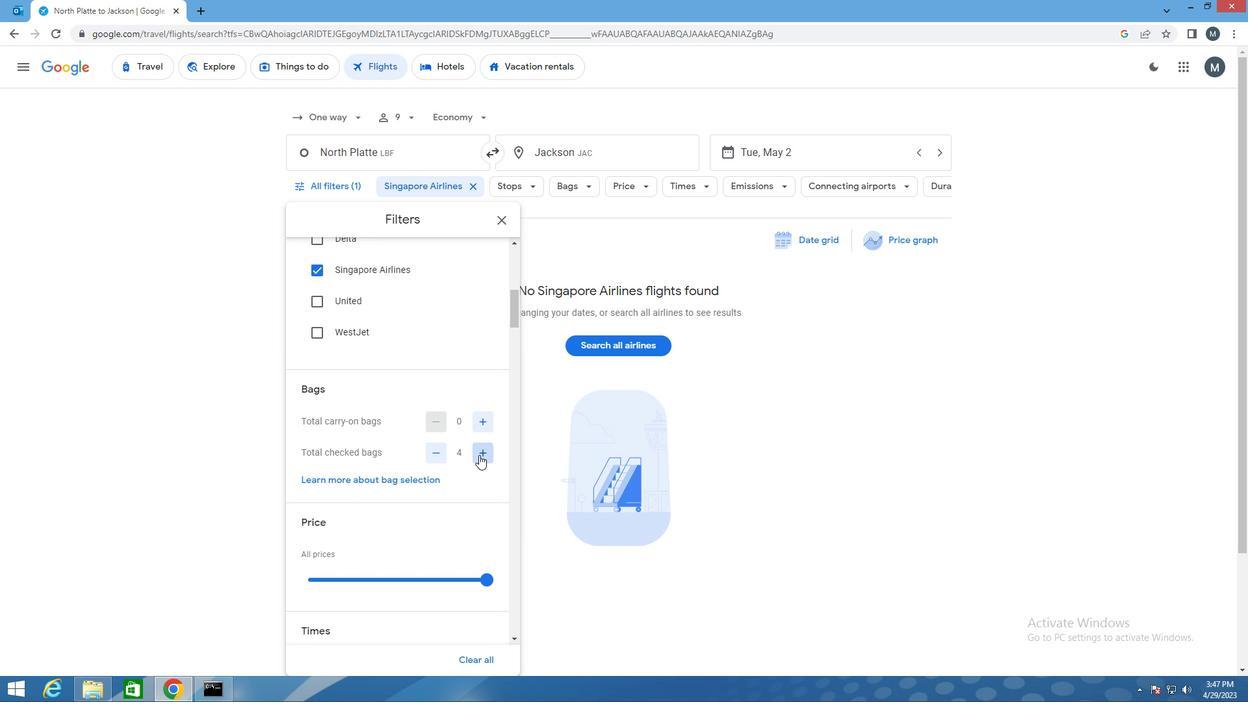 
Action: Mouse pressed left at (479, 455)
Screenshot: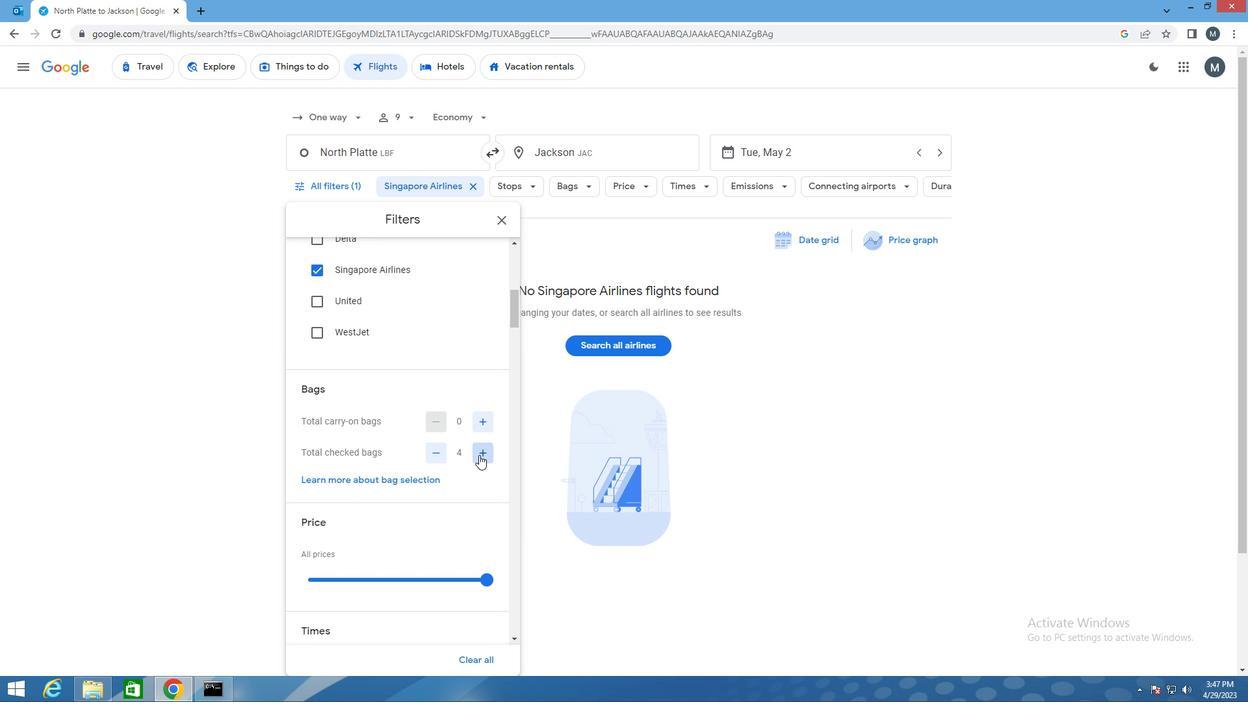 
Action: Mouse pressed left at (479, 455)
Screenshot: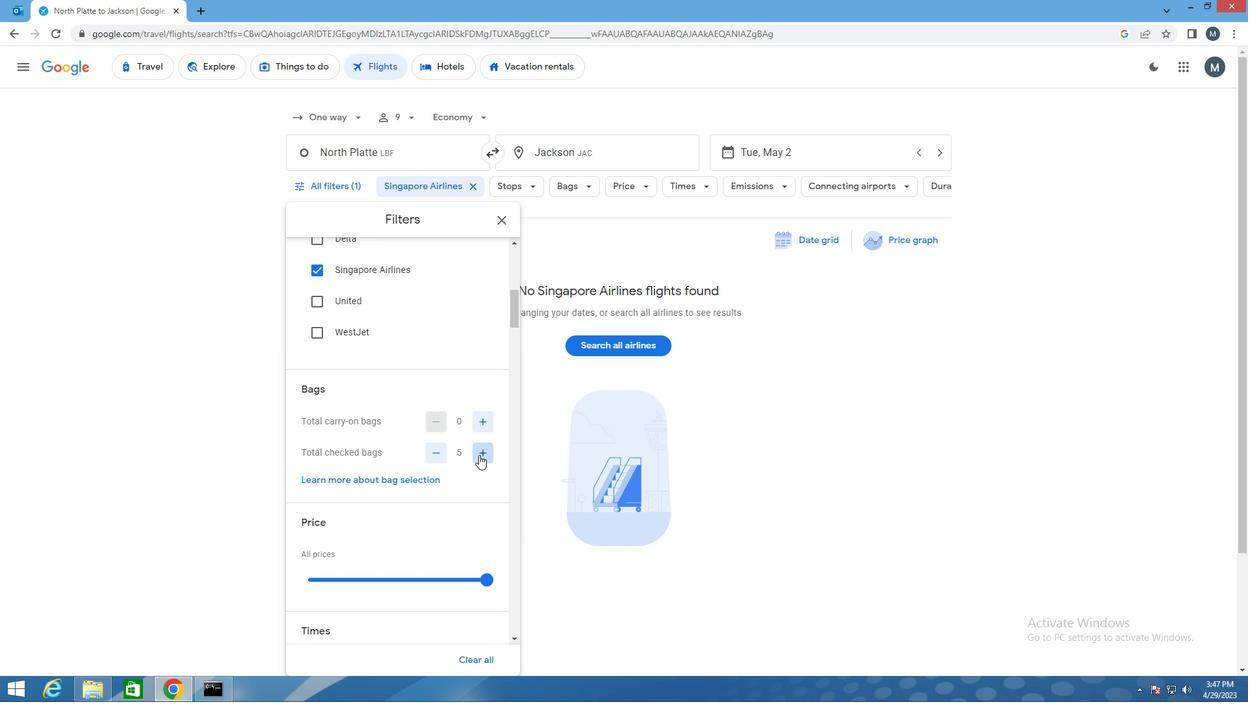 
Action: Mouse pressed left at (479, 455)
Screenshot: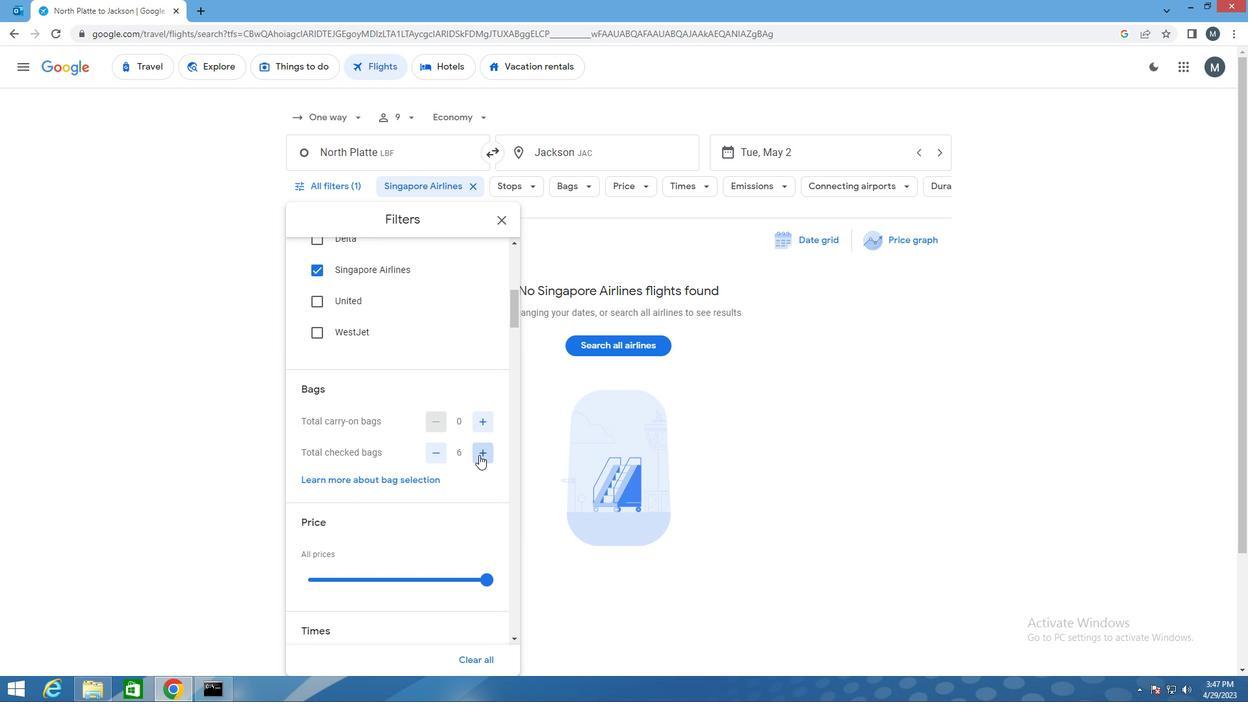
Action: Mouse pressed left at (479, 455)
Screenshot: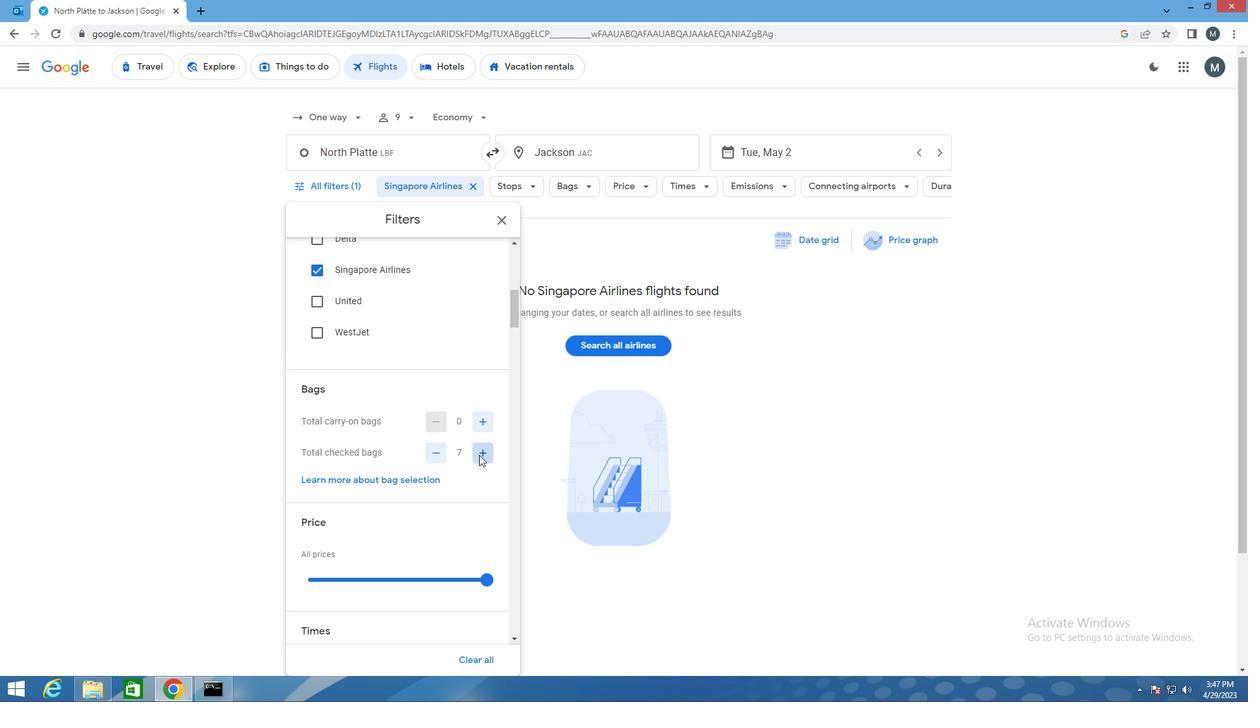 
Action: Mouse pressed left at (479, 455)
Screenshot: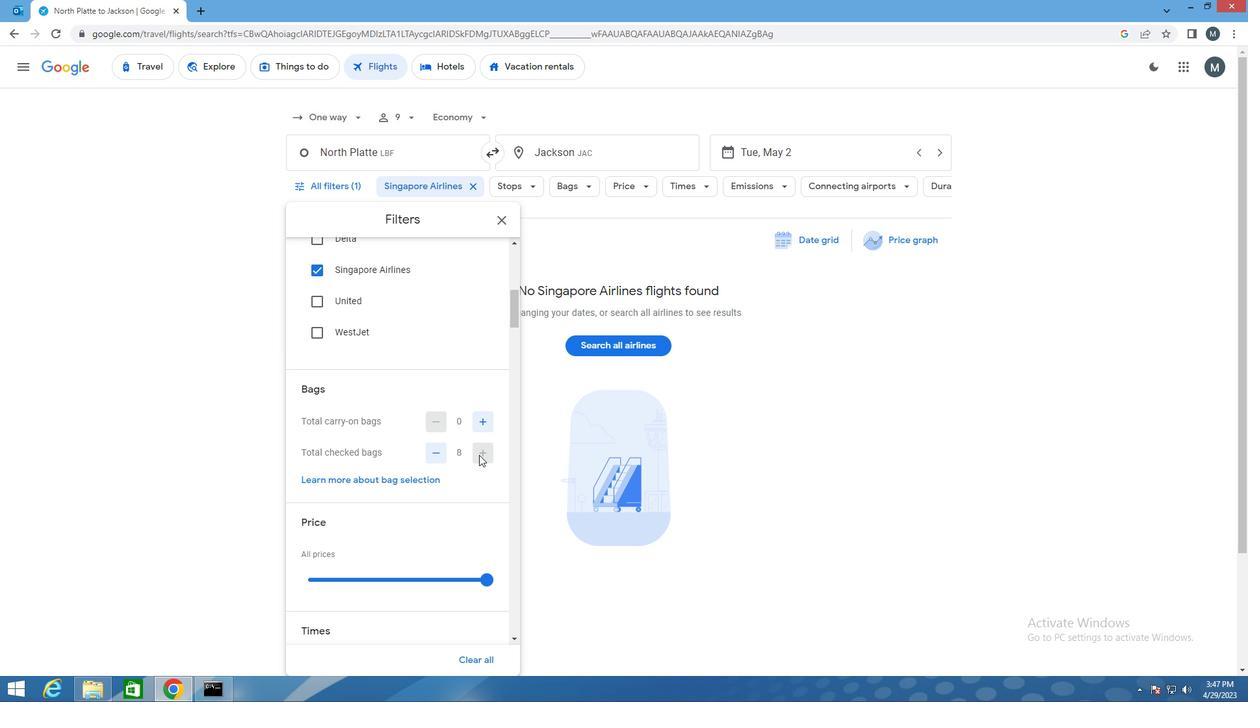 
Action: Mouse moved to (420, 446)
Screenshot: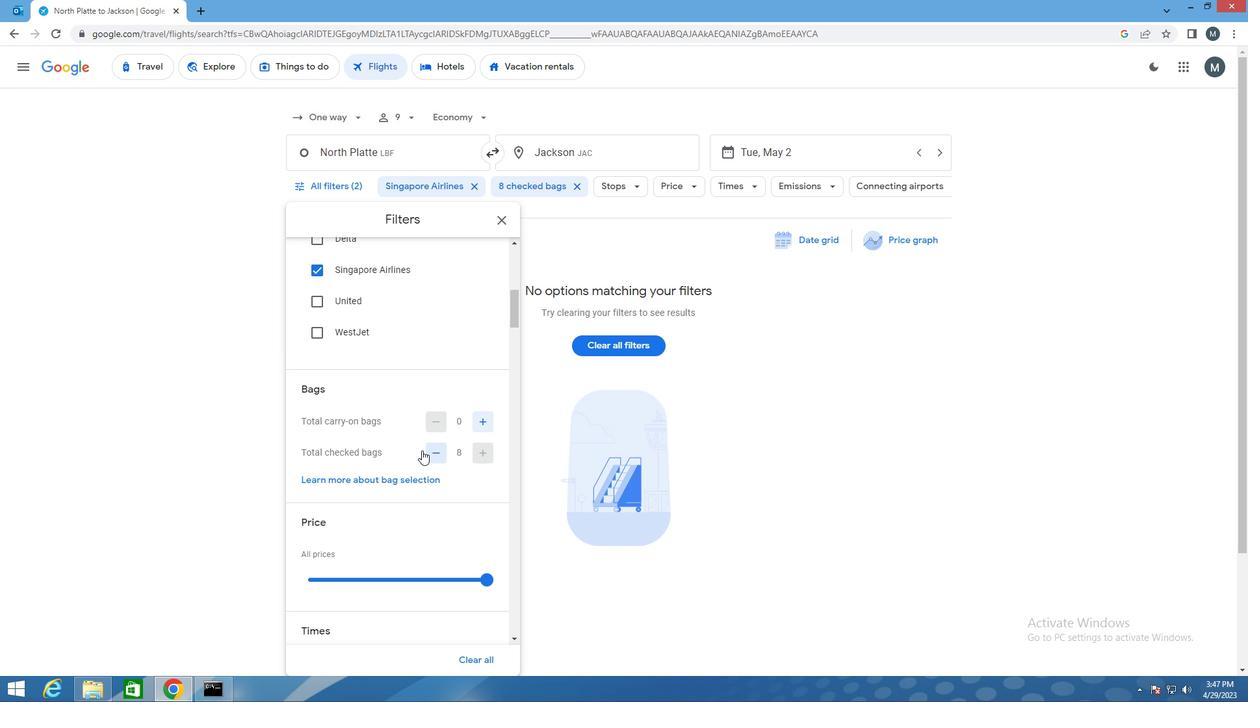 
Action: Mouse scrolled (420, 446) with delta (0, 0)
Screenshot: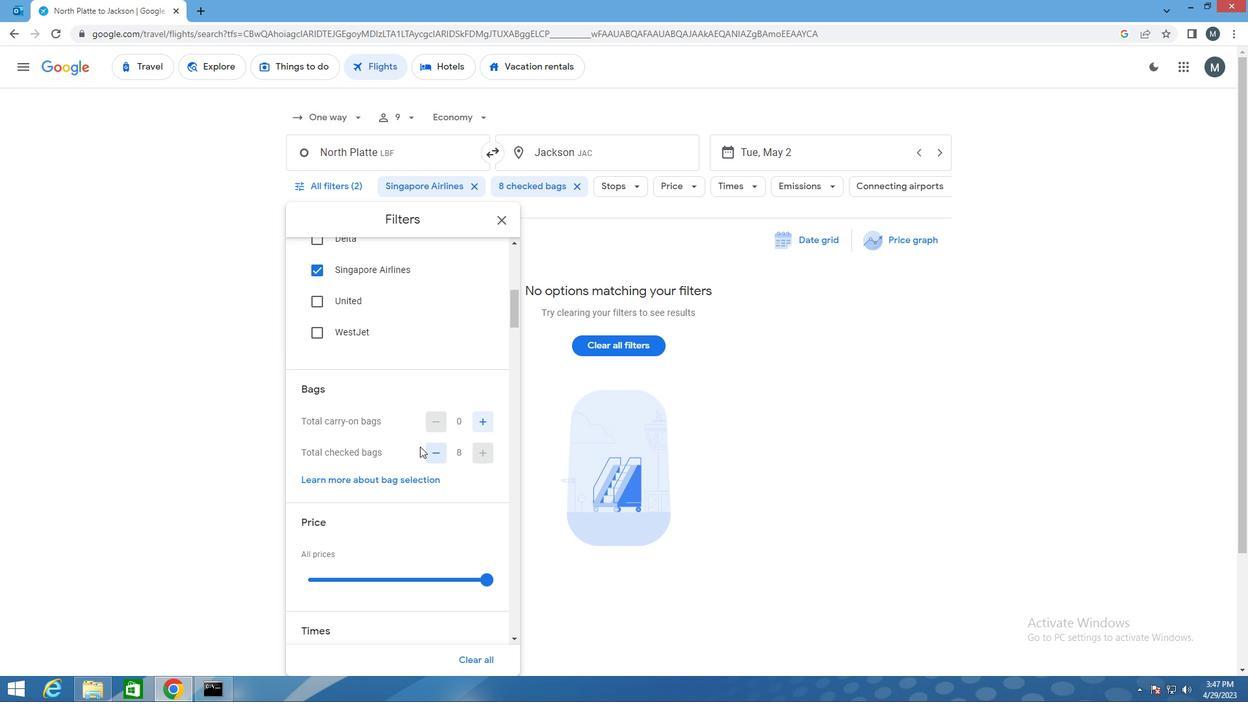 
Action: Mouse moved to (419, 447)
Screenshot: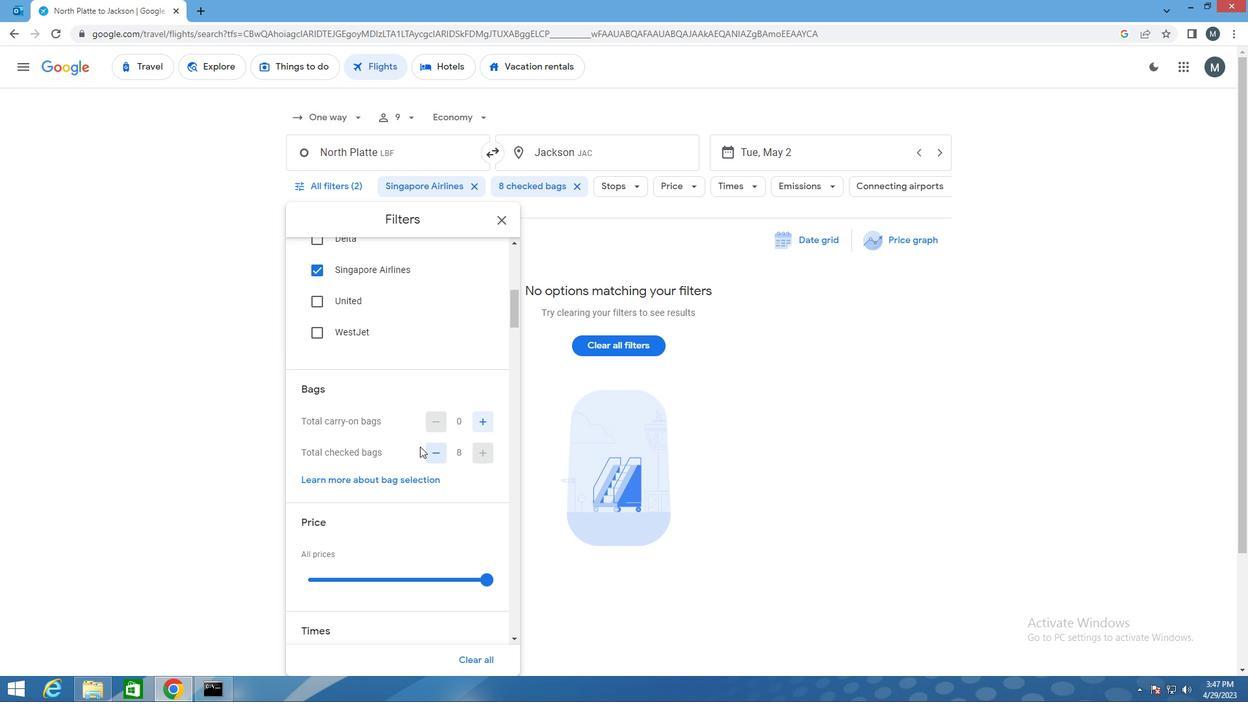 
Action: Mouse scrolled (419, 446) with delta (0, 0)
Screenshot: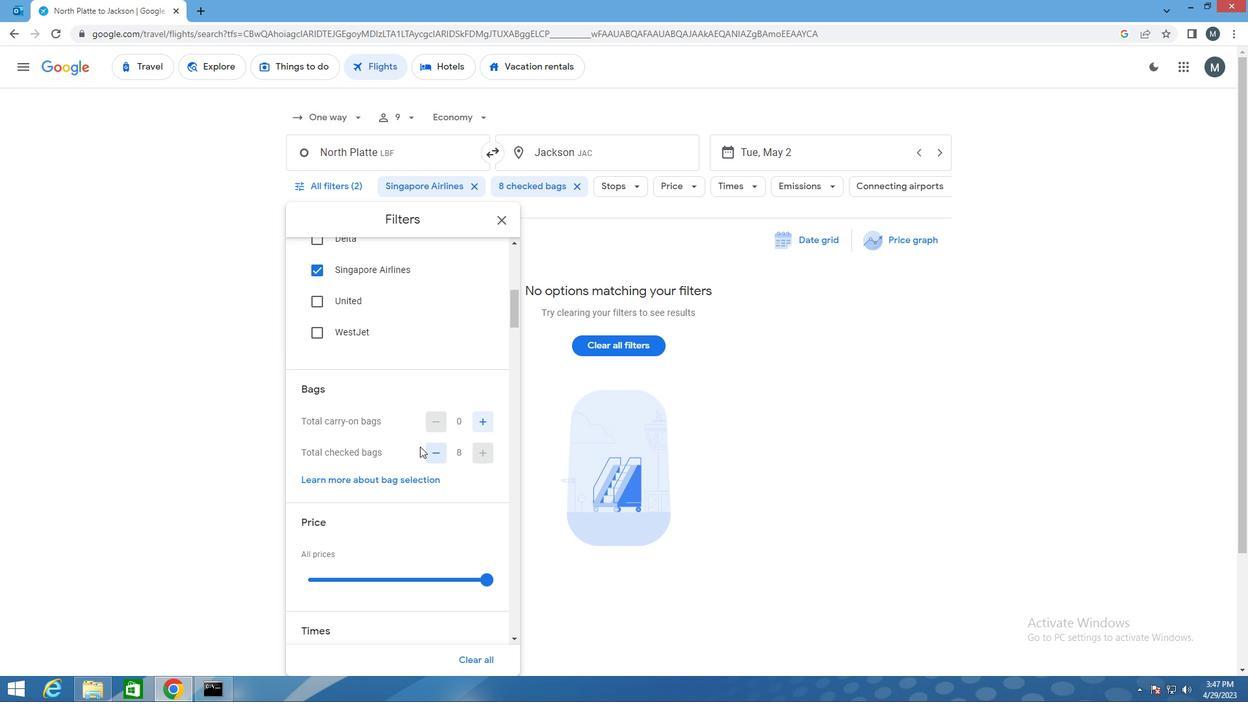 
Action: Mouse moved to (415, 455)
Screenshot: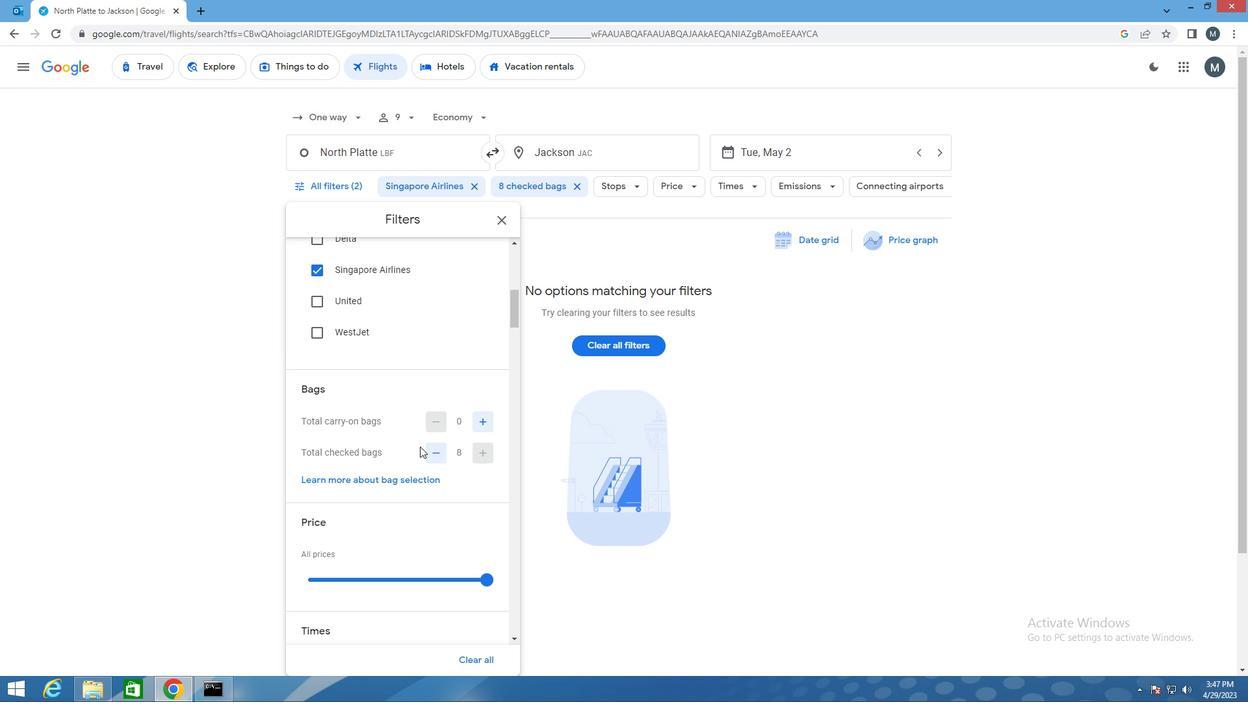 
Action: Mouse scrolled (415, 454) with delta (0, 0)
Screenshot: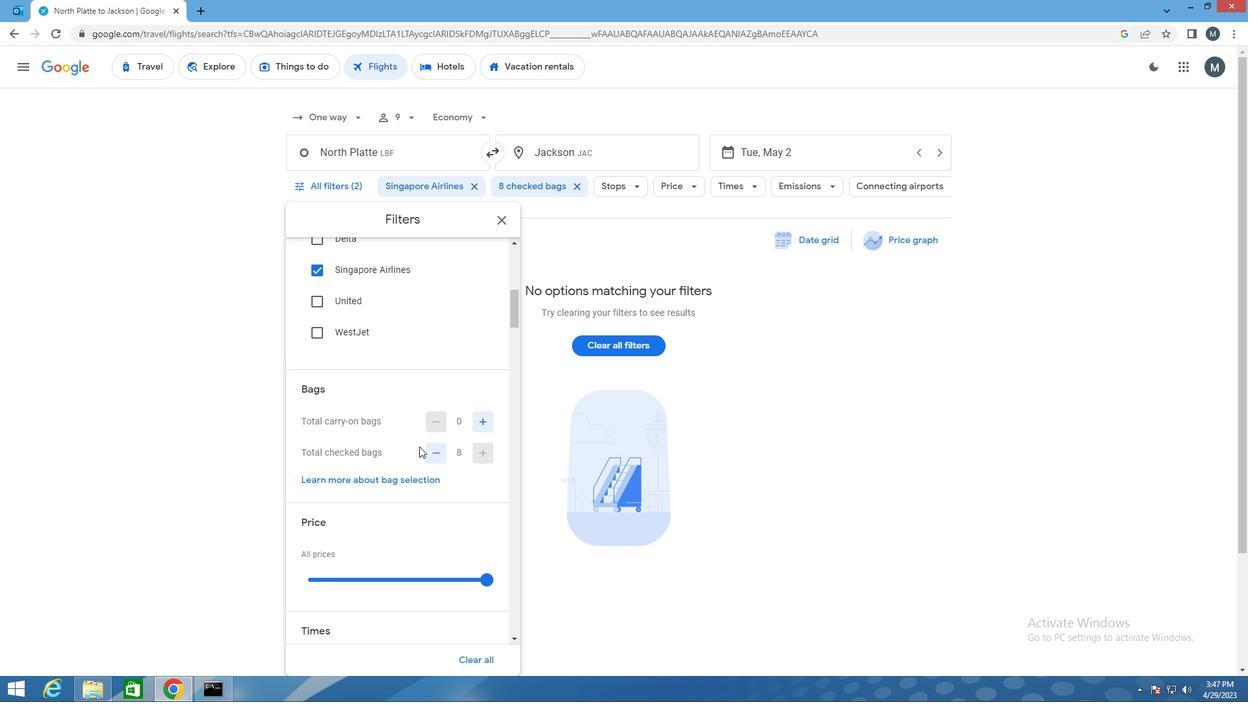 
Action: Mouse moved to (425, 383)
Screenshot: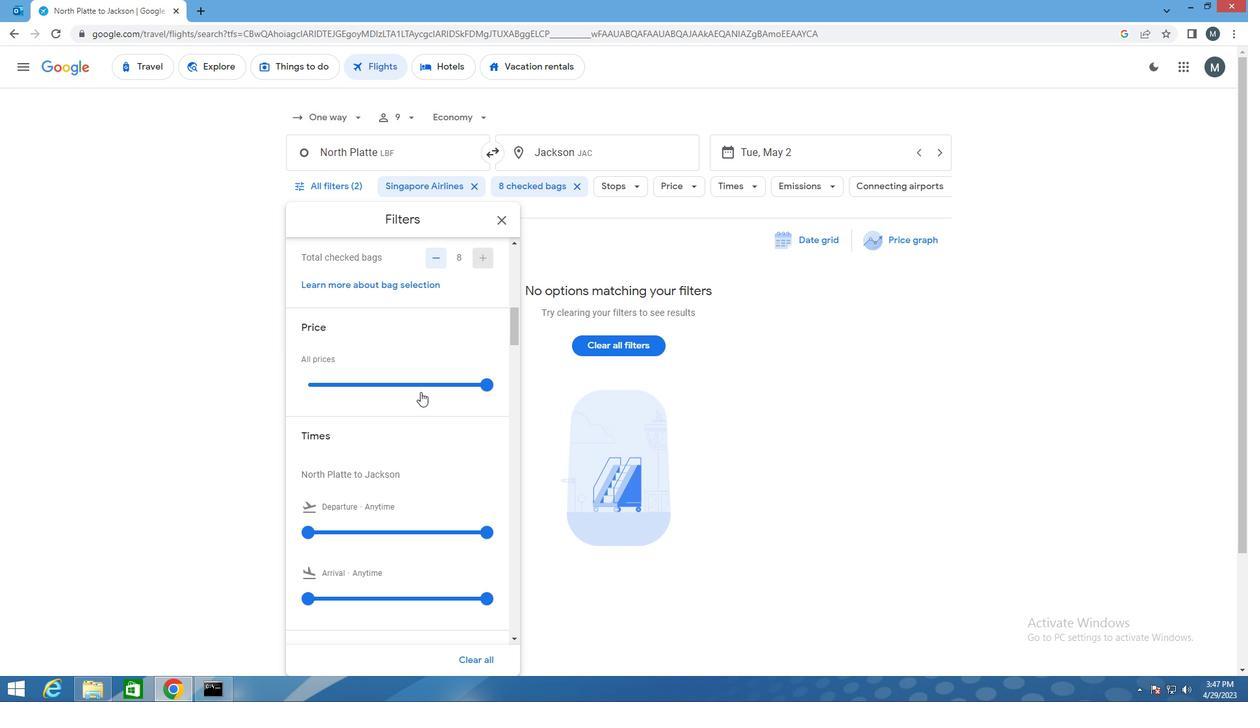 
Action: Mouse pressed left at (425, 383)
Screenshot: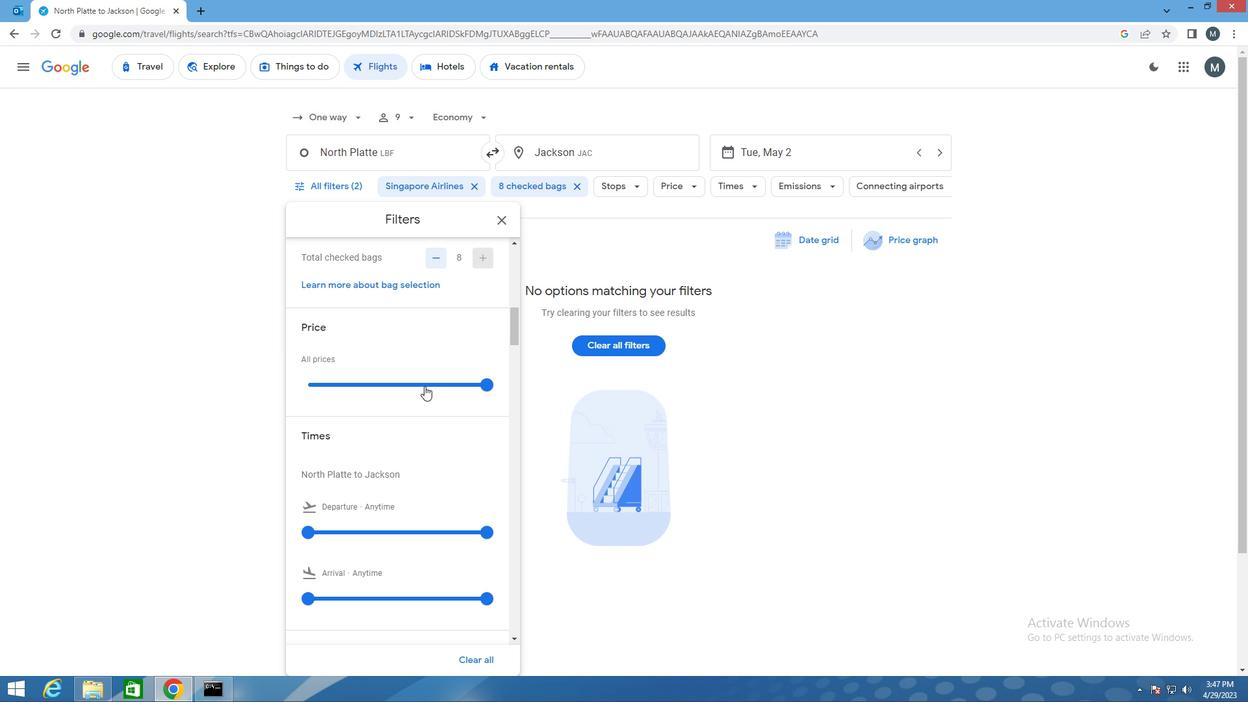 
Action: Mouse moved to (423, 382)
Screenshot: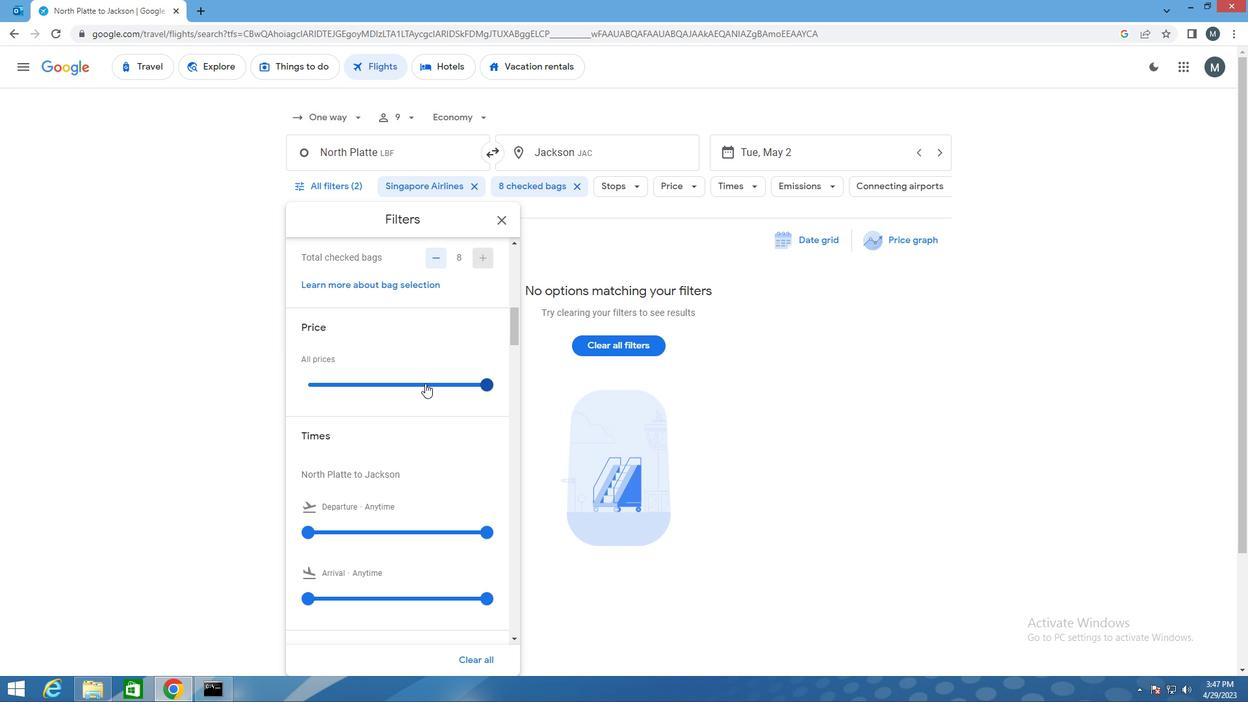 
Action: Mouse pressed left at (423, 382)
Screenshot: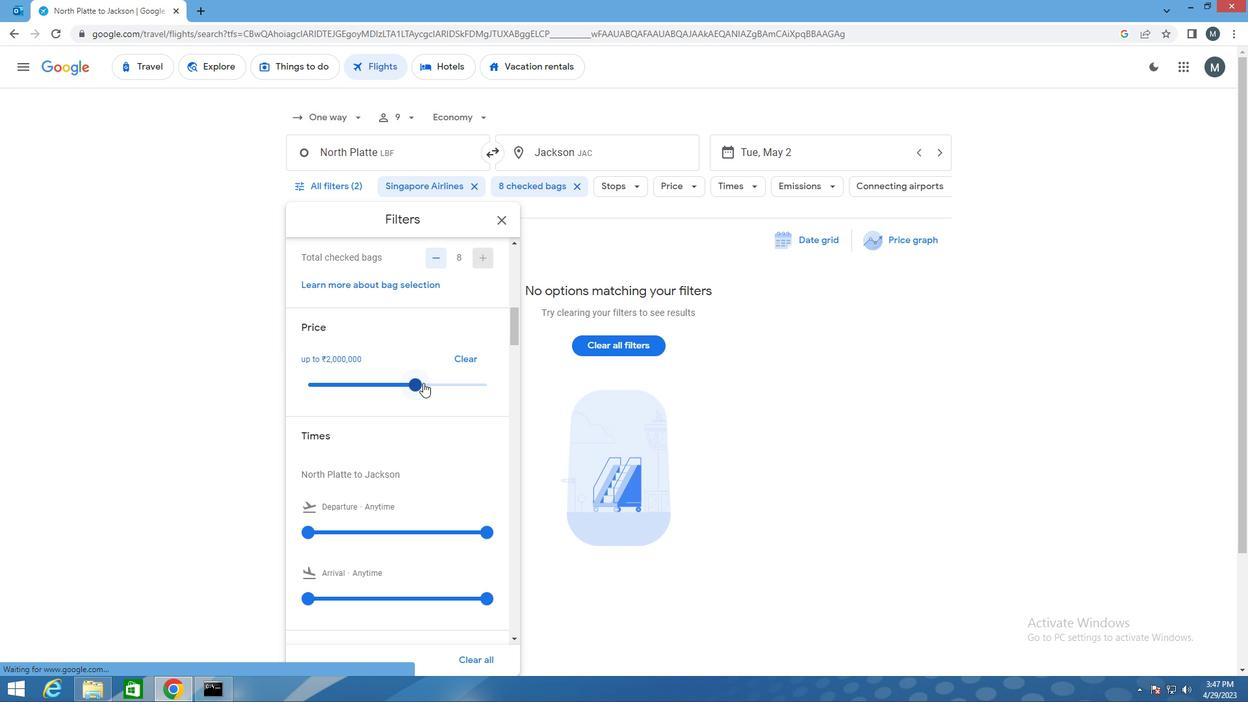 
Action: Mouse moved to (373, 379)
Screenshot: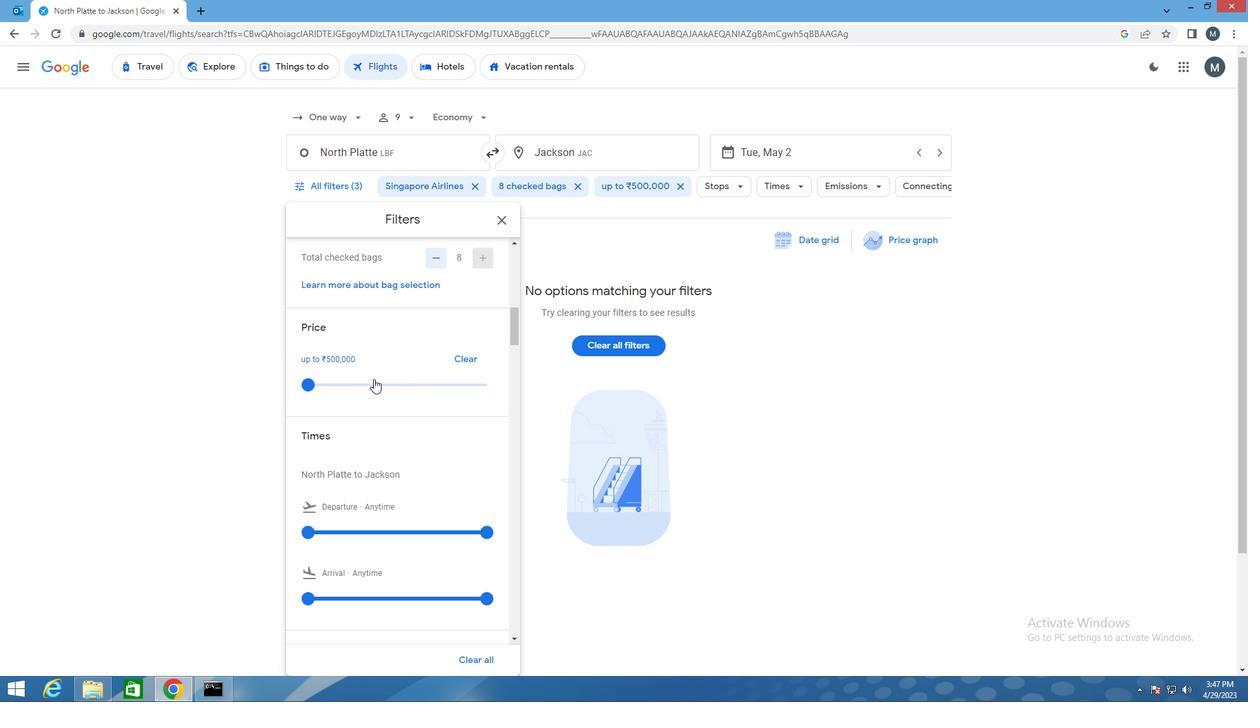 
Action: Mouse scrolled (373, 379) with delta (0, 0)
Screenshot: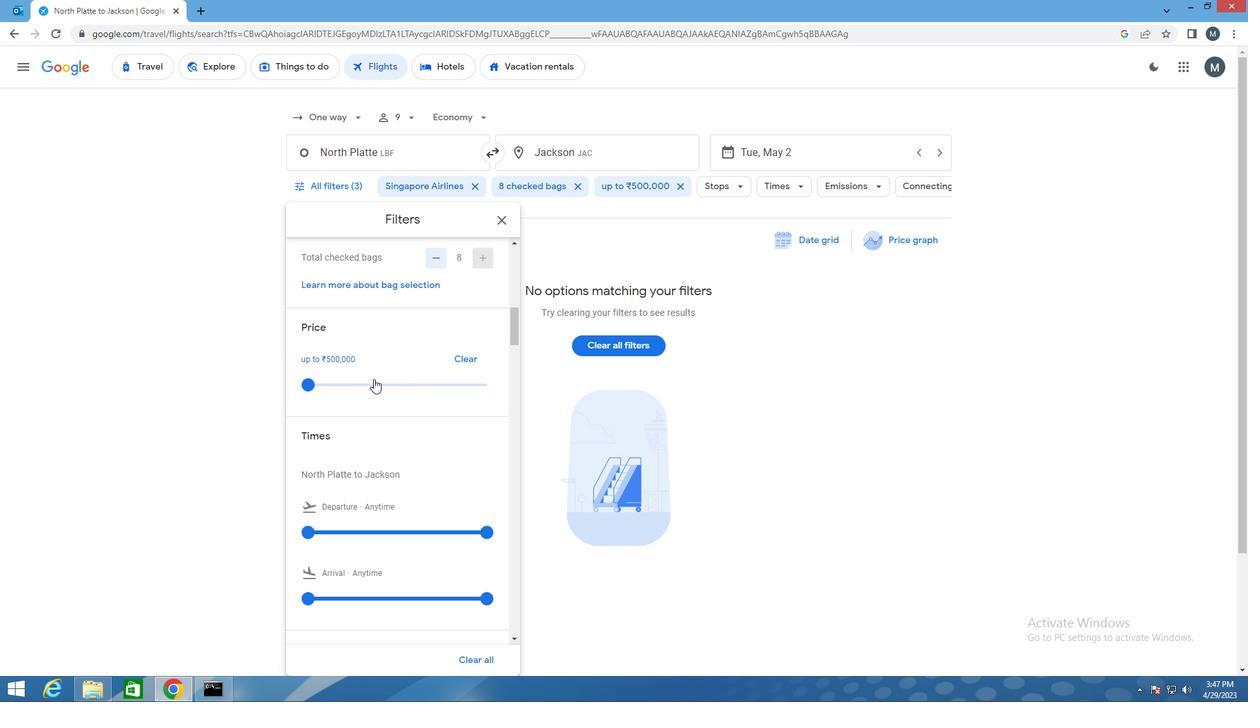 
Action: Mouse moved to (372, 387)
Screenshot: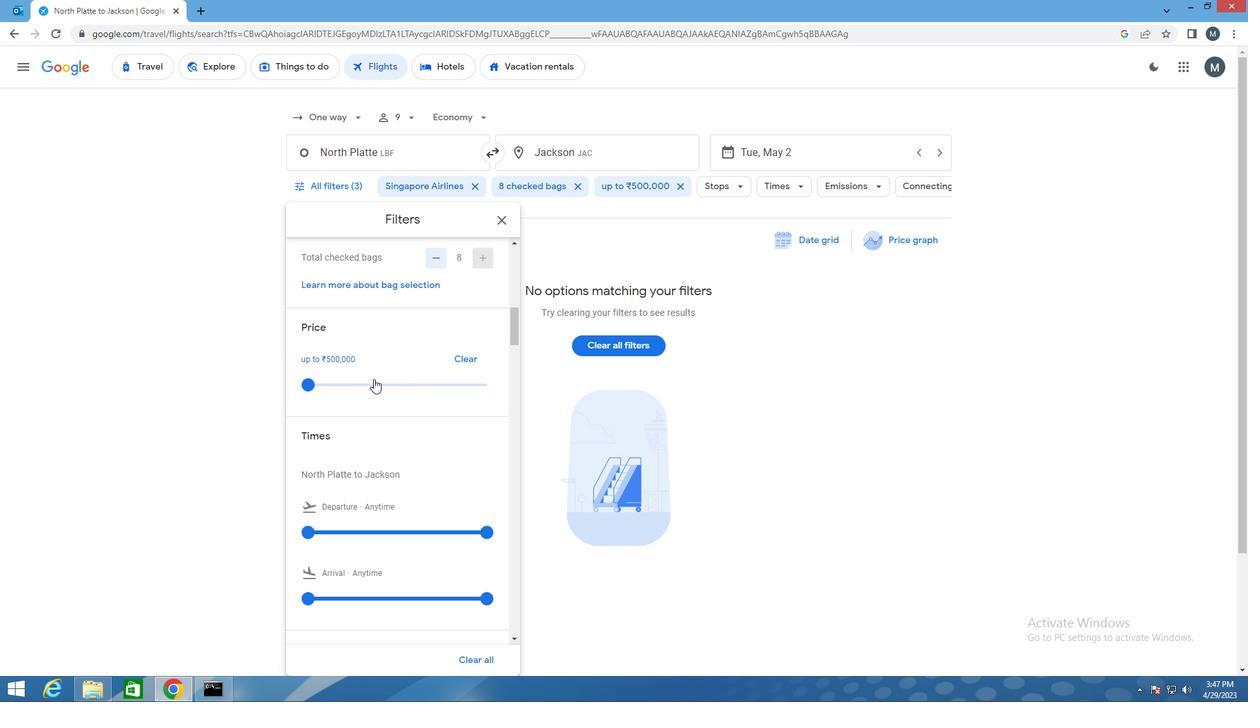 
Action: Mouse scrolled (372, 386) with delta (0, 0)
Screenshot: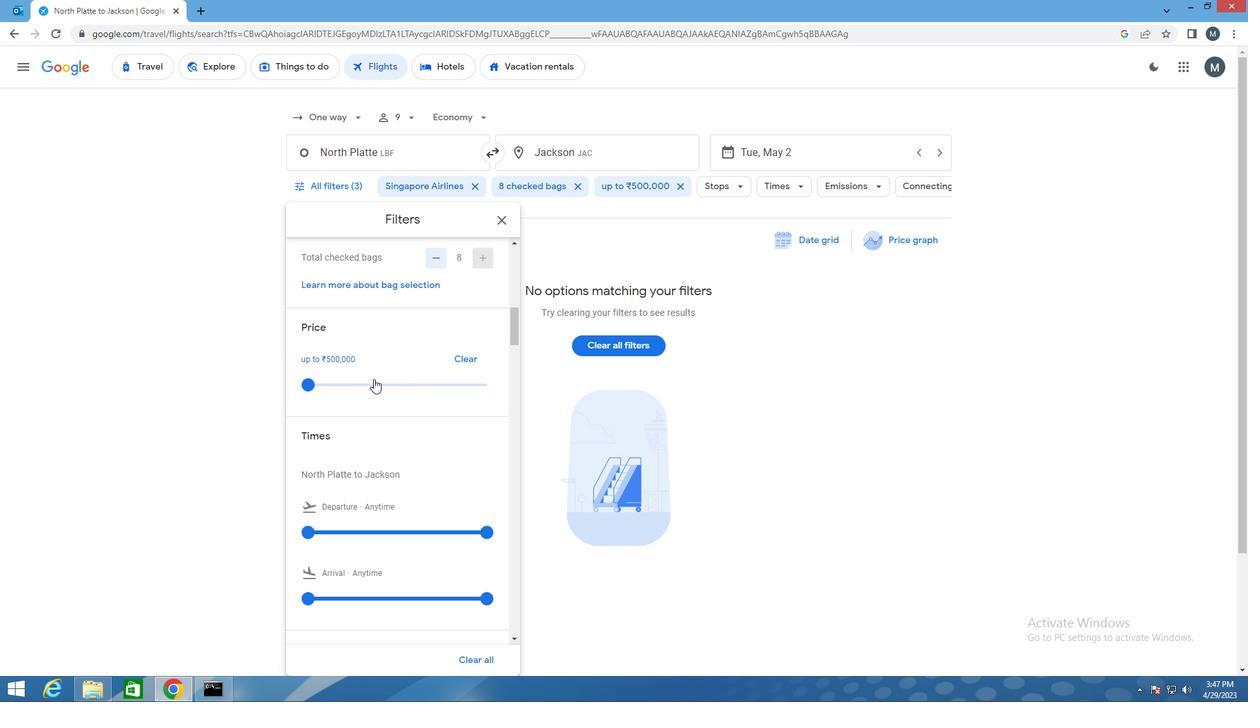 
Action: Mouse moved to (316, 399)
Screenshot: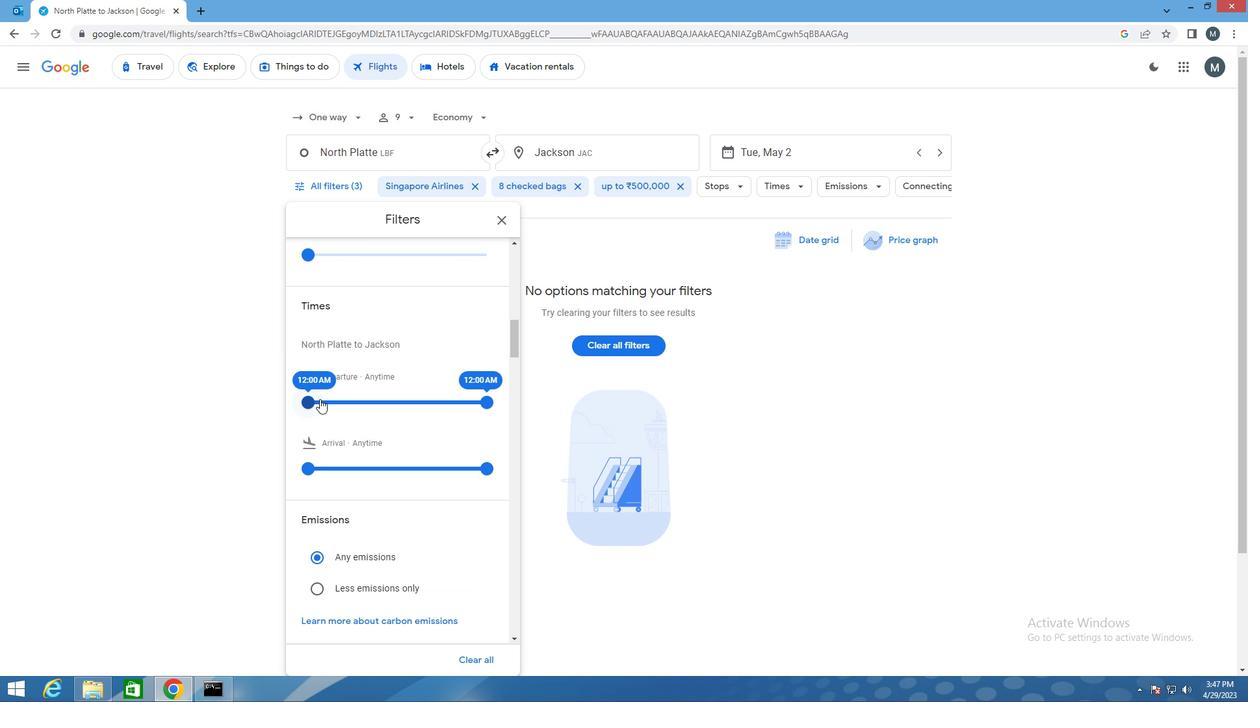 
Action: Mouse pressed left at (316, 399)
Screenshot: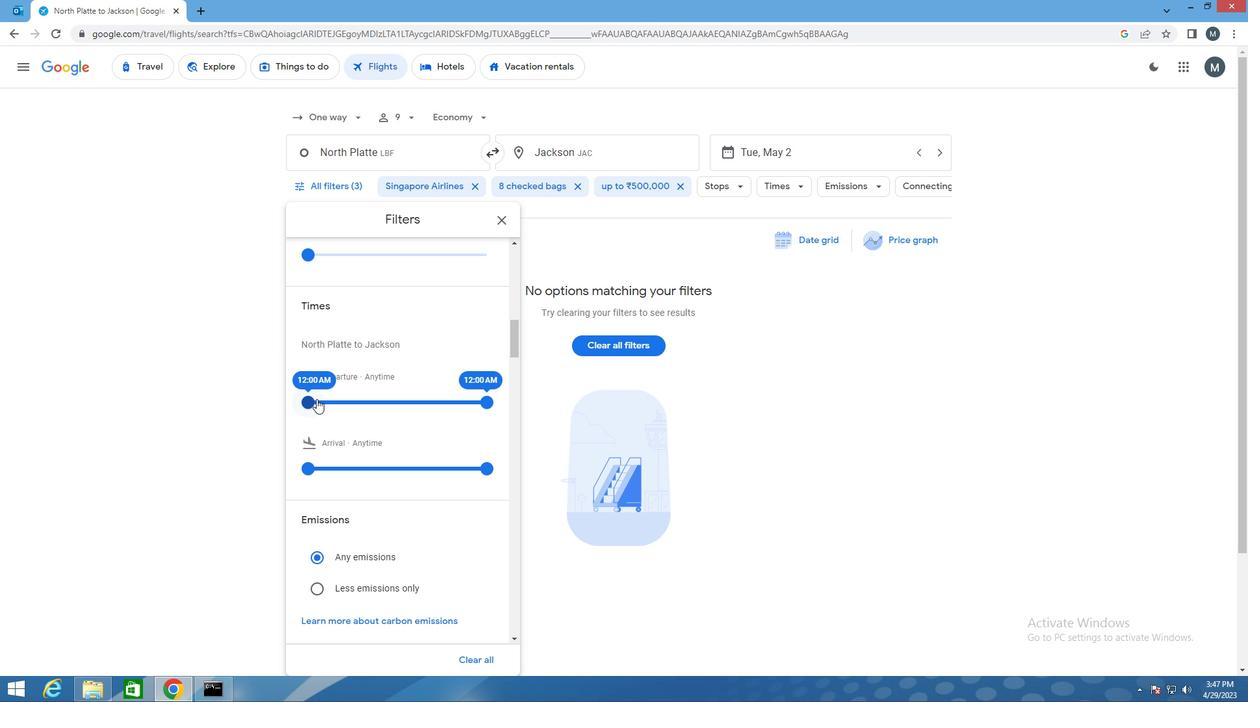 
Action: Mouse moved to (381, 400)
Screenshot: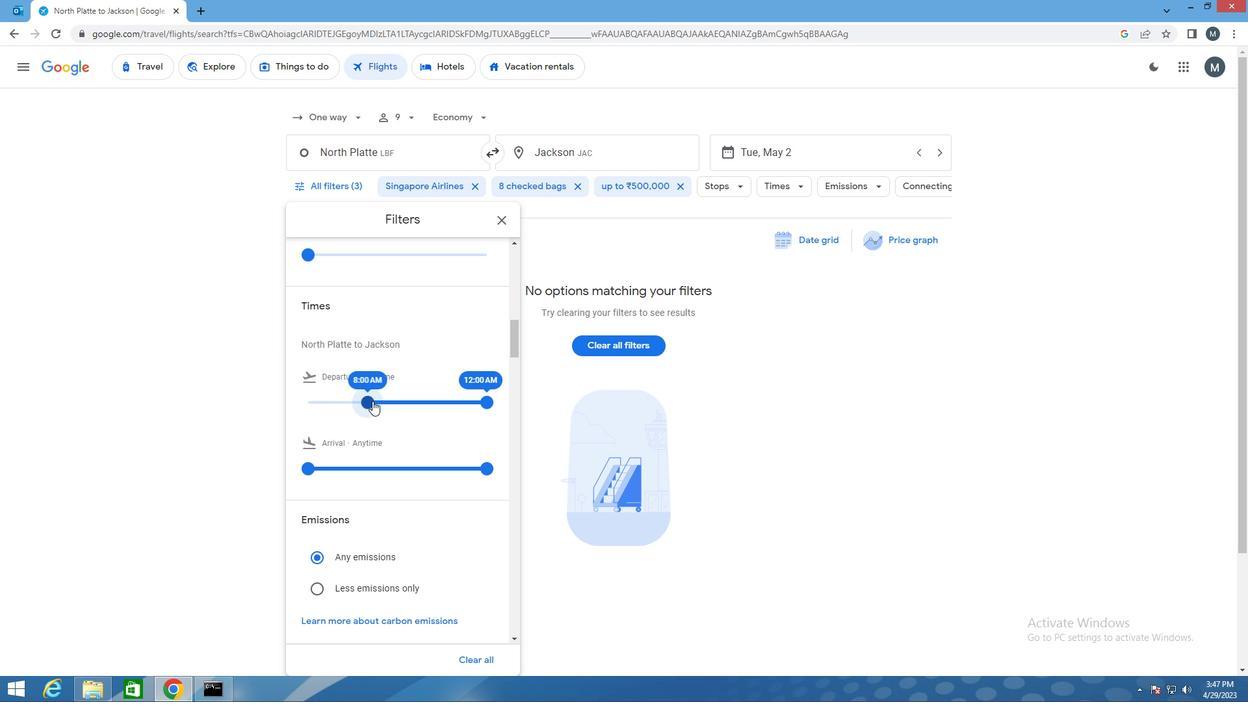 
Action: Mouse pressed left at (381, 400)
Screenshot: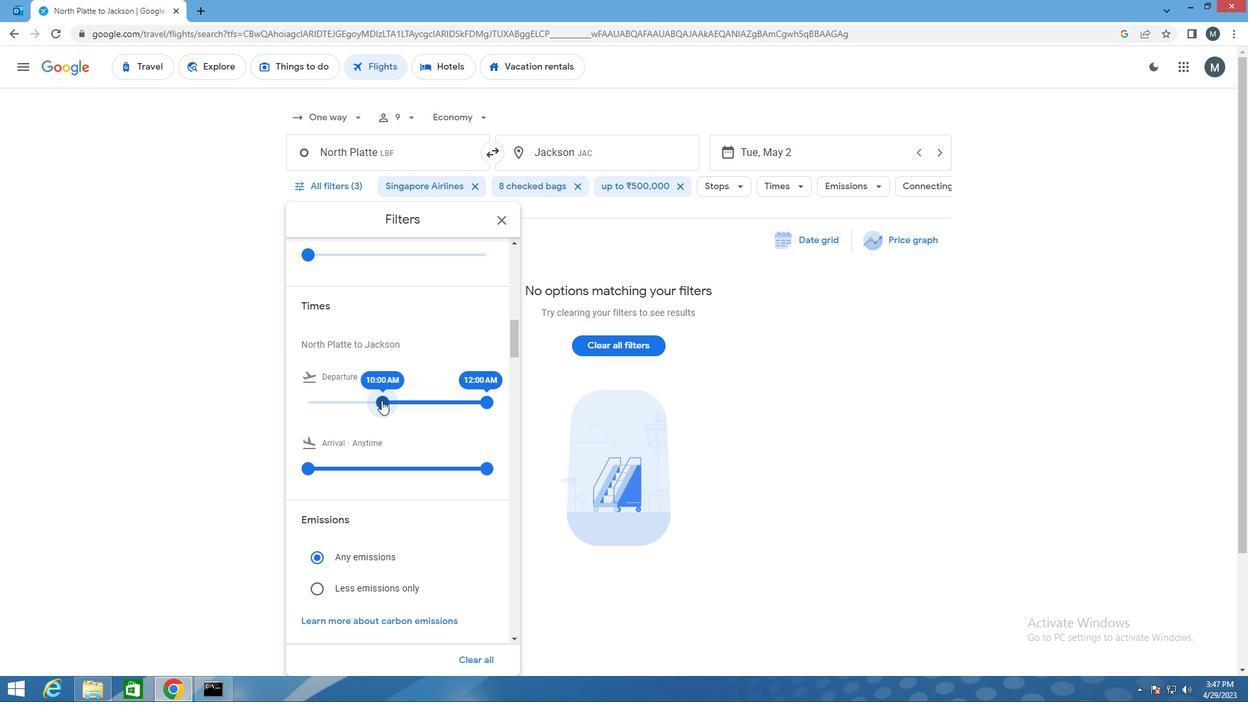 
Action: Mouse moved to (480, 401)
Screenshot: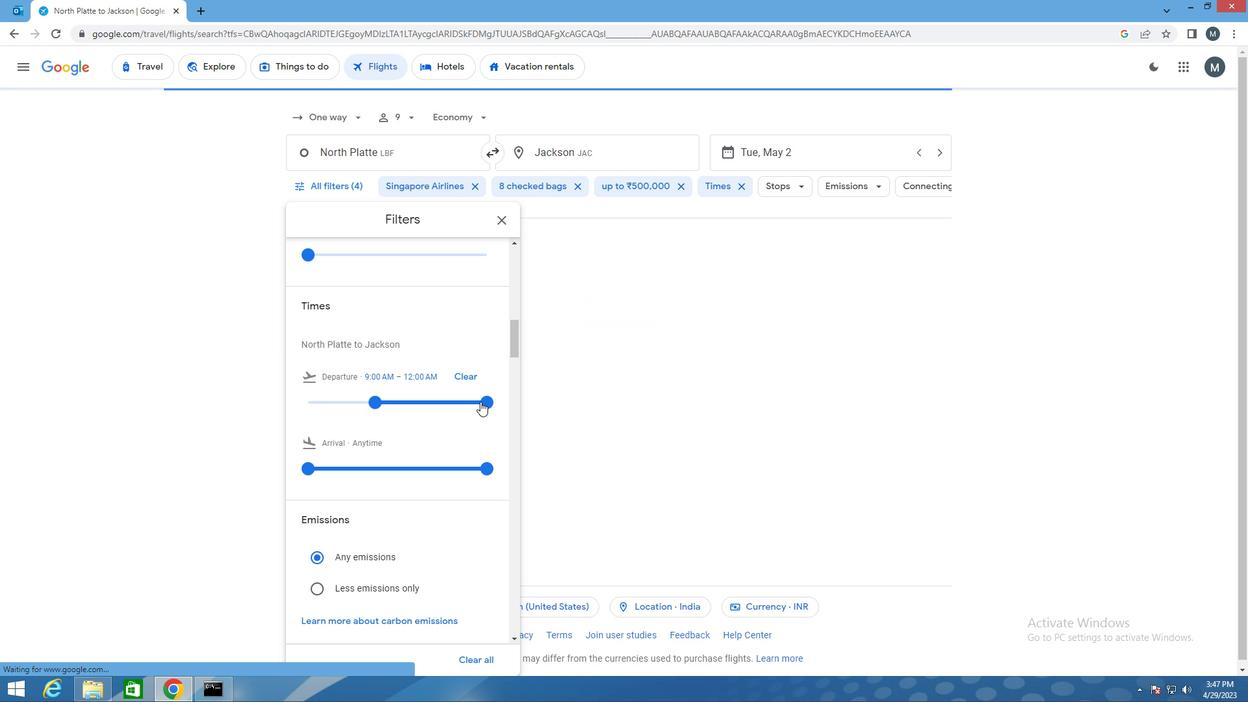 
Action: Mouse pressed left at (480, 401)
Screenshot: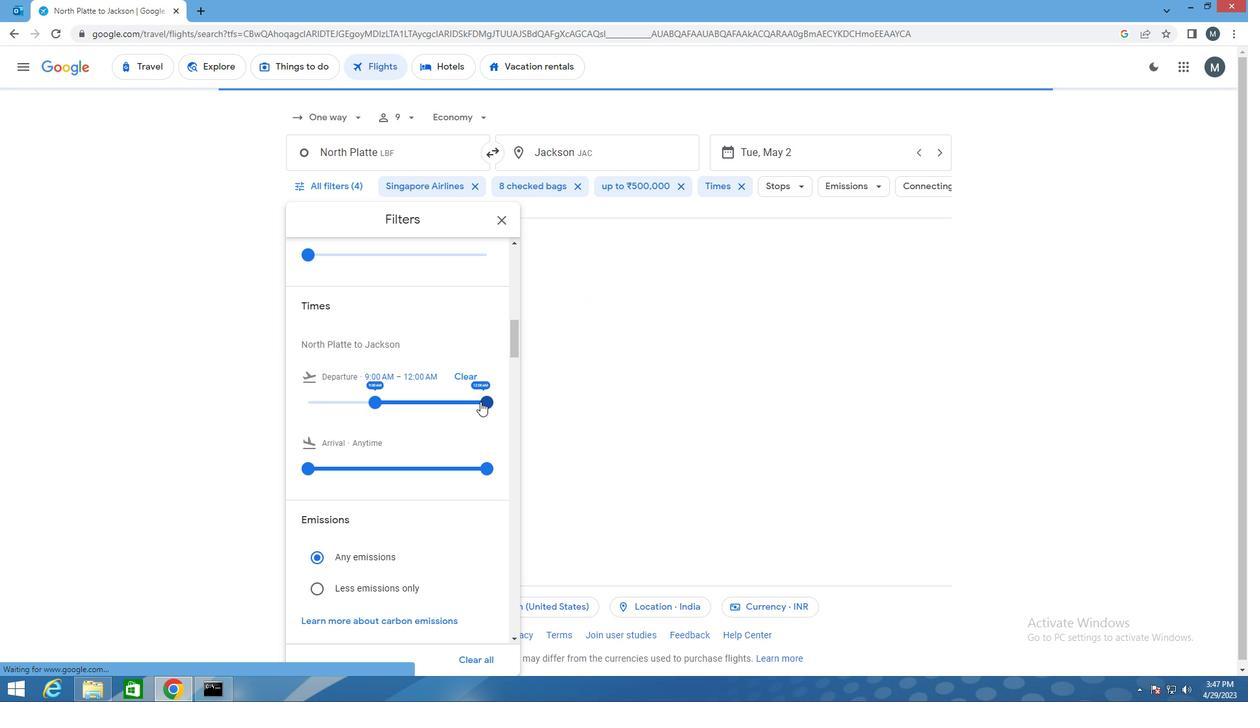 
Action: Mouse moved to (378, 405)
Screenshot: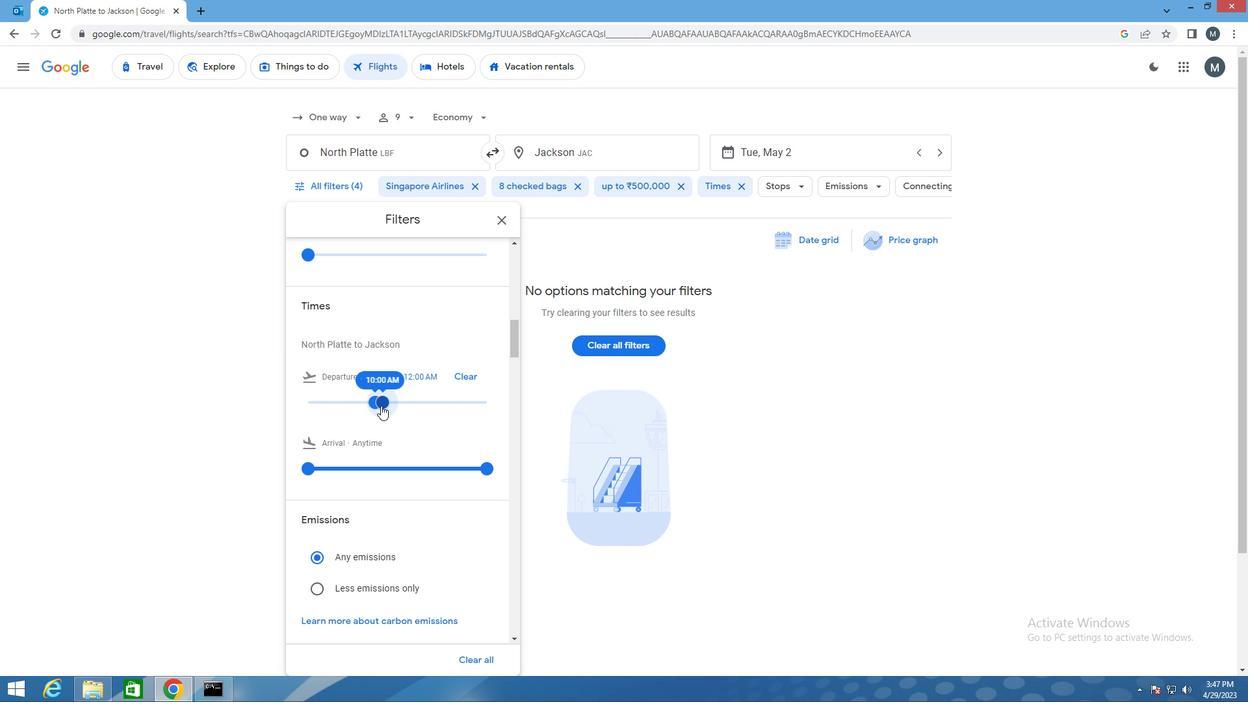 
Action: Mouse scrolled (378, 404) with delta (0, 0)
Screenshot: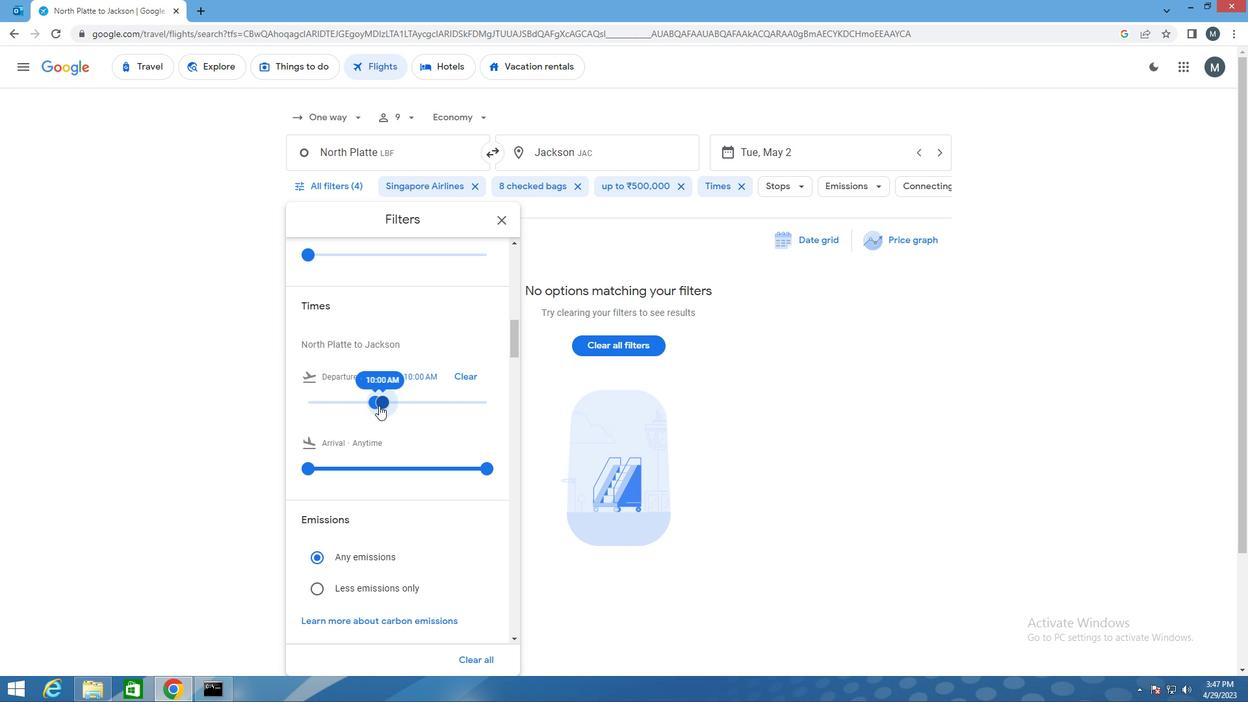 
Action: Mouse scrolled (378, 404) with delta (0, 0)
Screenshot: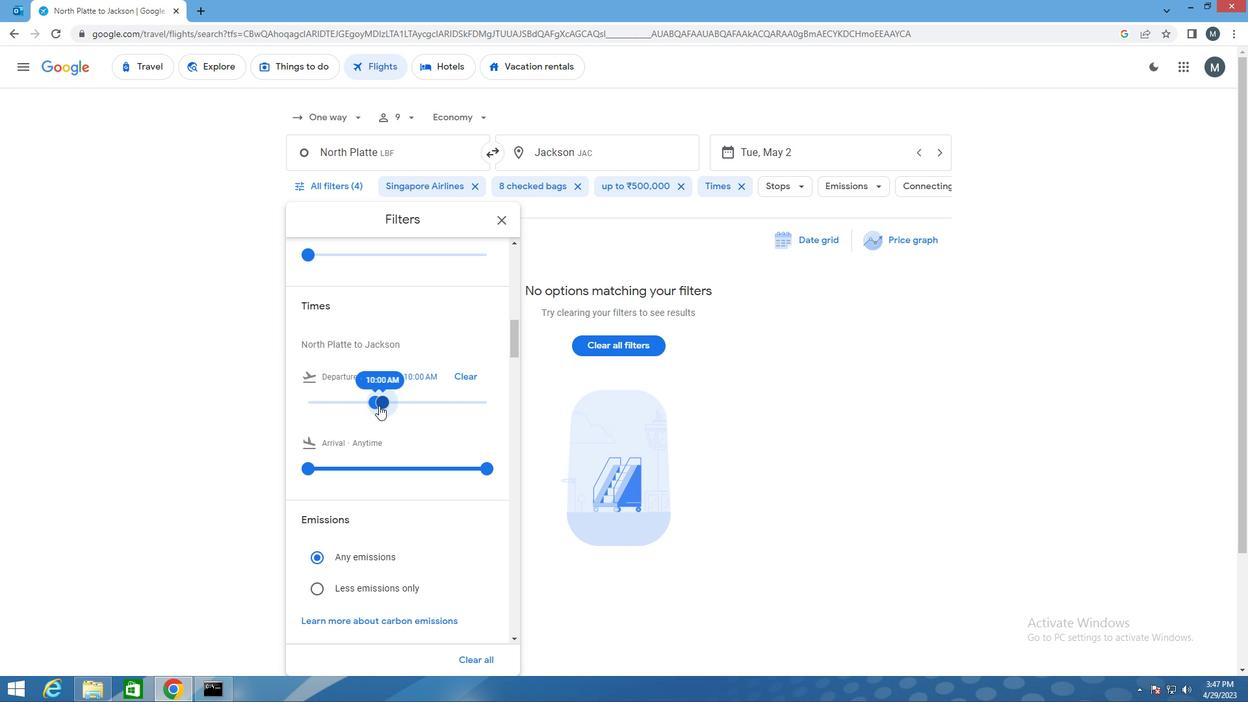 
Action: Mouse scrolled (378, 404) with delta (0, 0)
Screenshot: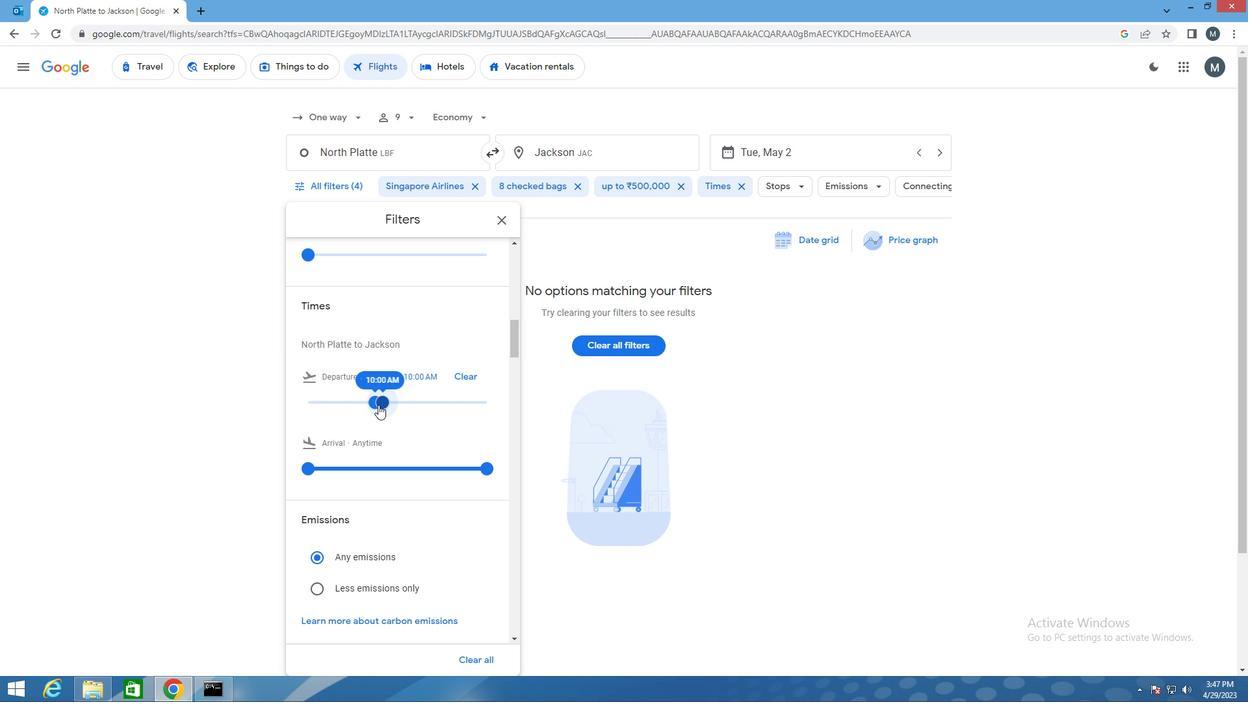 
Action: Mouse scrolled (378, 404) with delta (0, 0)
Screenshot: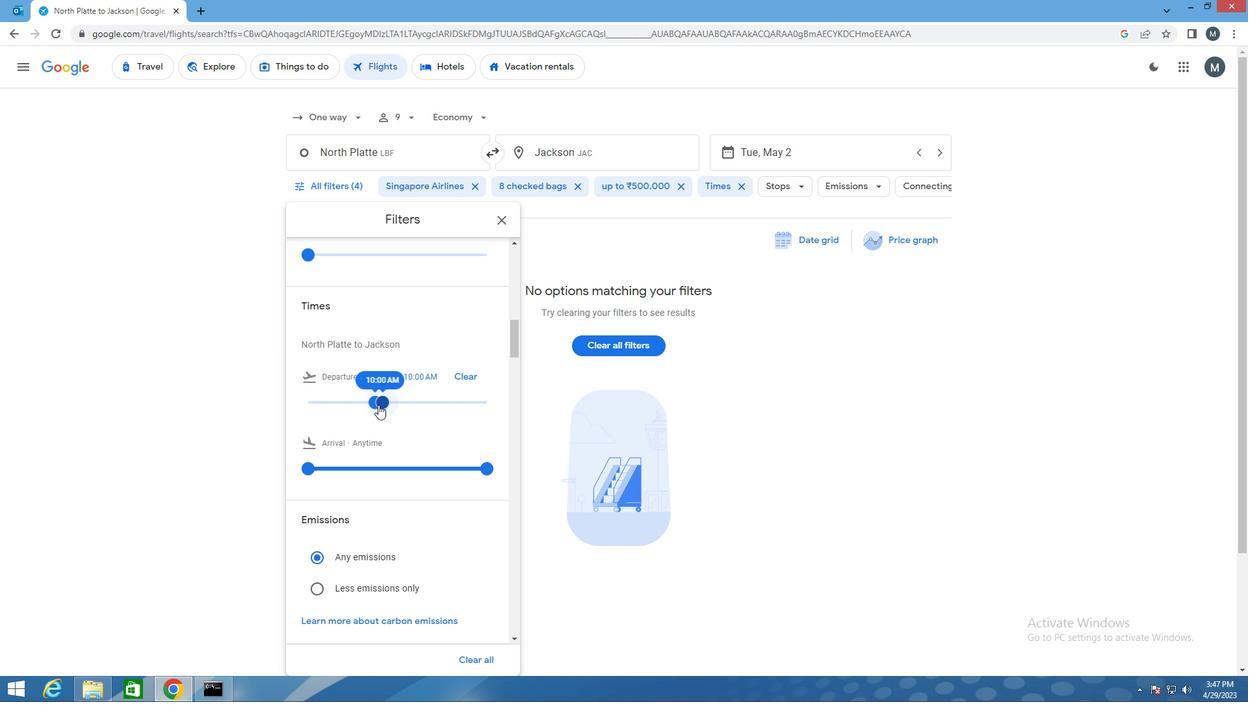
Action: Mouse moved to (369, 407)
Screenshot: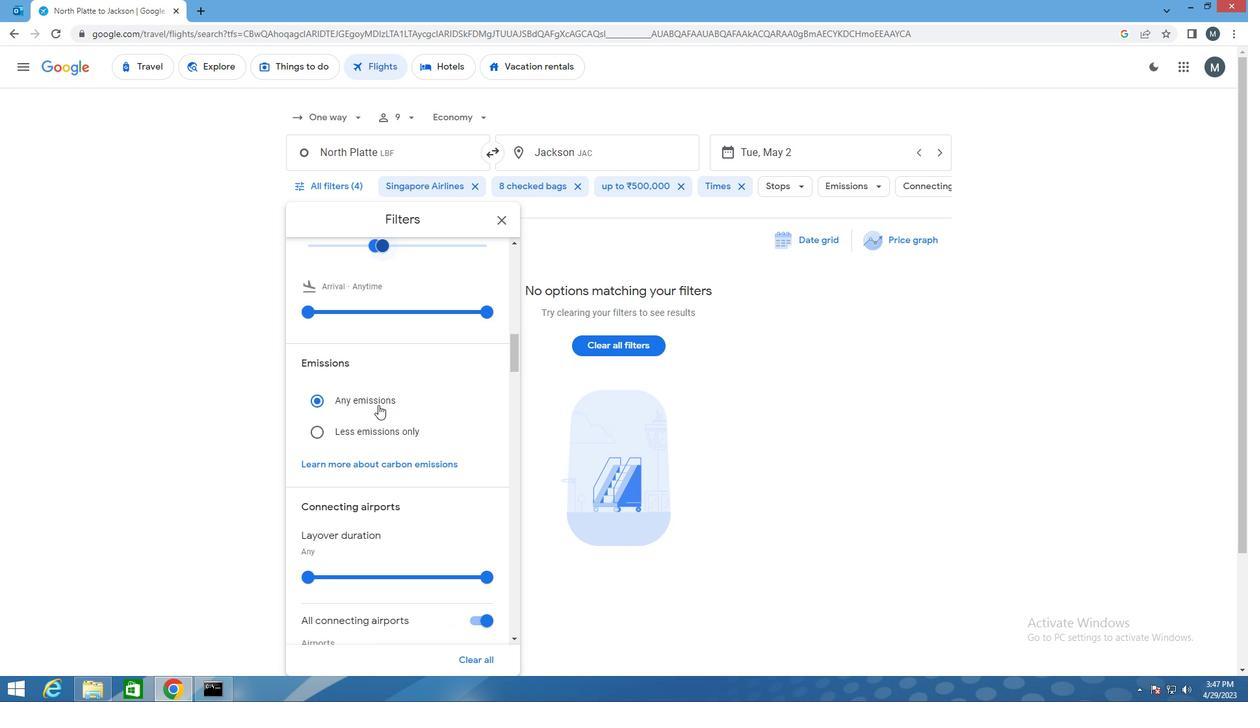 
Action: Mouse scrolled (369, 406) with delta (0, 0)
Screenshot: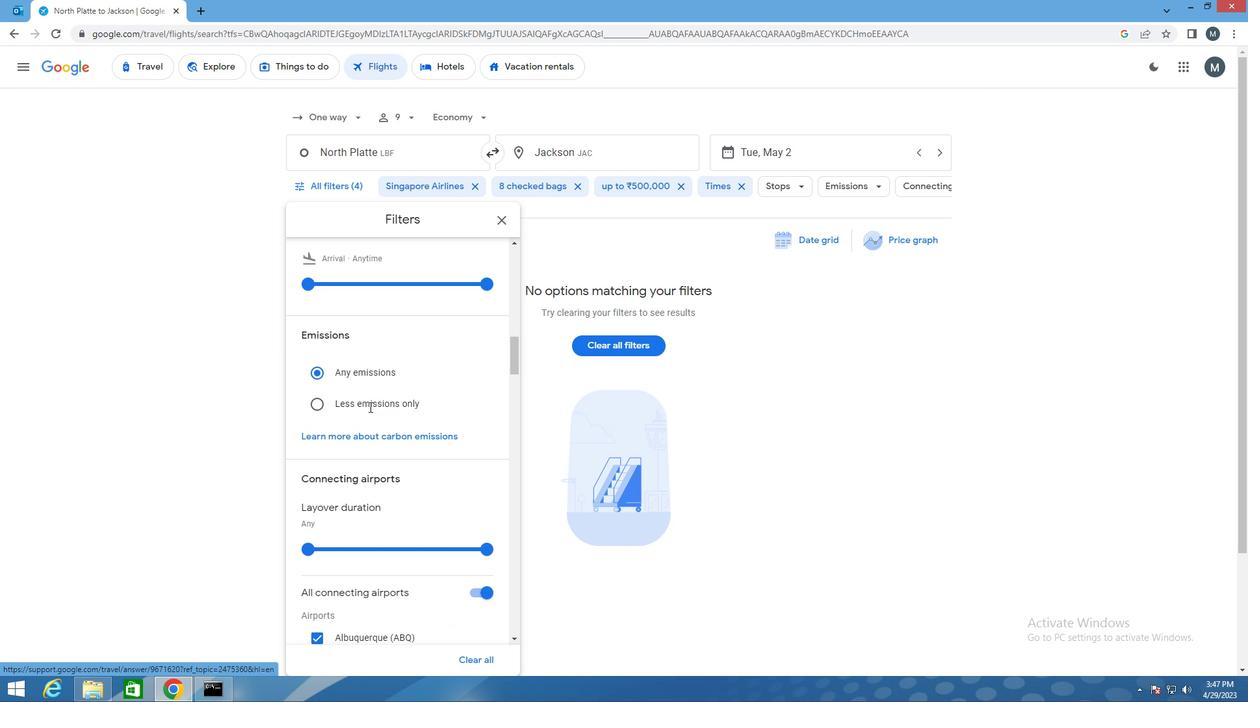 
Action: Mouse scrolled (369, 406) with delta (0, 0)
Screenshot: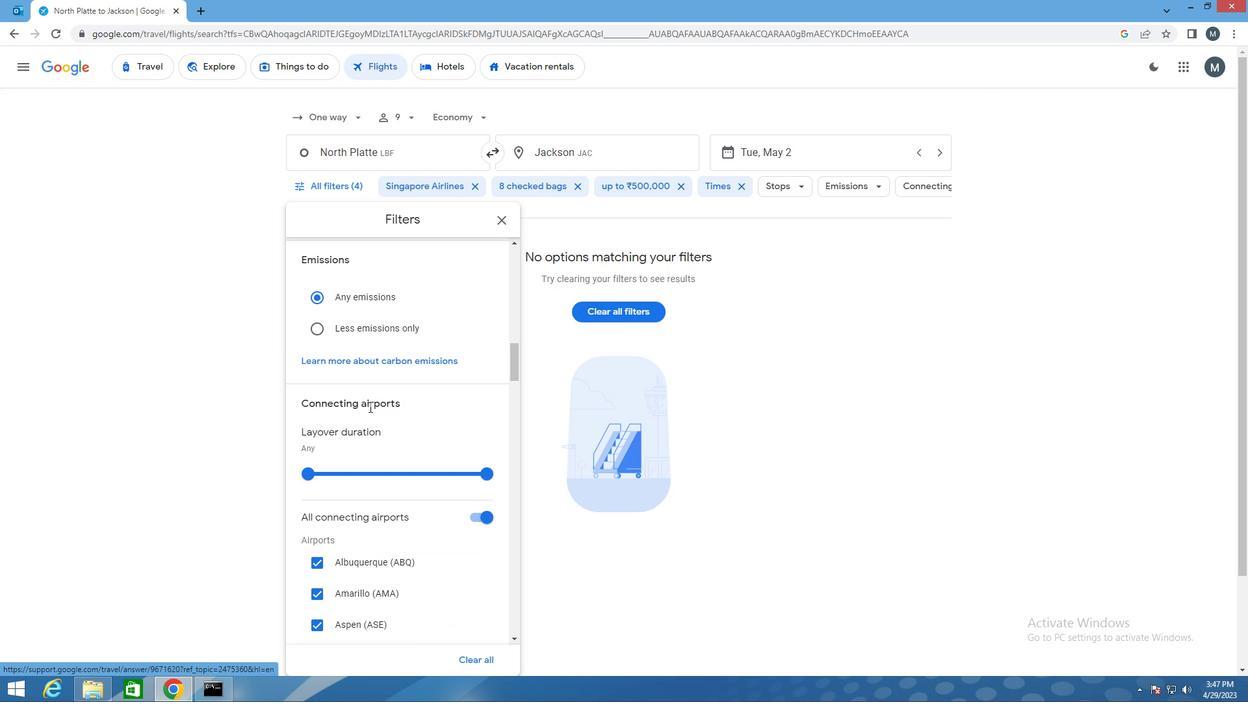 
Action: Mouse moved to (505, 219)
Screenshot: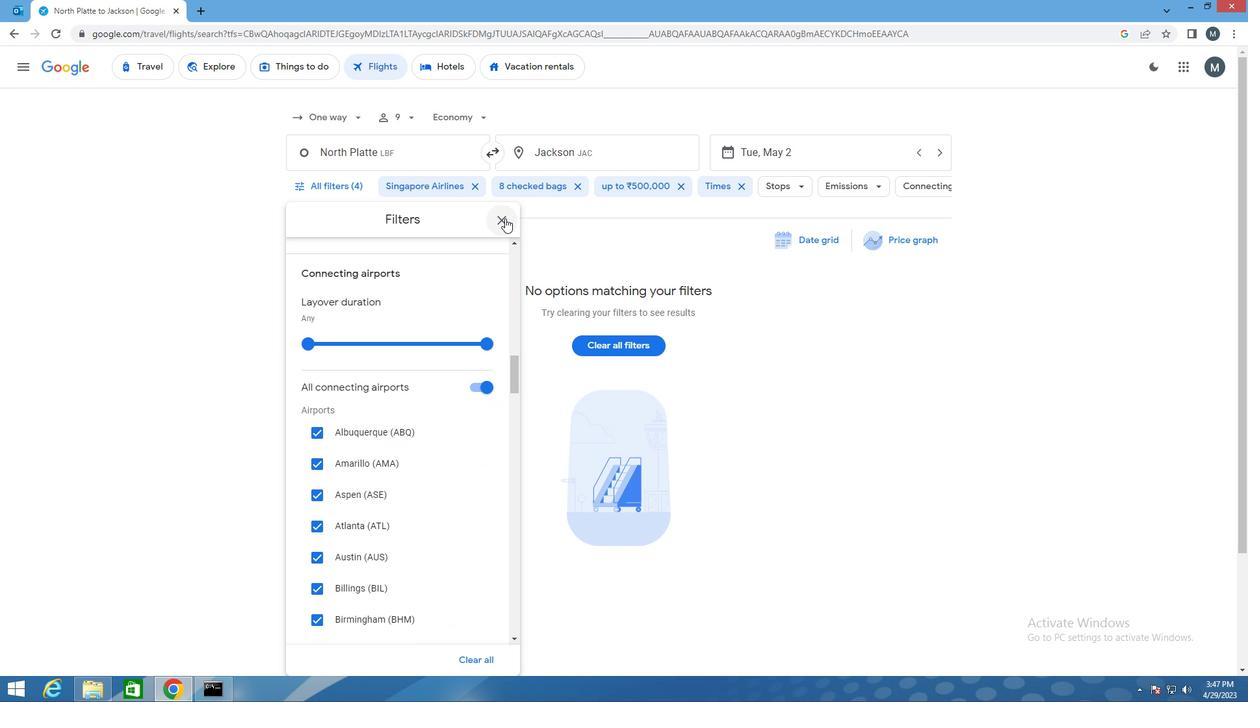 
Action: Mouse pressed left at (505, 219)
Screenshot: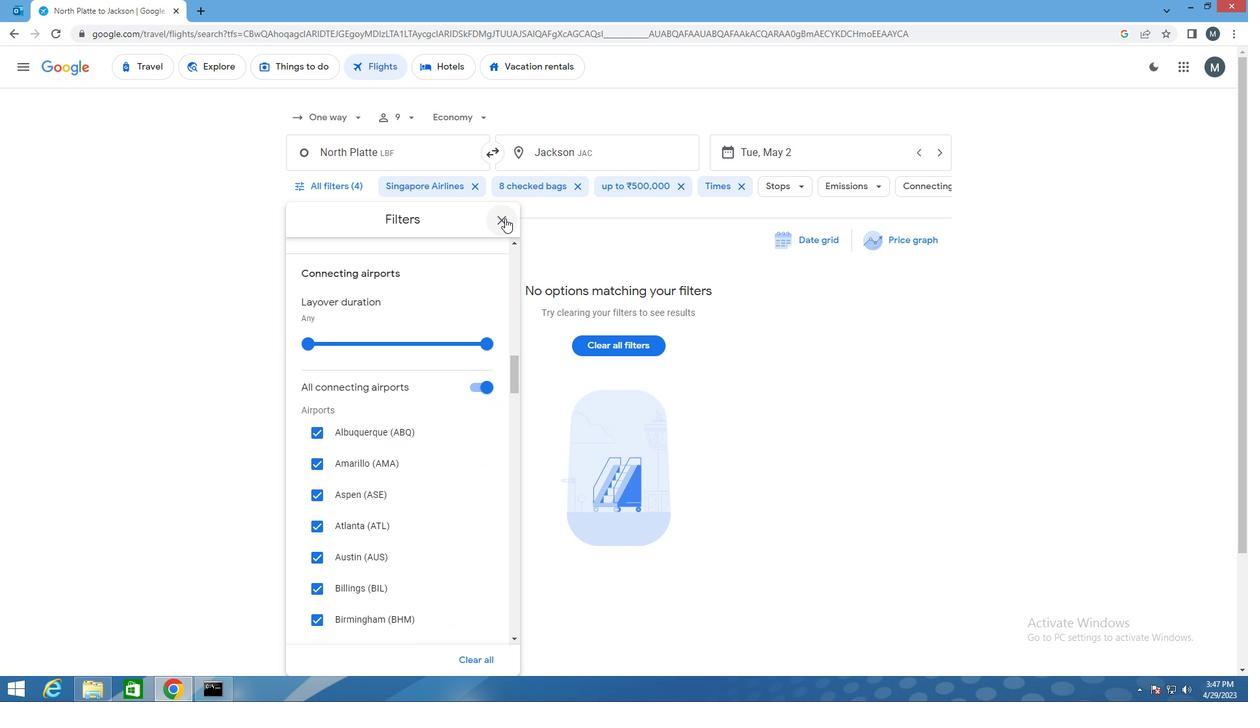 
Action: Mouse moved to (505, 219)
Screenshot: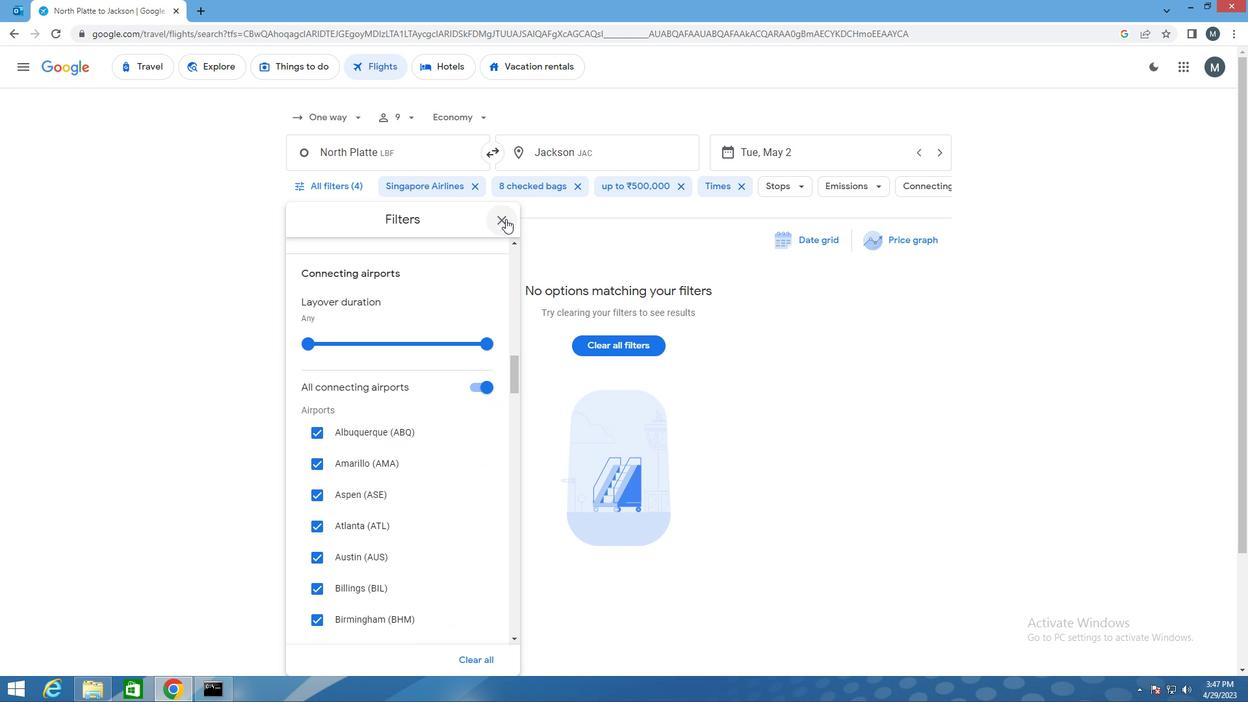 
